 Task: Look for space in Huesca, Spain from 9th June, 2023 to 16th June, 2023 for 2 adults in price range Rs.8000 to Rs.16000. Place can be entire place with 2 bedrooms having 2 beds and 1 bathroom. Property type can be house, flat, guest house. Amenities needed are: washing machine. Booking option can be shelf check-in. Required host language is English.
Action: Mouse moved to (333, 185)
Screenshot: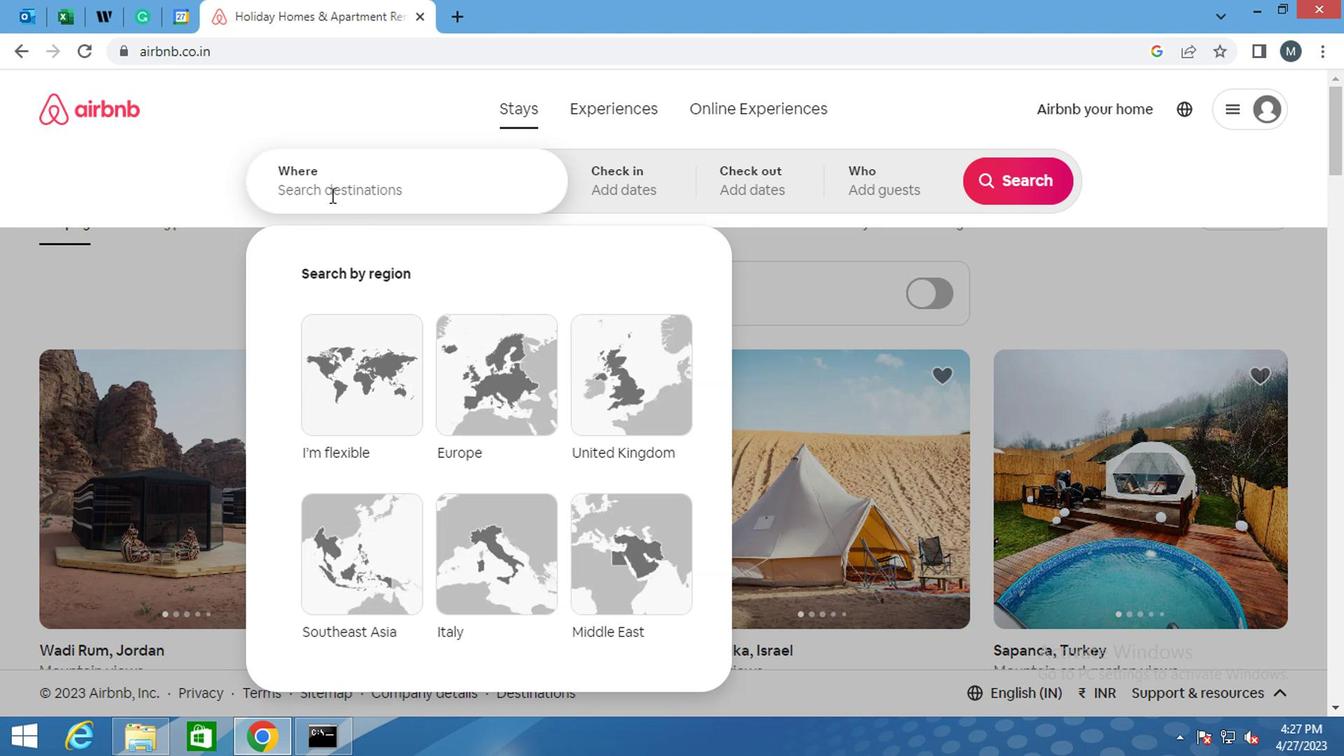 
Action: Mouse pressed left at (333, 185)
Screenshot: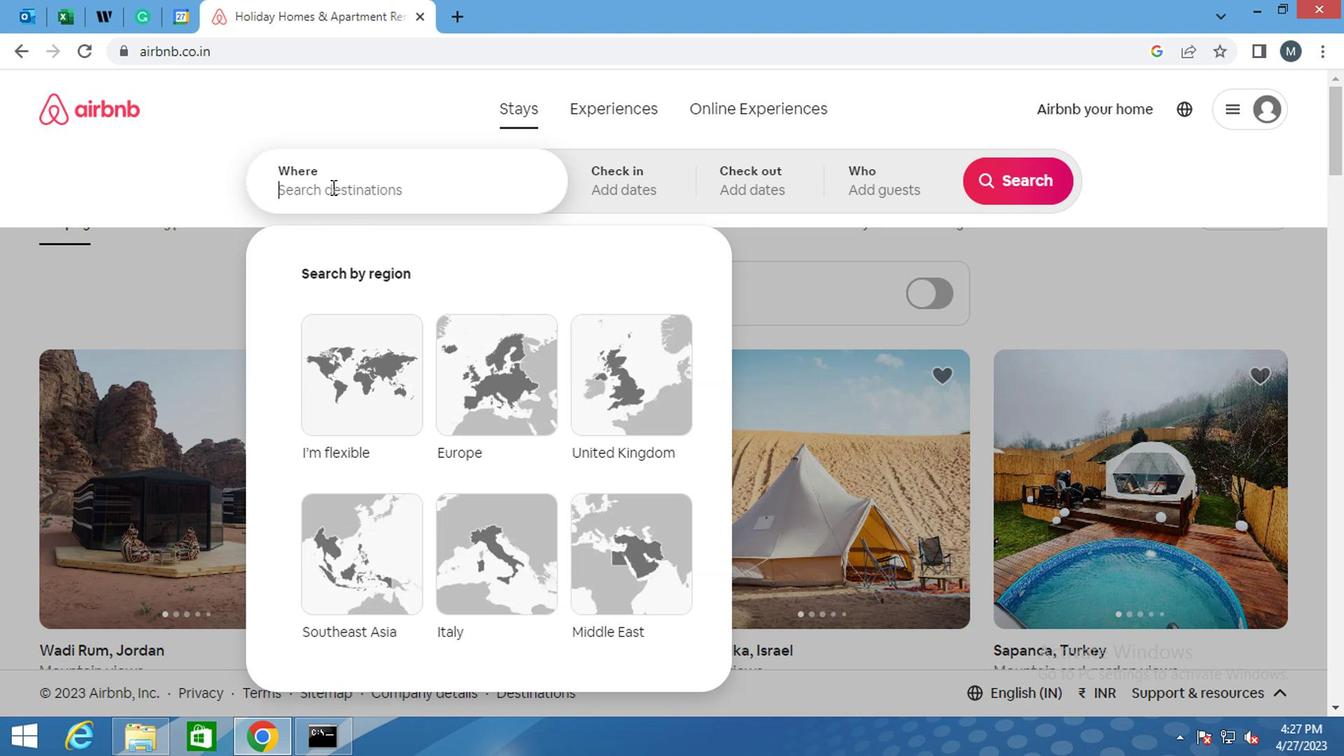 
Action: Mouse moved to (334, 185)
Screenshot: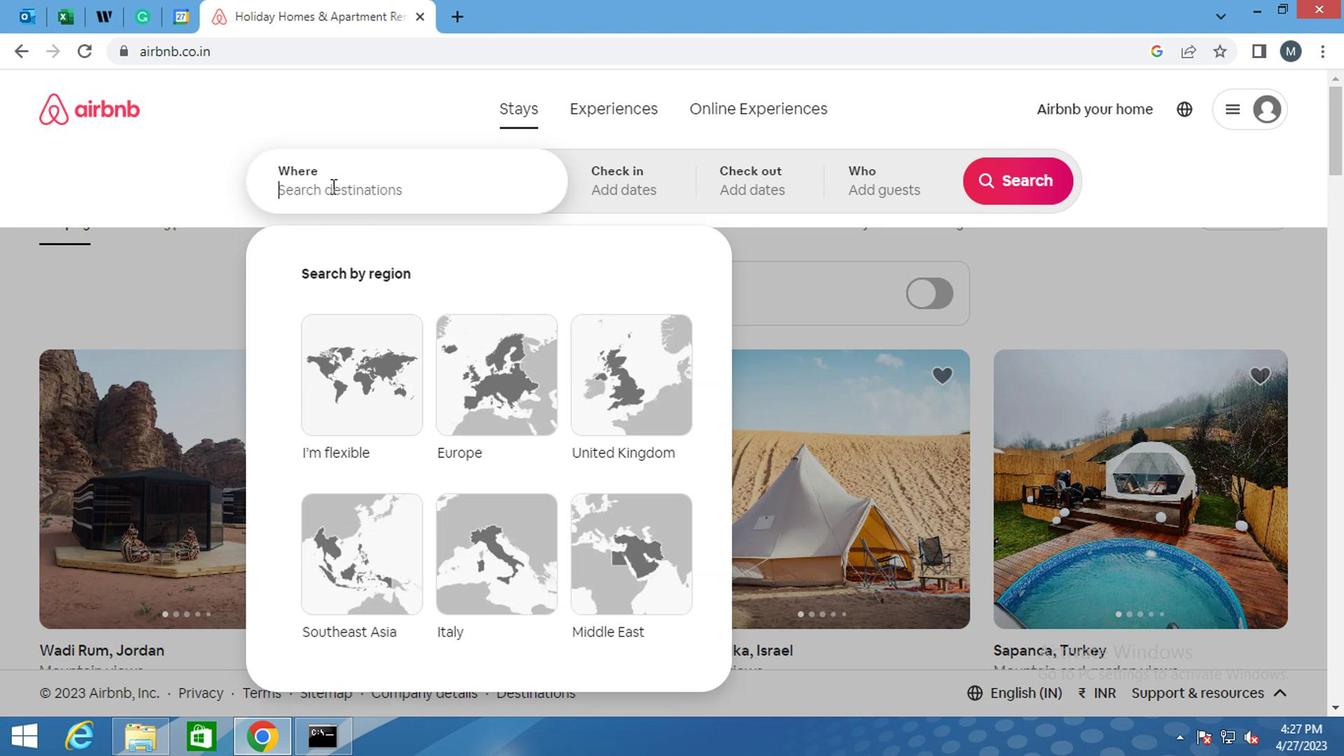 
Action: Key pressed <Key.shift>HUESCA,<Key.shift>SPAI
Screenshot: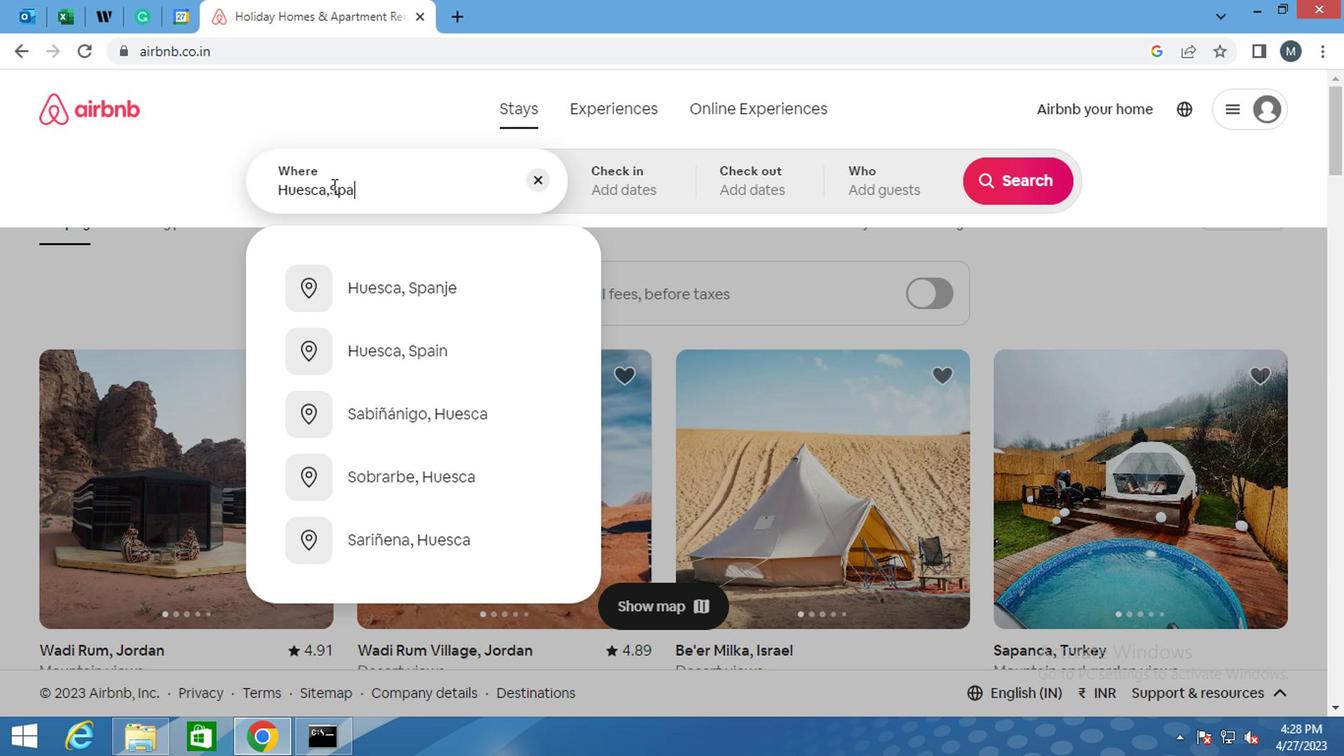 
Action: Mouse moved to (396, 286)
Screenshot: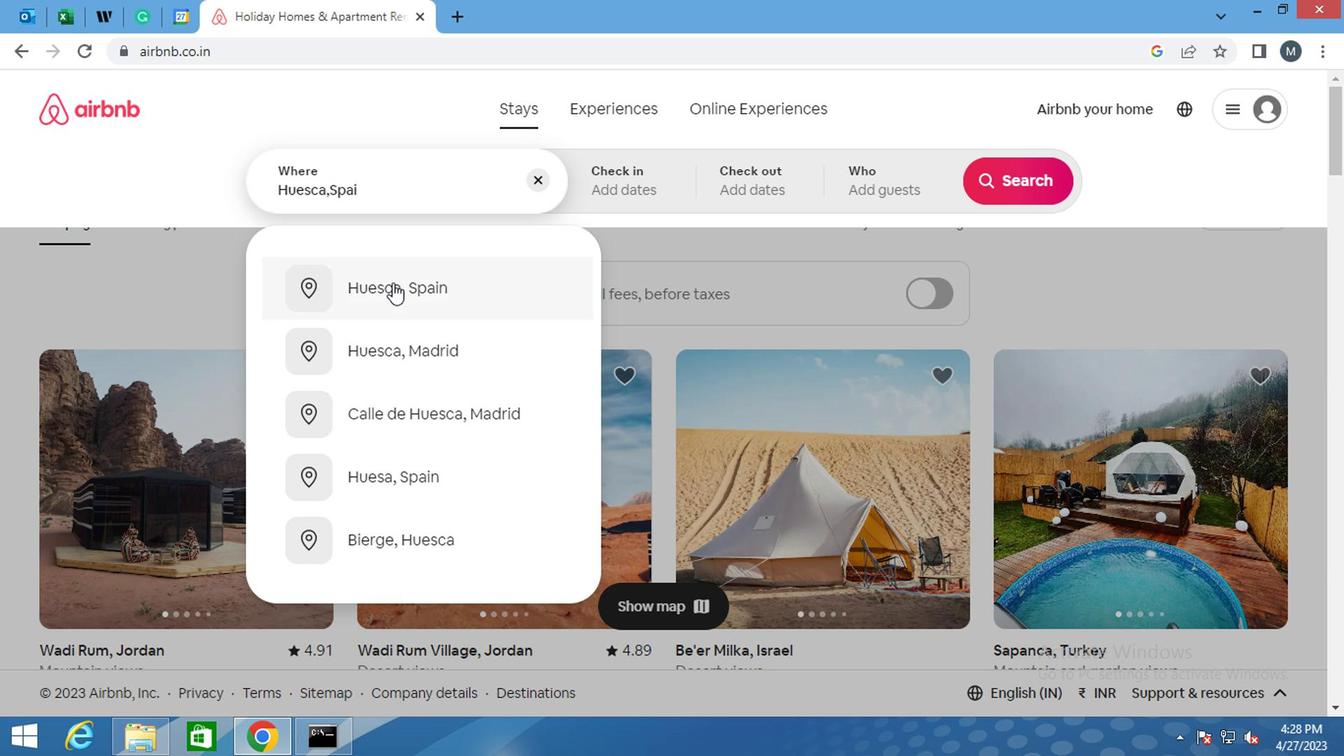 
Action: Mouse pressed left at (396, 286)
Screenshot: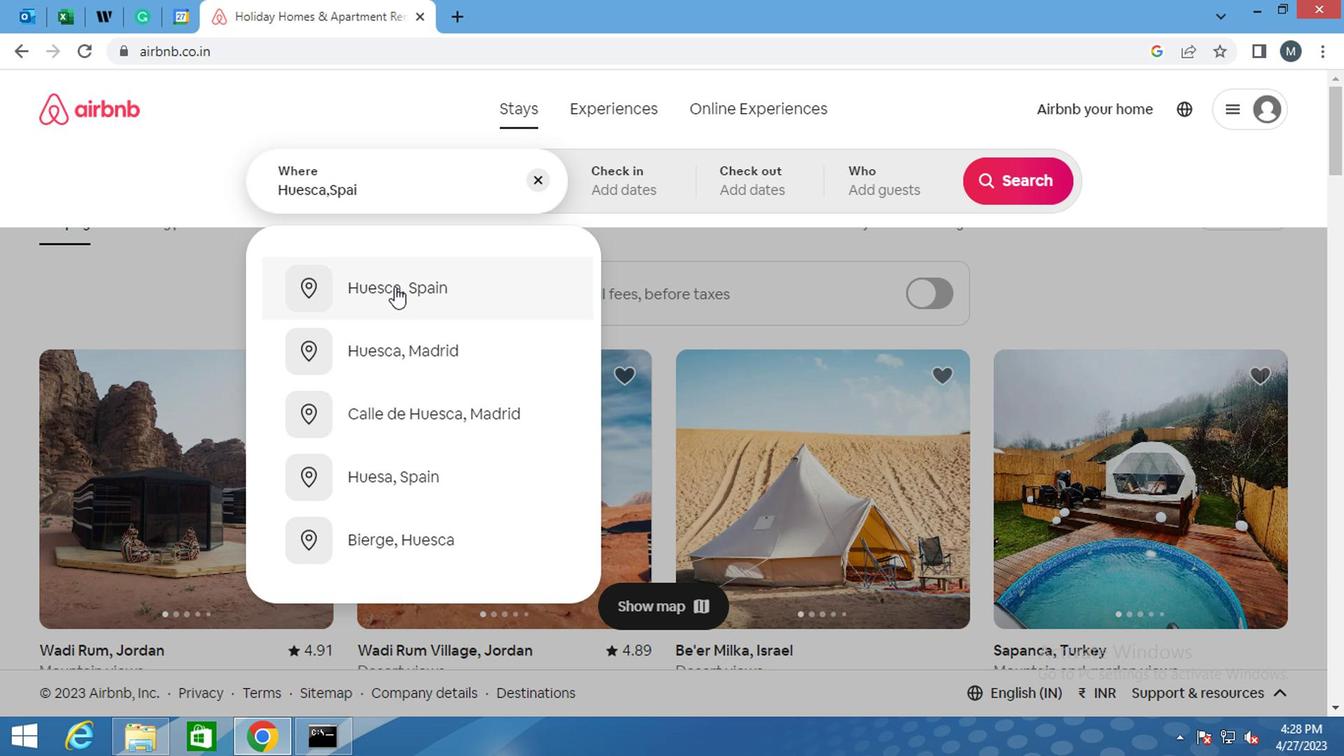 
Action: Mouse moved to (1002, 334)
Screenshot: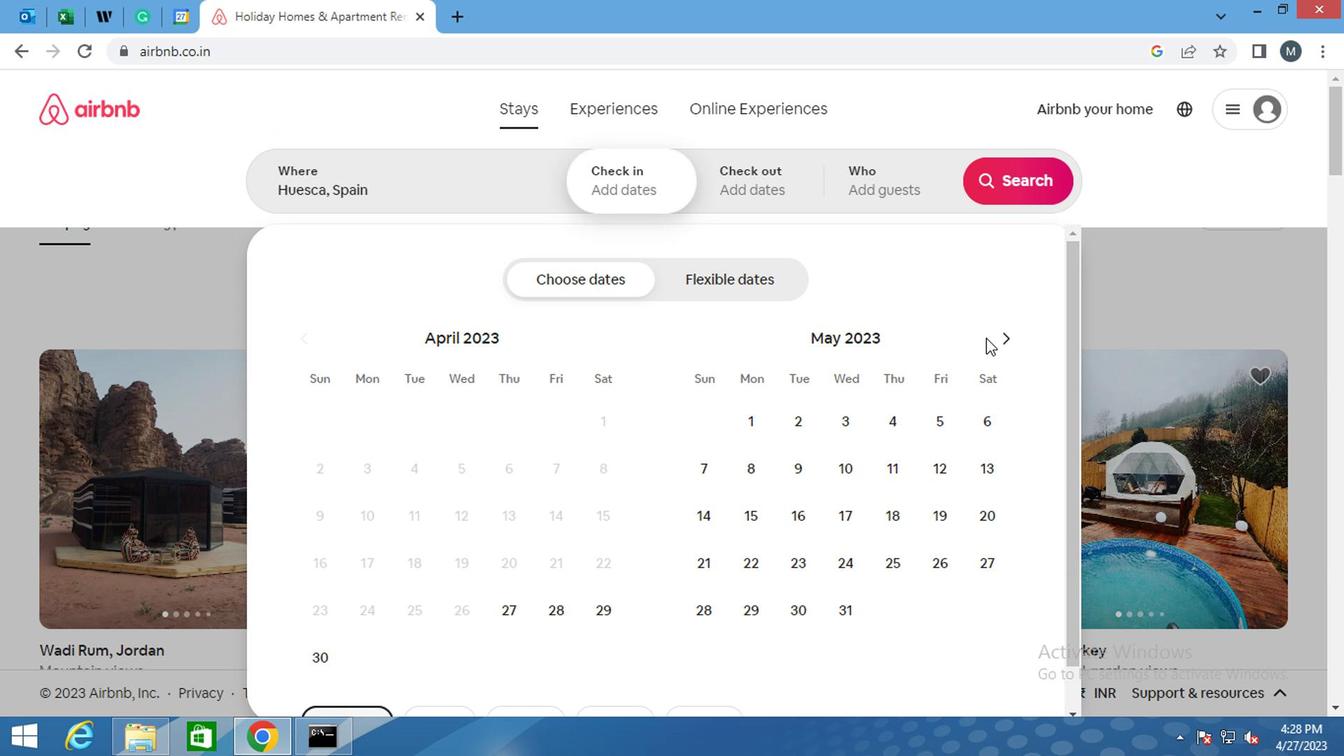 
Action: Mouse pressed left at (1002, 334)
Screenshot: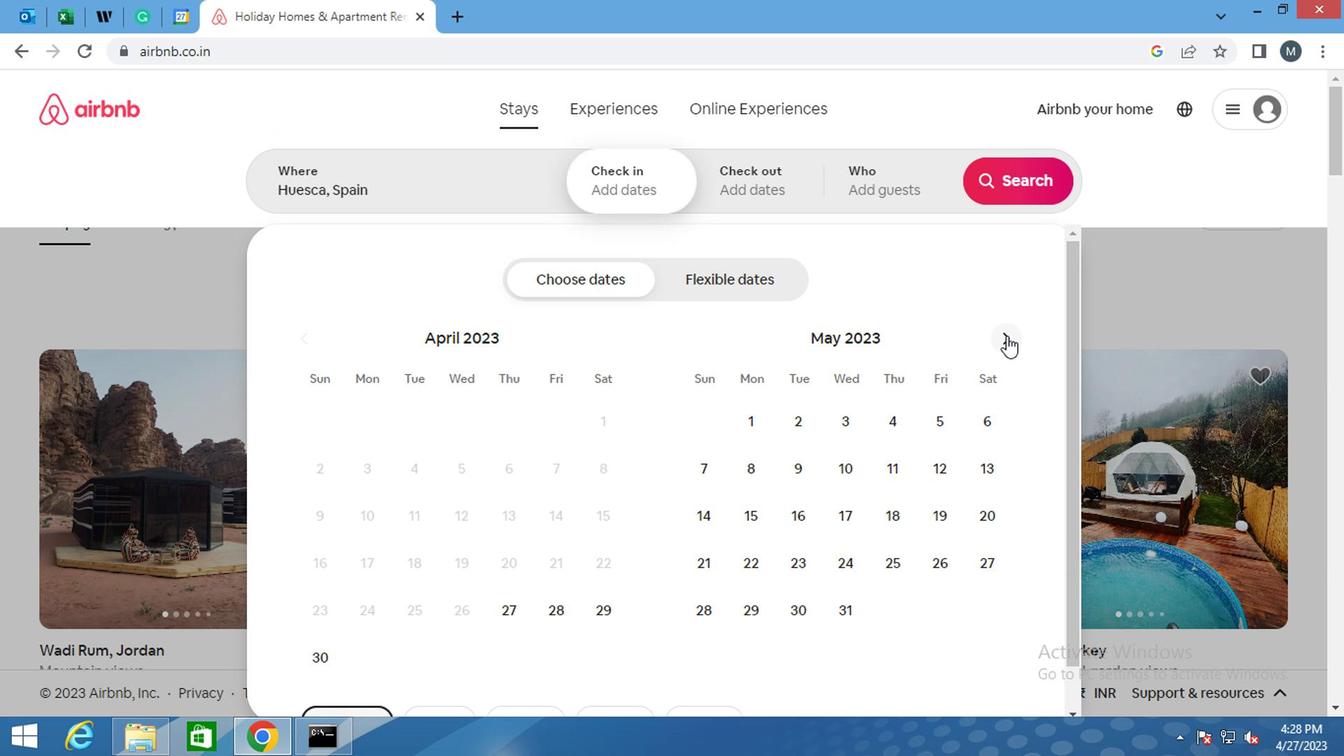 
Action: Mouse moved to (923, 462)
Screenshot: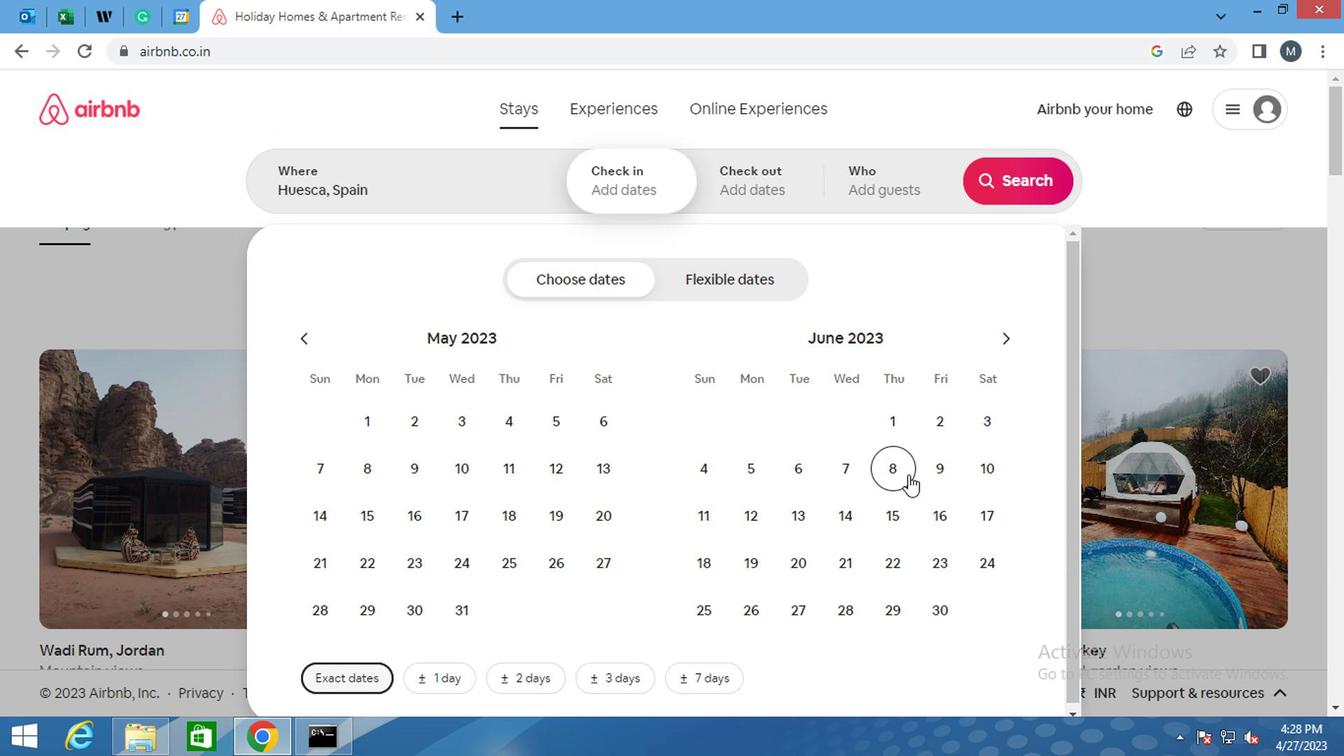 
Action: Mouse pressed left at (923, 462)
Screenshot: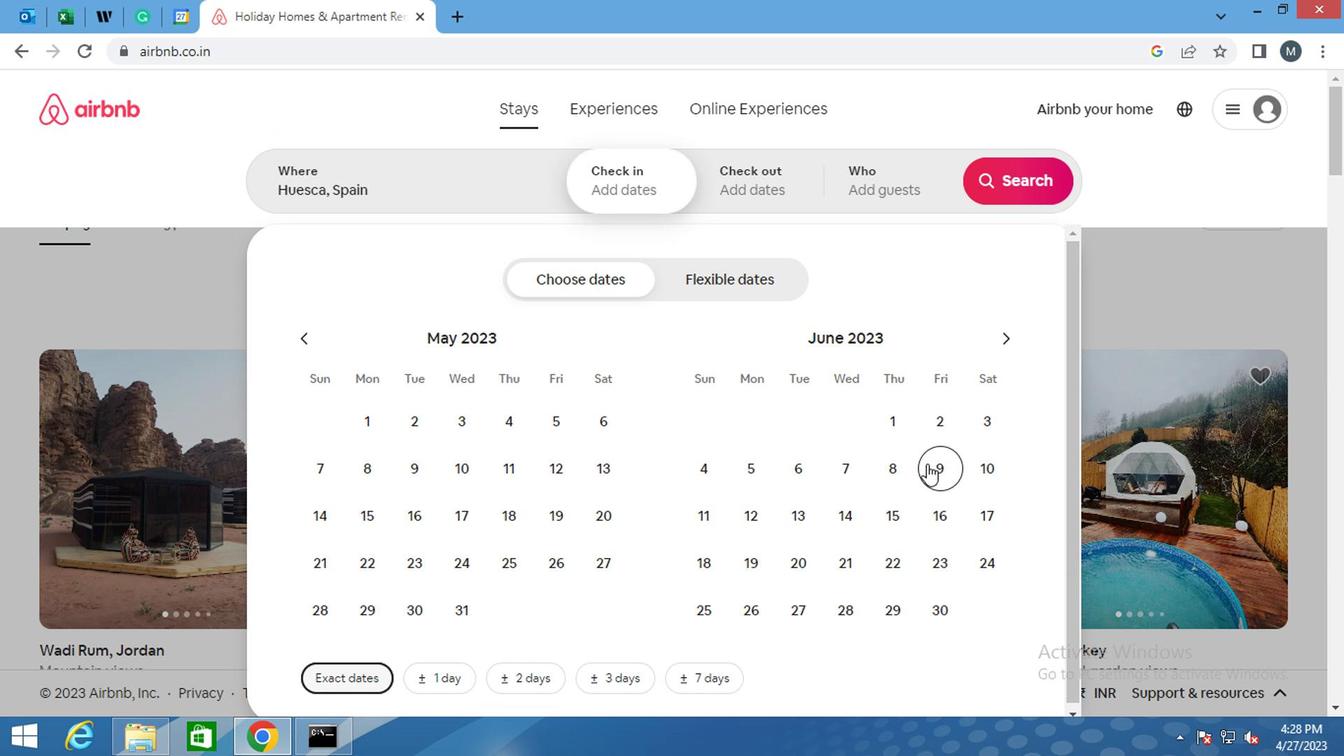
Action: Mouse moved to (927, 493)
Screenshot: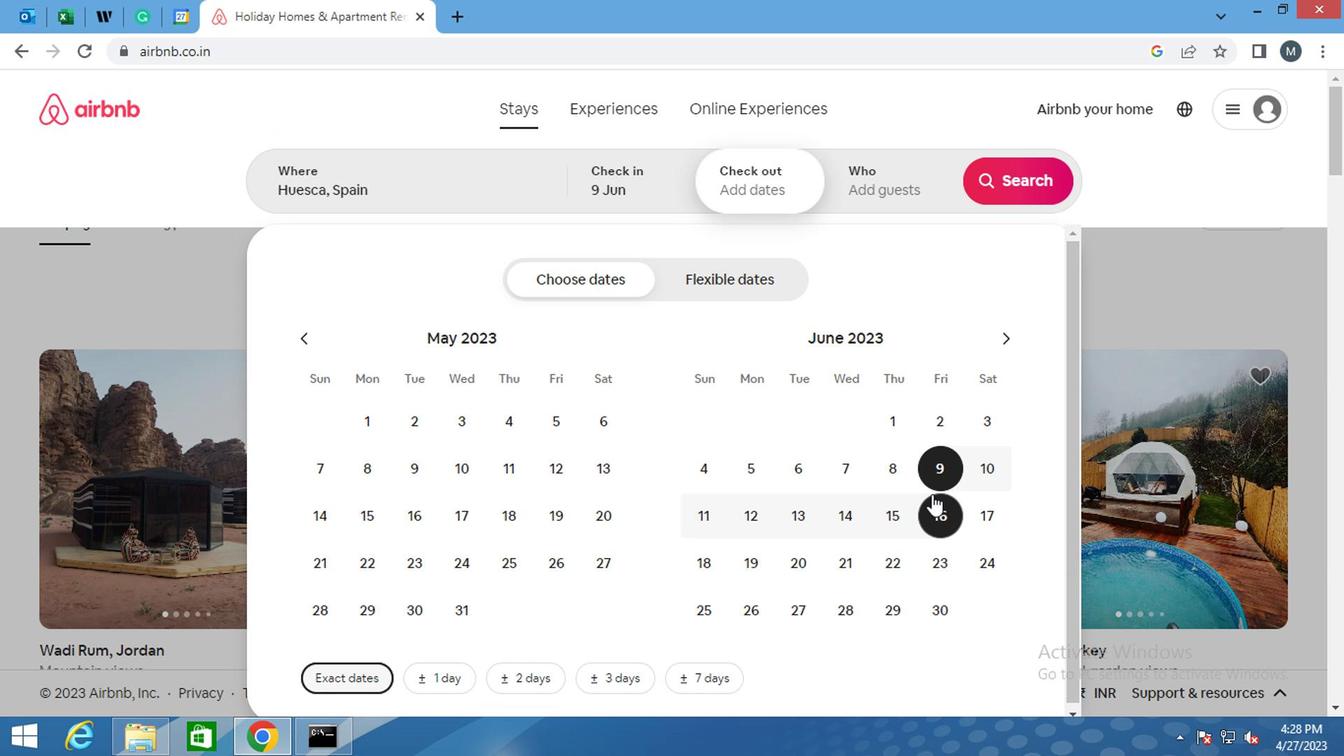 
Action: Mouse pressed left at (927, 493)
Screenshot: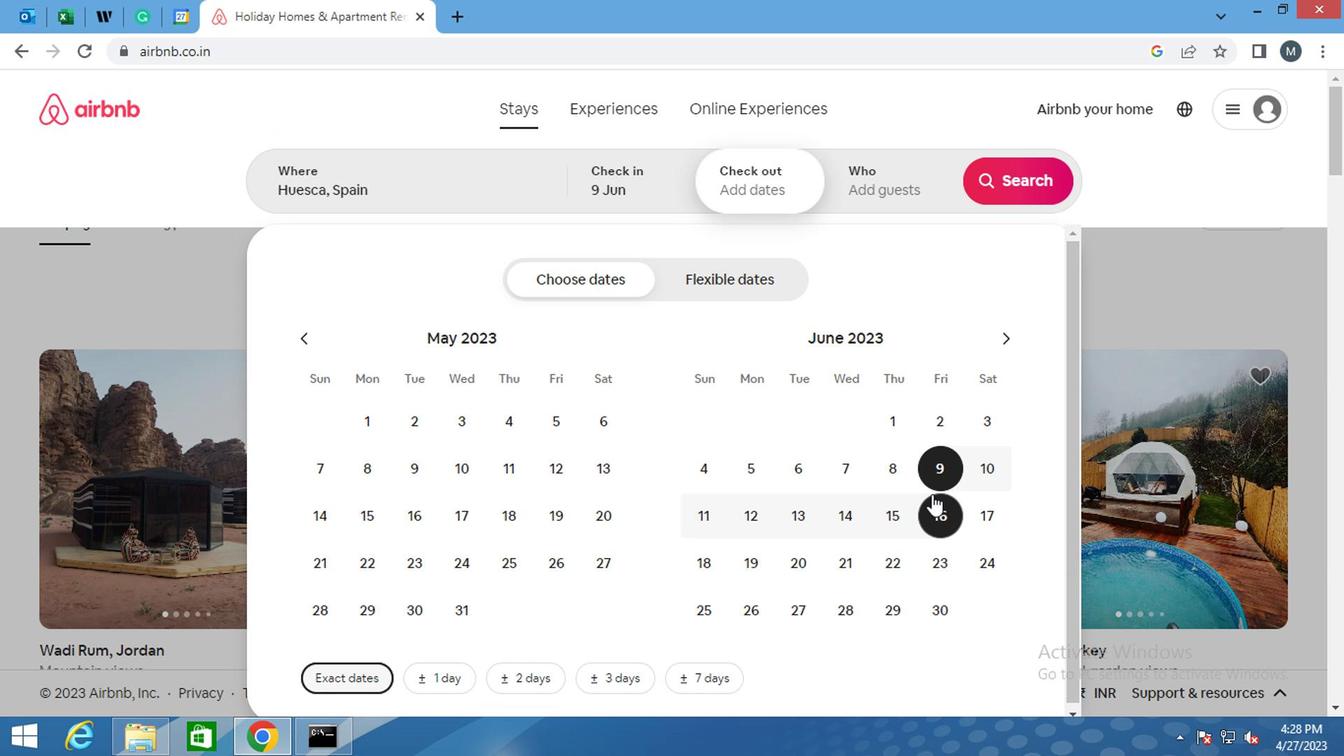 
Action: Mouse moved to (859, 200)
Screenshot: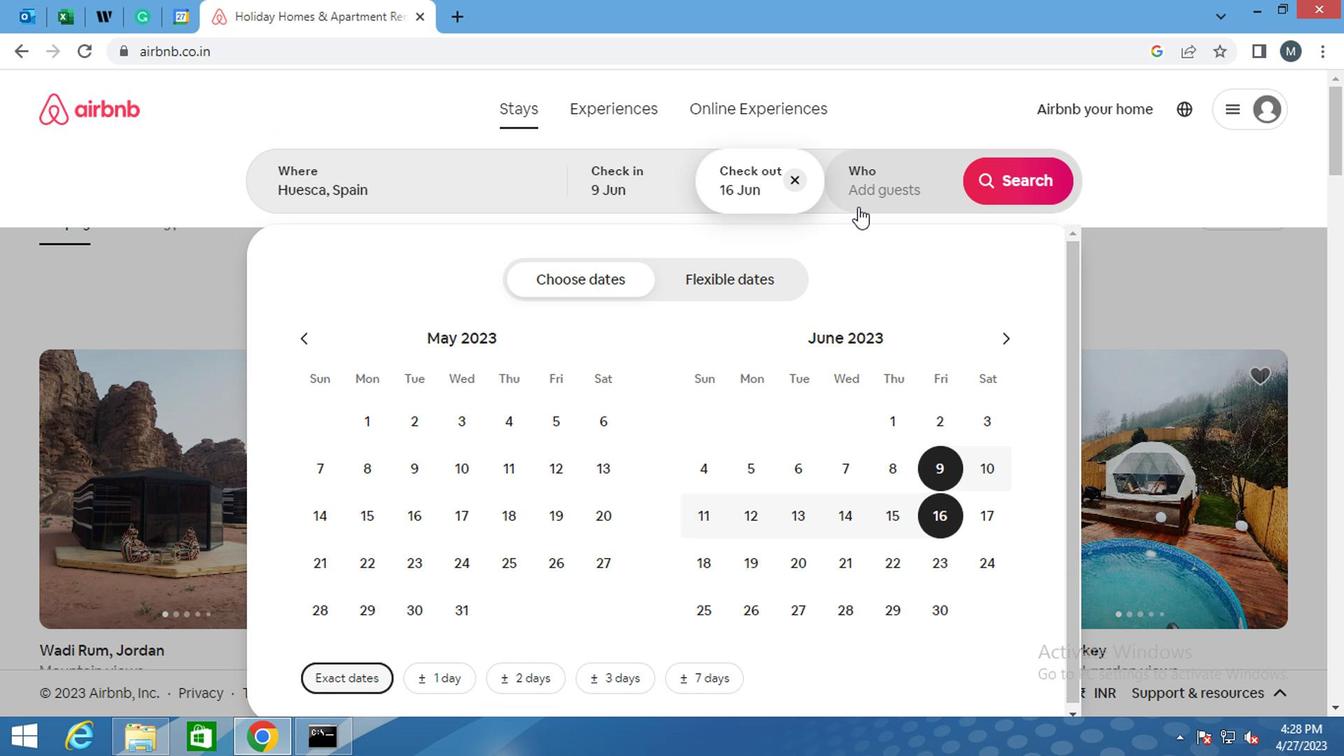 
Action: Mouse pressed left at (859, 200)
Screenshot: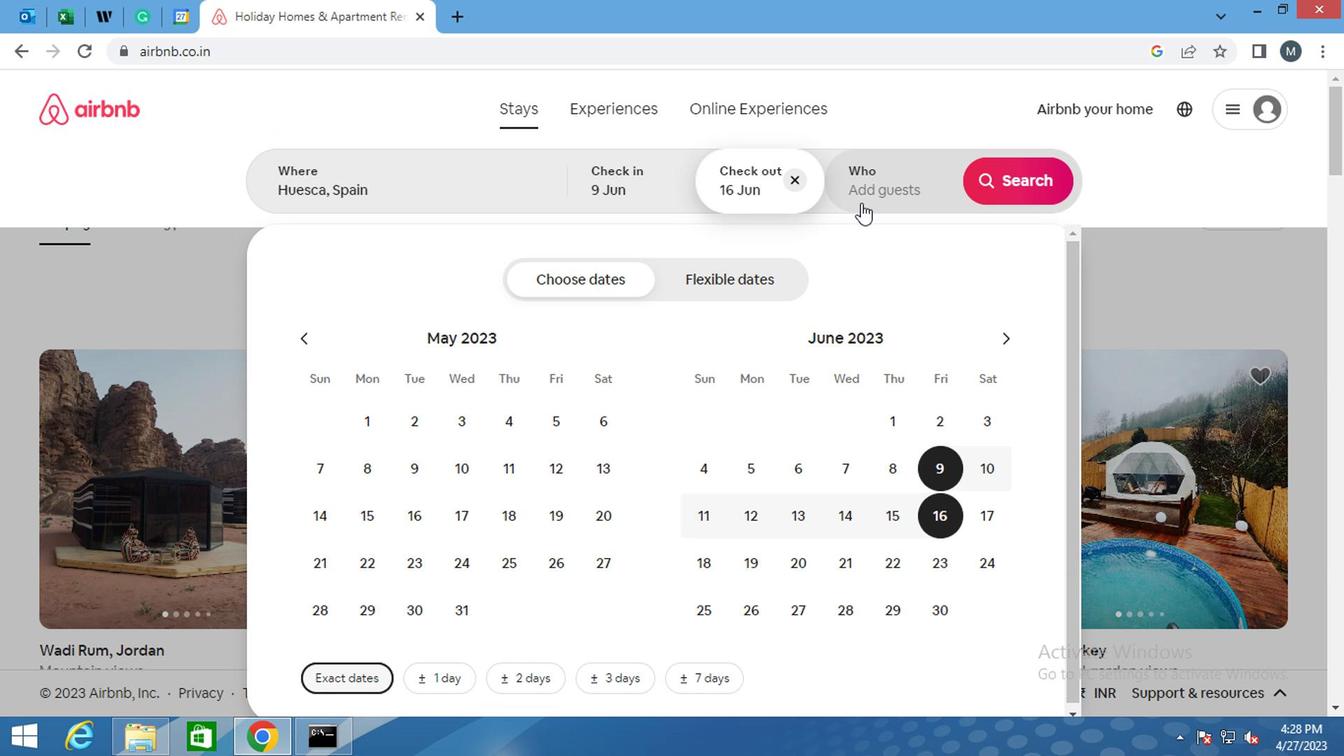 
Action: Mouse moved to (1003, 288)
Screenshot: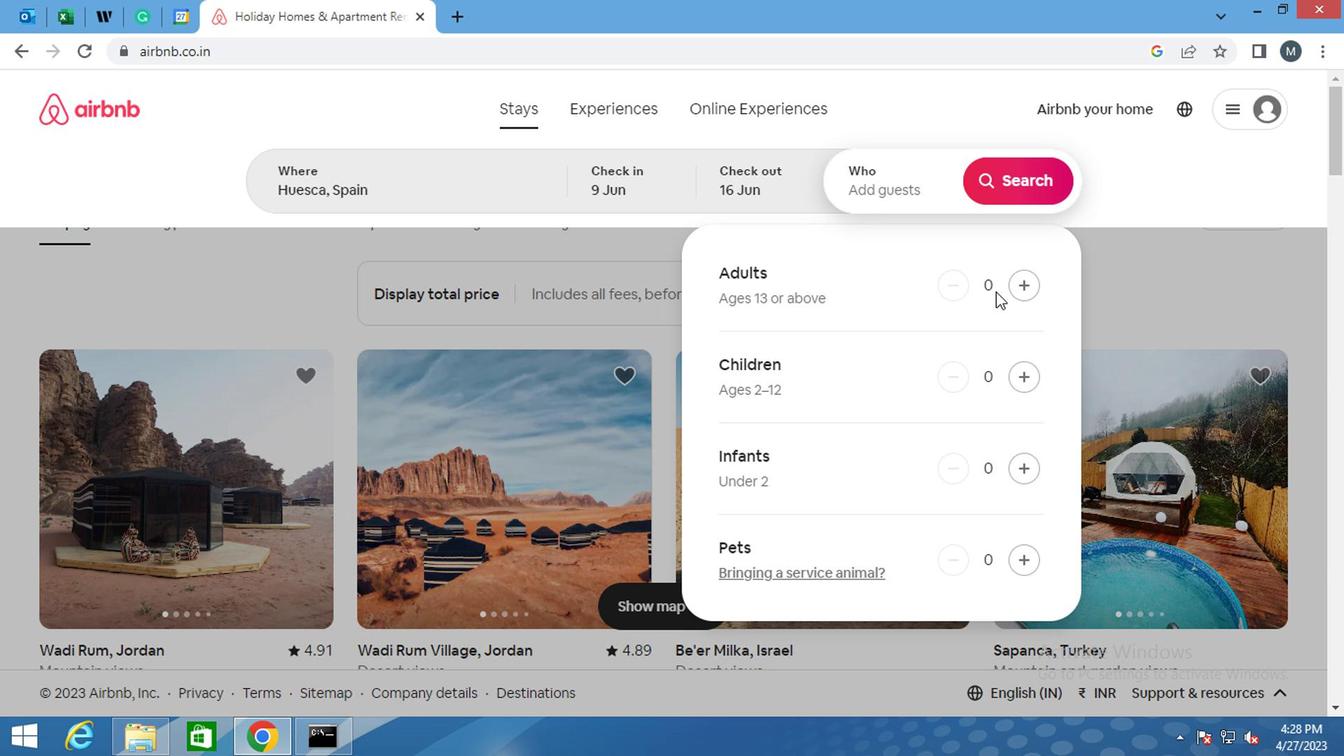 
Action: Mouse pressed left at (1003, 288)
Screenshot: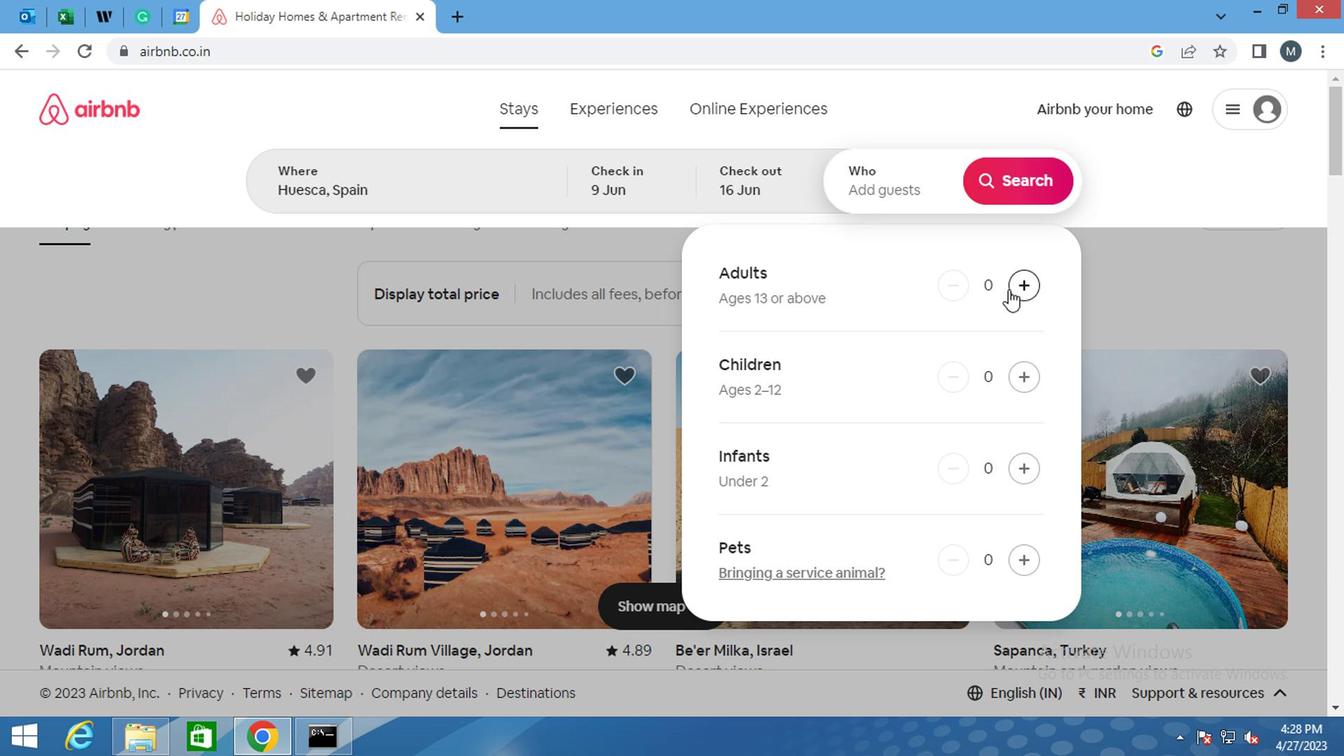 
Action: Mouse moved to (1003, 288)
Screenshot: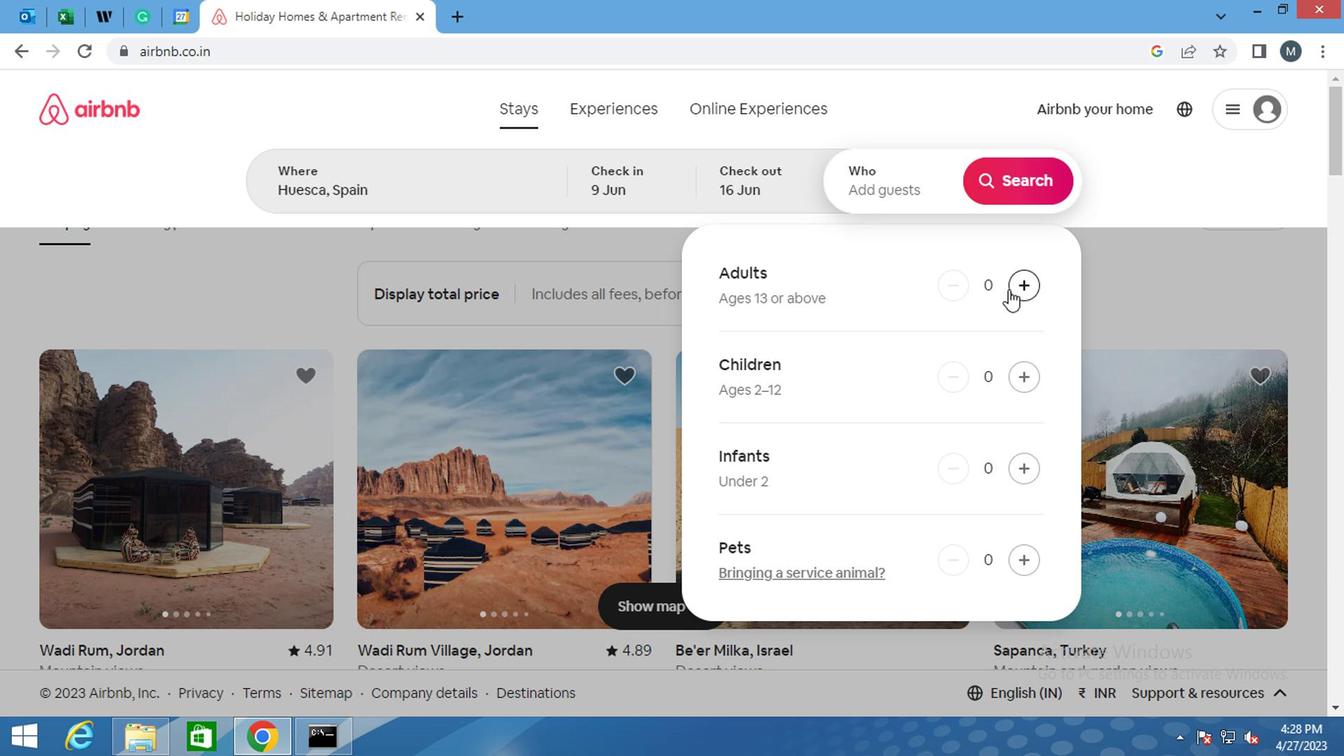
Action: Mouse pressed left at (1003, 288)
Screenshot: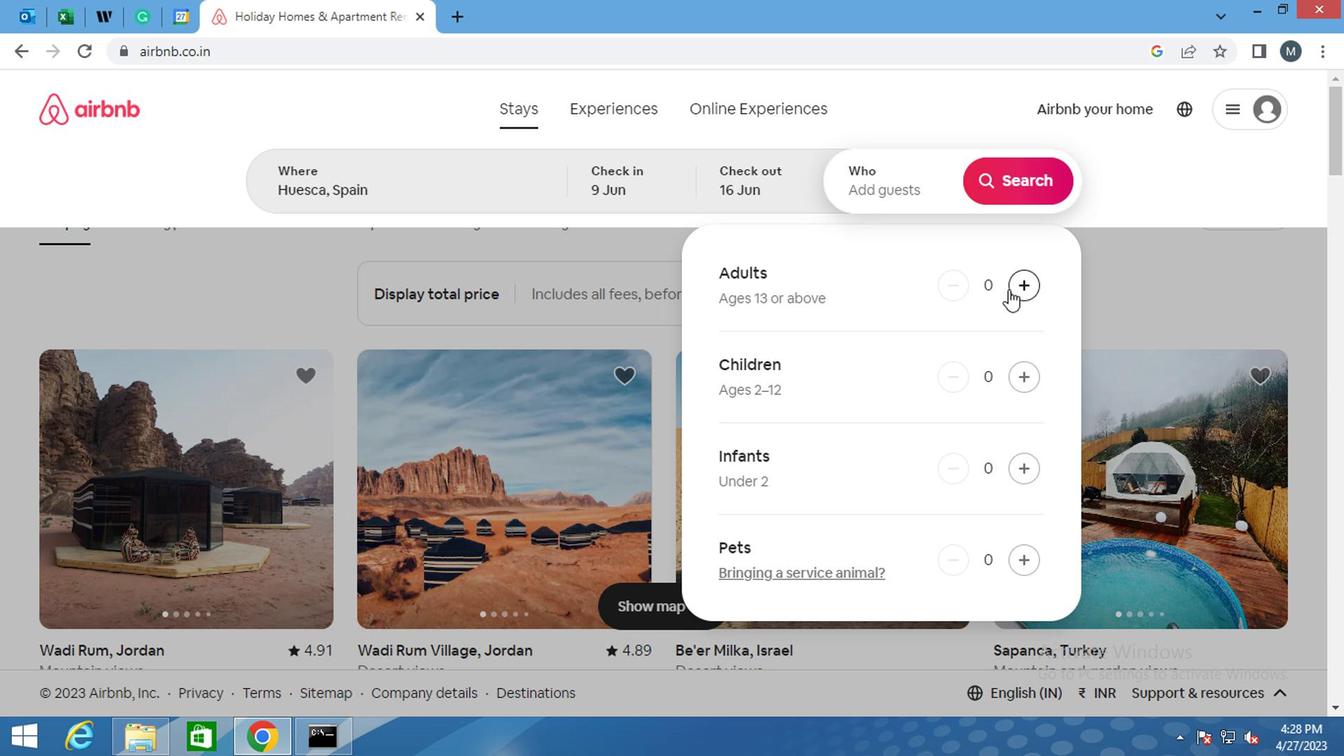 
Action: Mouse moved to (1007, 184)
Screenshot: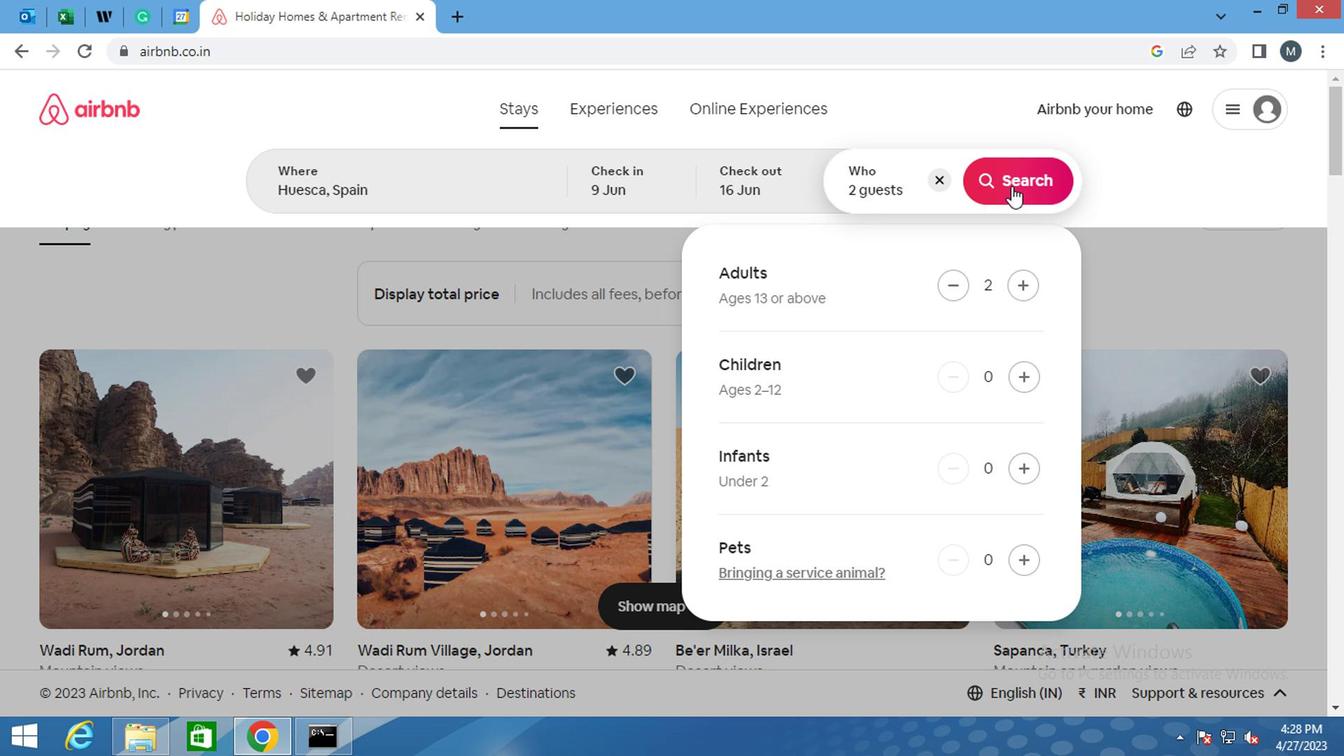 
Action: Mouse pressed left at (1007, 184)
Screenshot: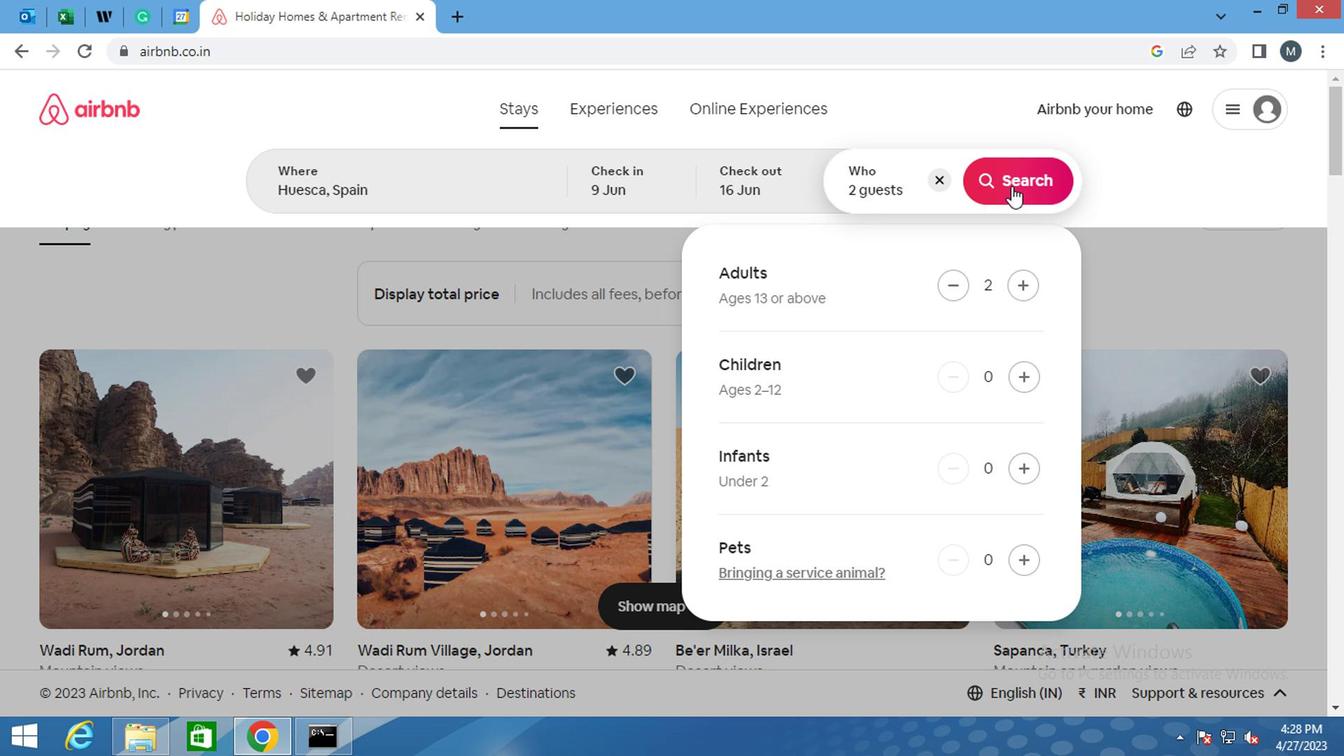 
Action: Mouse moved to (1261, 186)
Screenshot: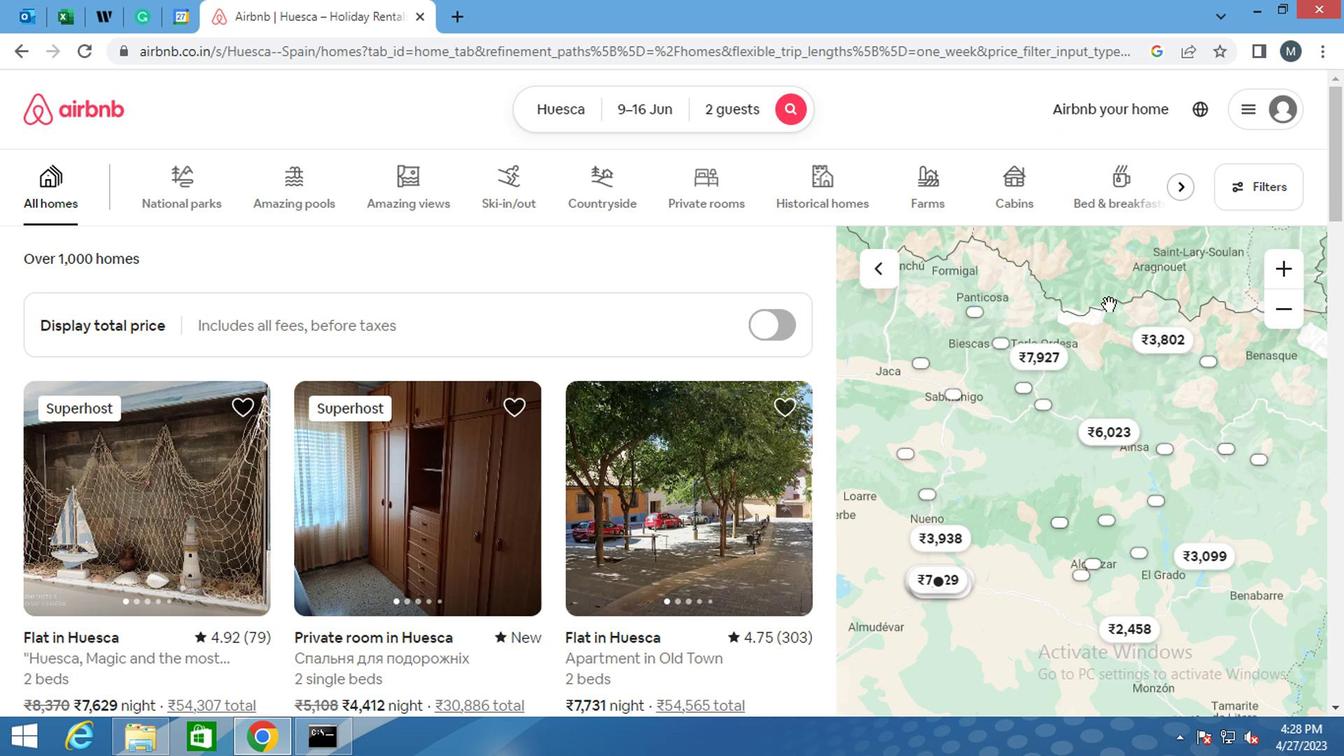 
Action: Mouse pressed left at (1261, 186)
Screenshot: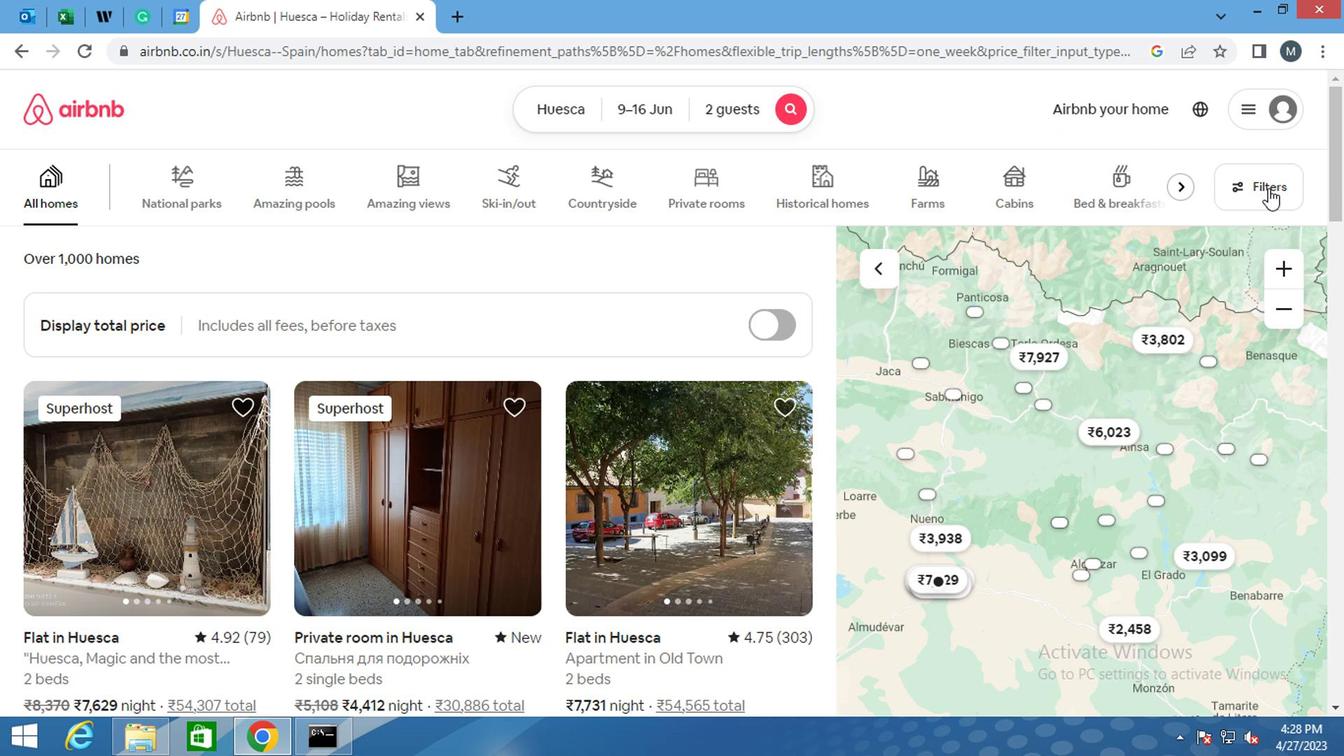 
Action: Mouse moved to (530, 434)
Screenshot: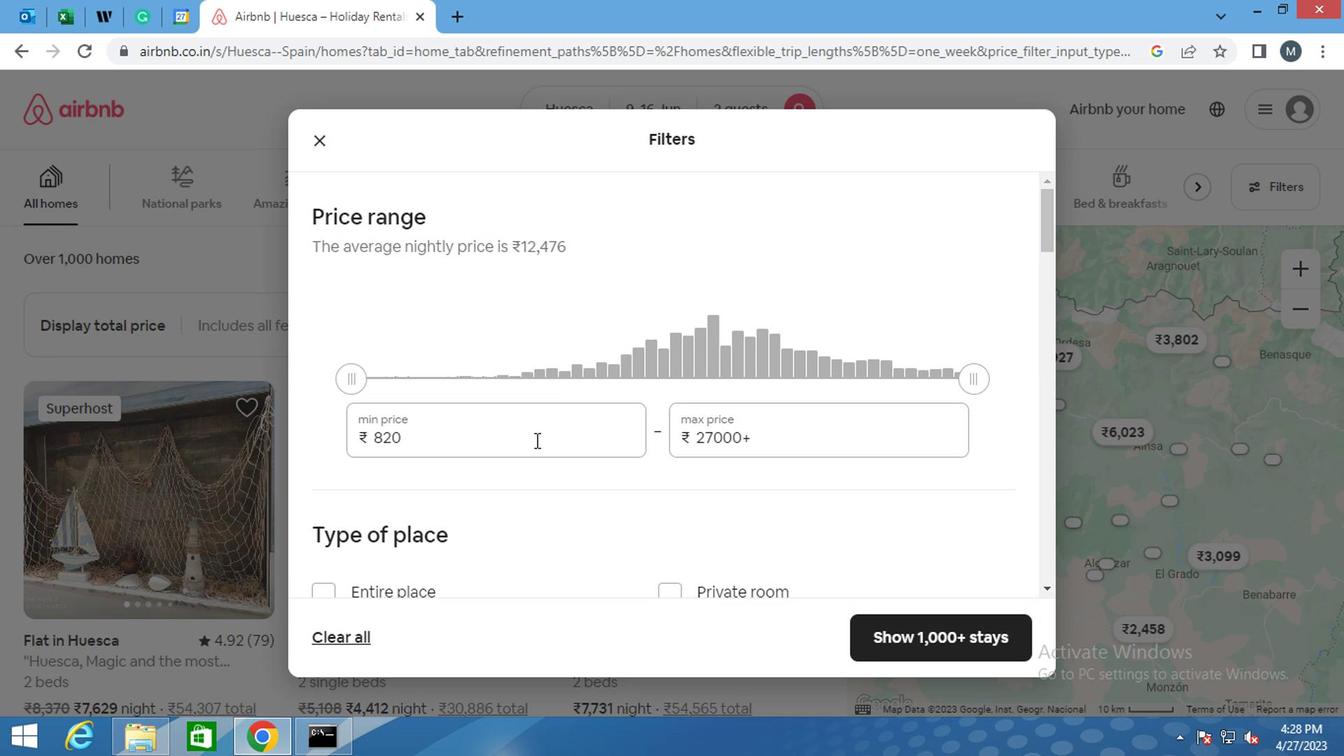 
Action: Mouse pressed left at (530, 434)
Screenshot: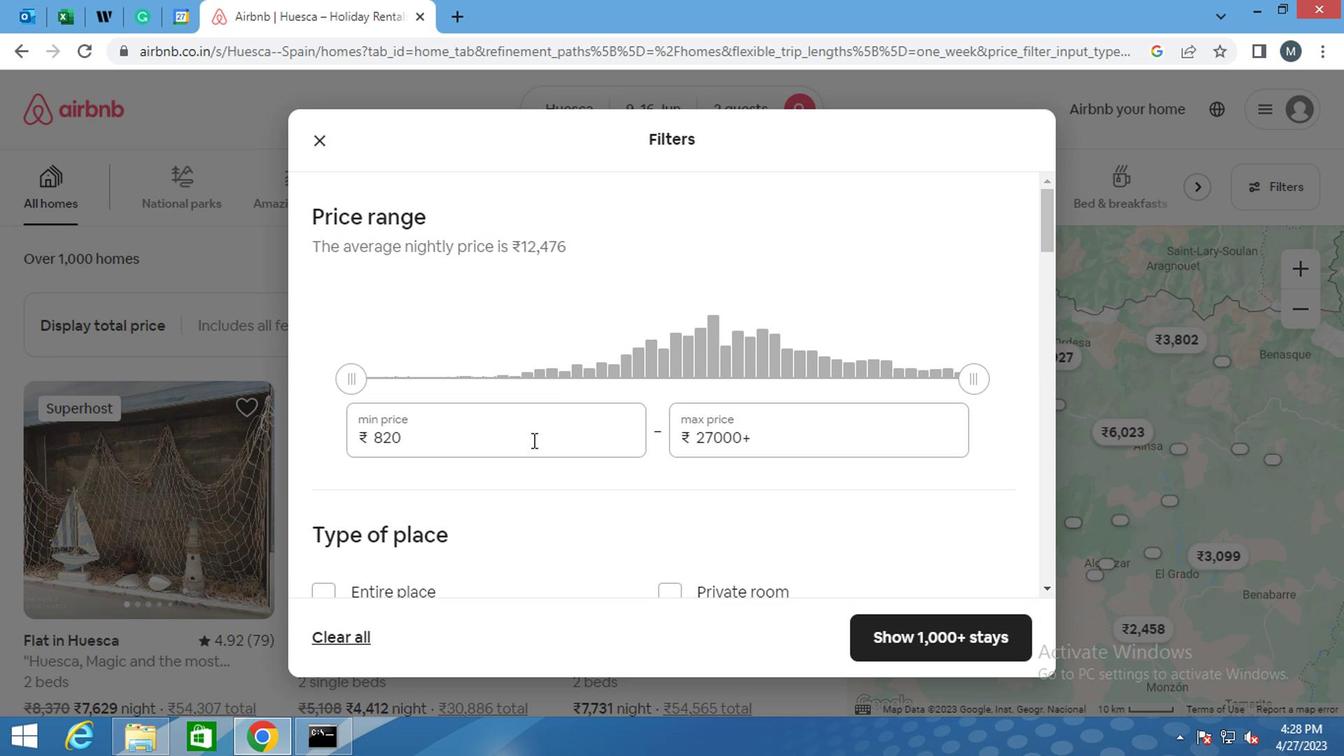 
Action: Mouse moved to (530, 434)
Screenshot: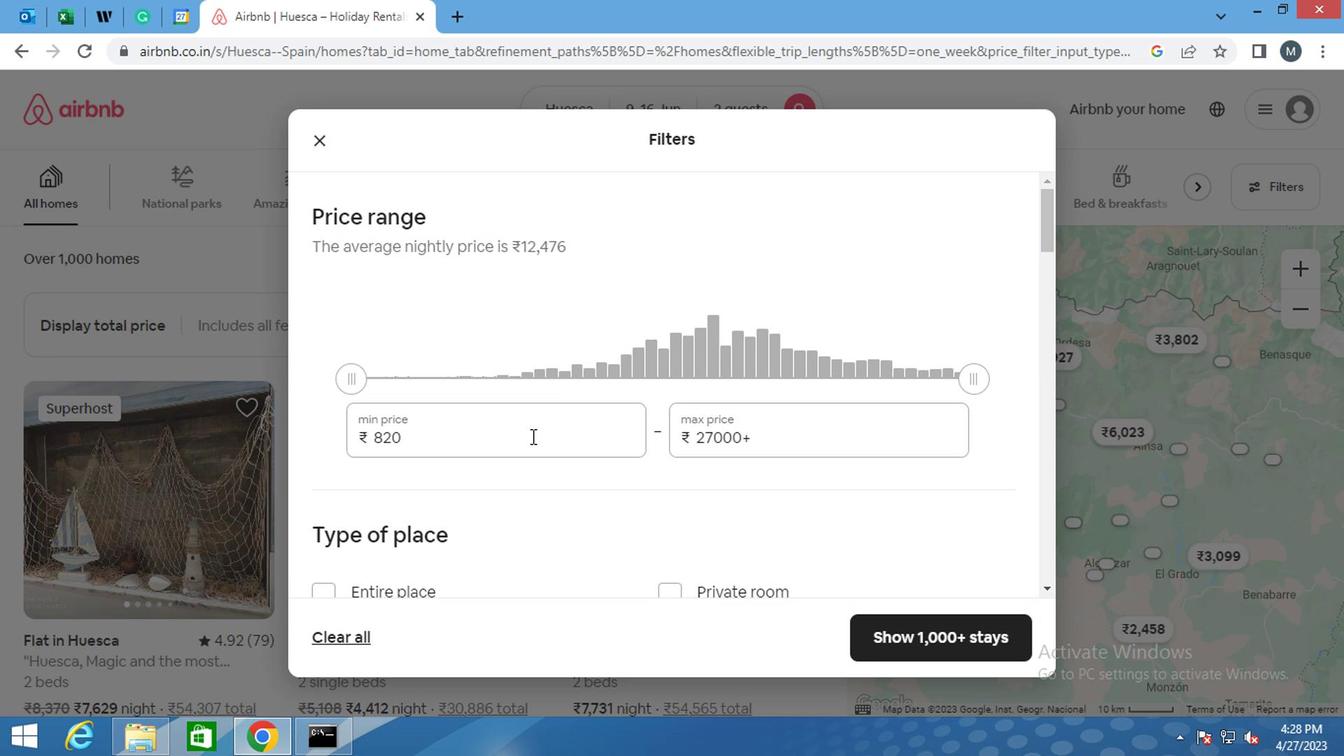 
Action: Key pressed <Key.backspace><Key.backspace>000
Screenshot: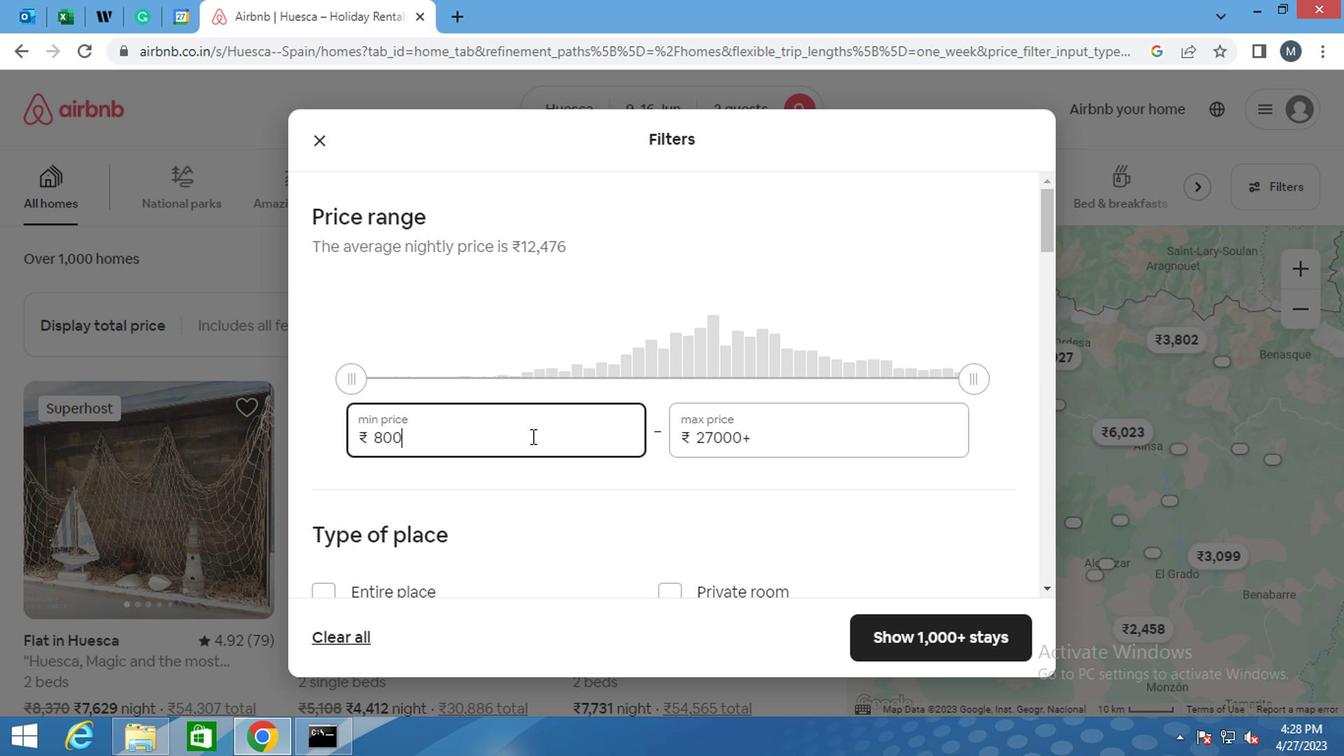 
Action: Mouse moved to (795, 430)
Screenshot: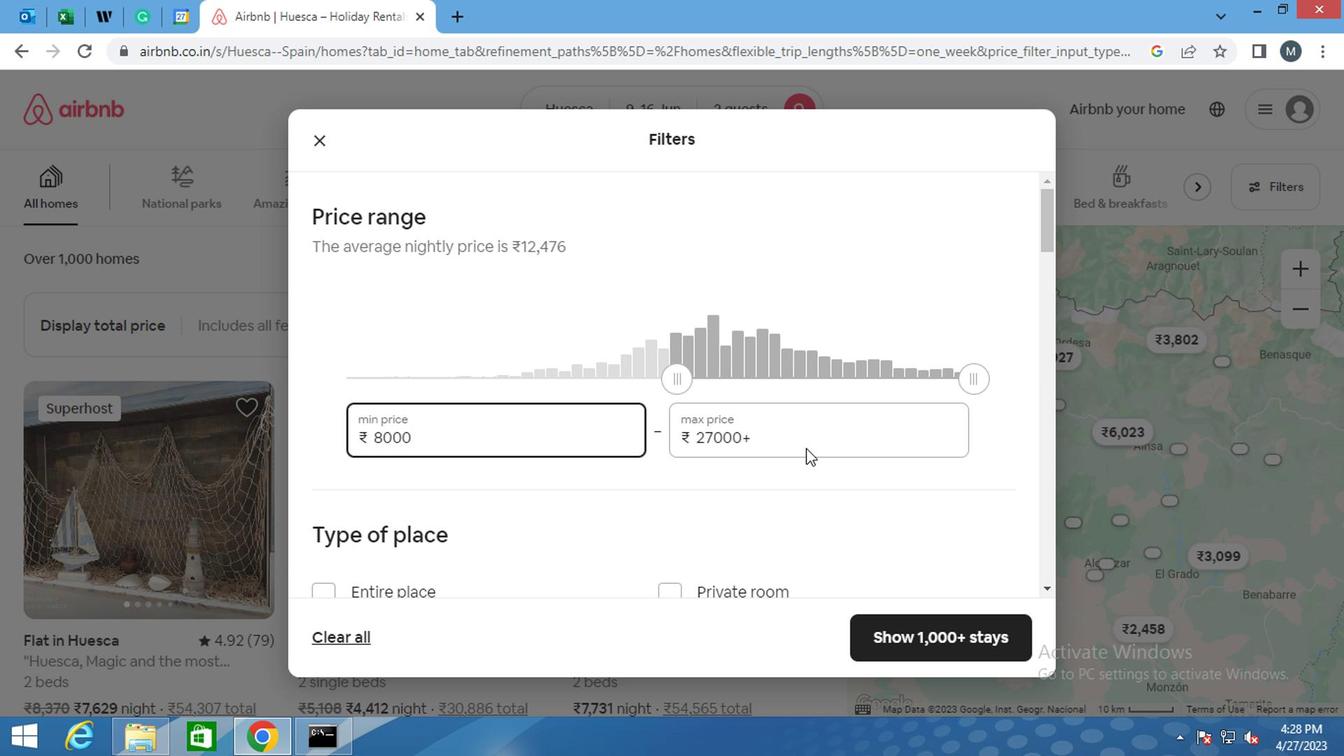 
Action: Mouse pressed left at (795, 430)
Screenshot: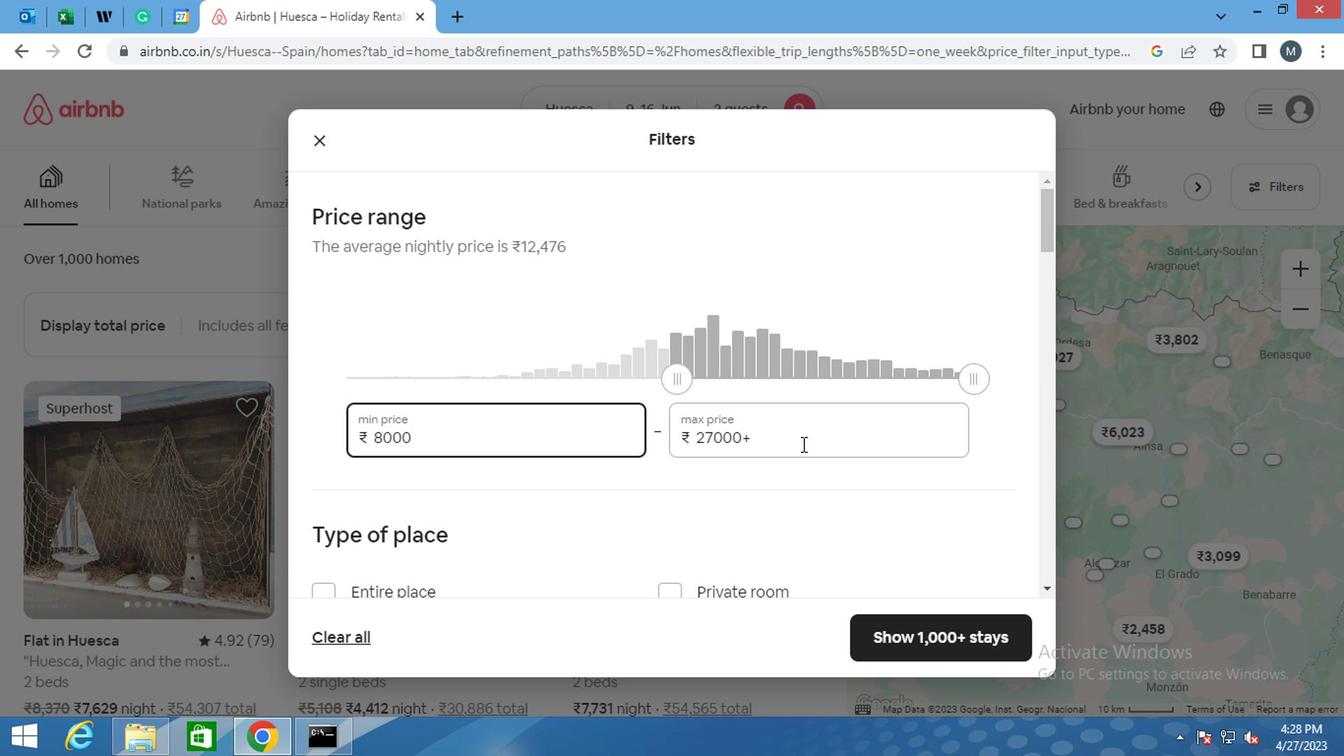 
Action: Key pressed <Key.backspace>
Screenshot: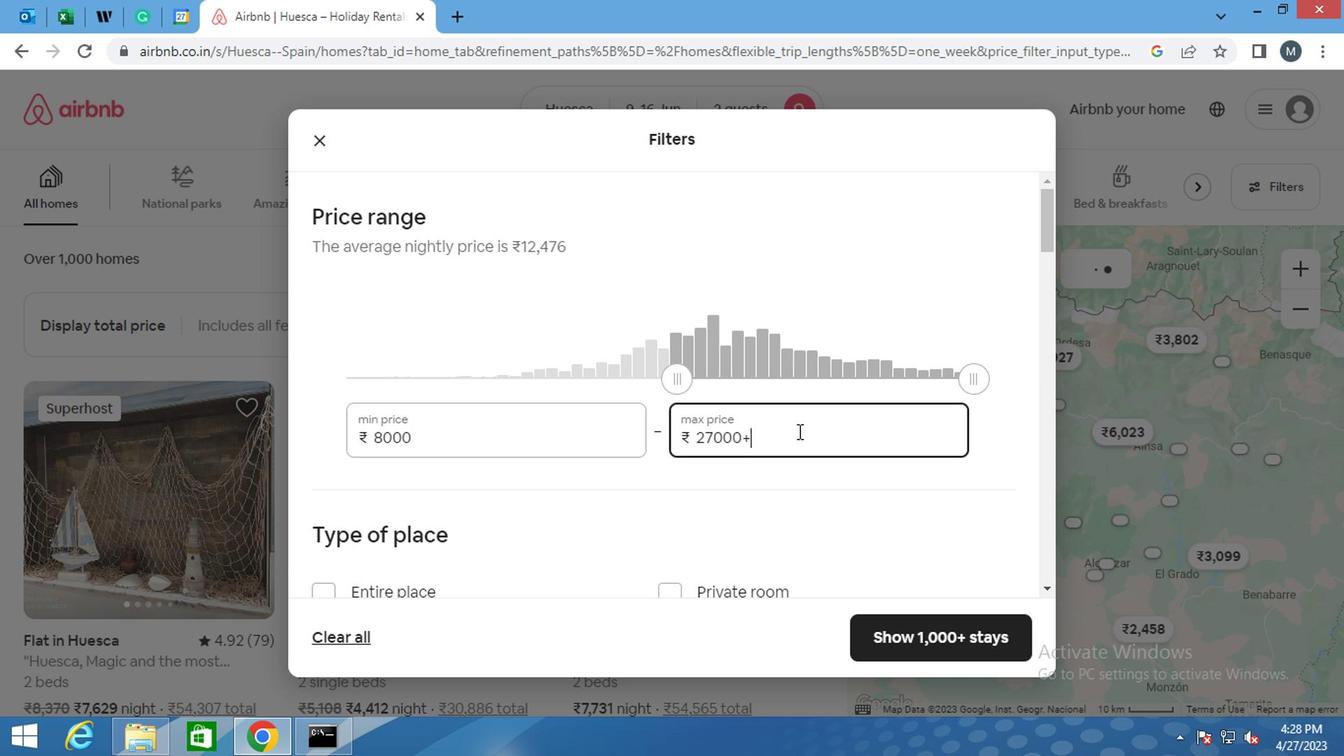 
Action: Mouse moved to (793, 429)
Screenshot: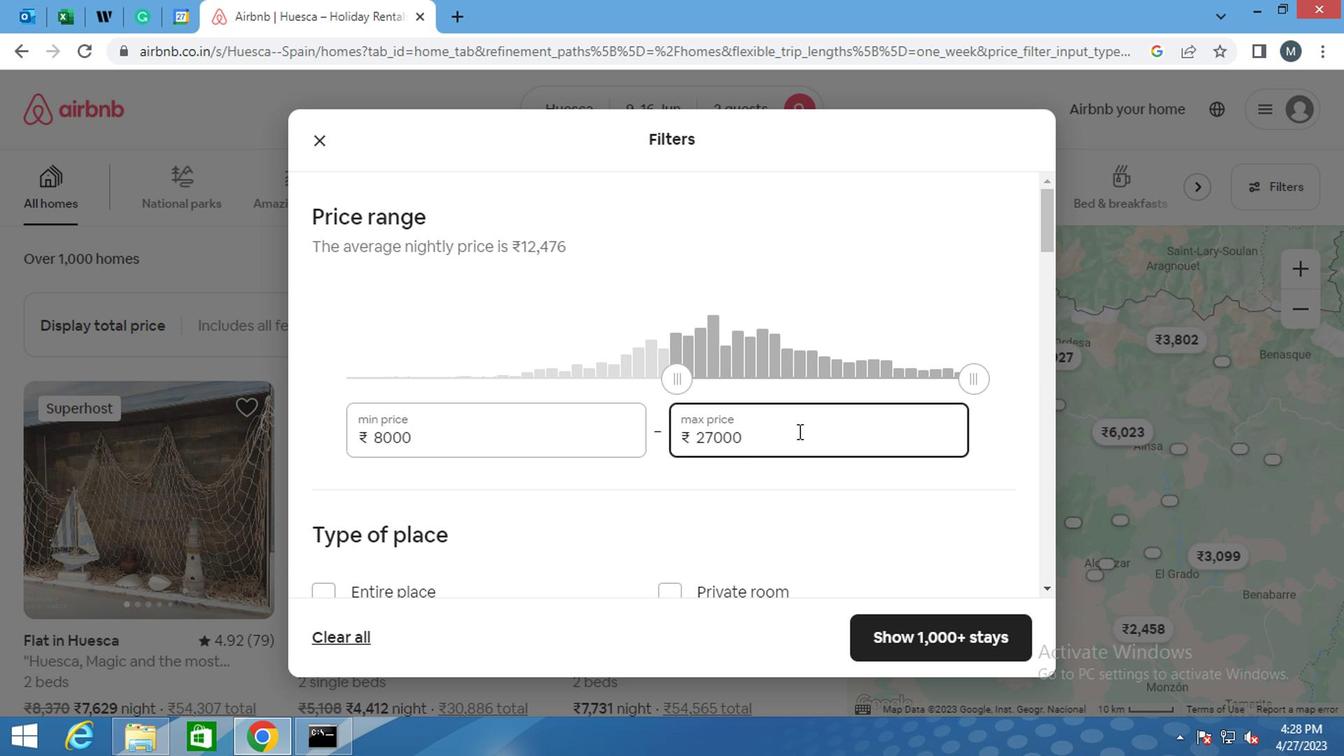 
Action: Key pressed <Key.backspace><Key.backspace><Key.backspace><Key.backspace><Key.backspace><Key.backspace>
Screenshot: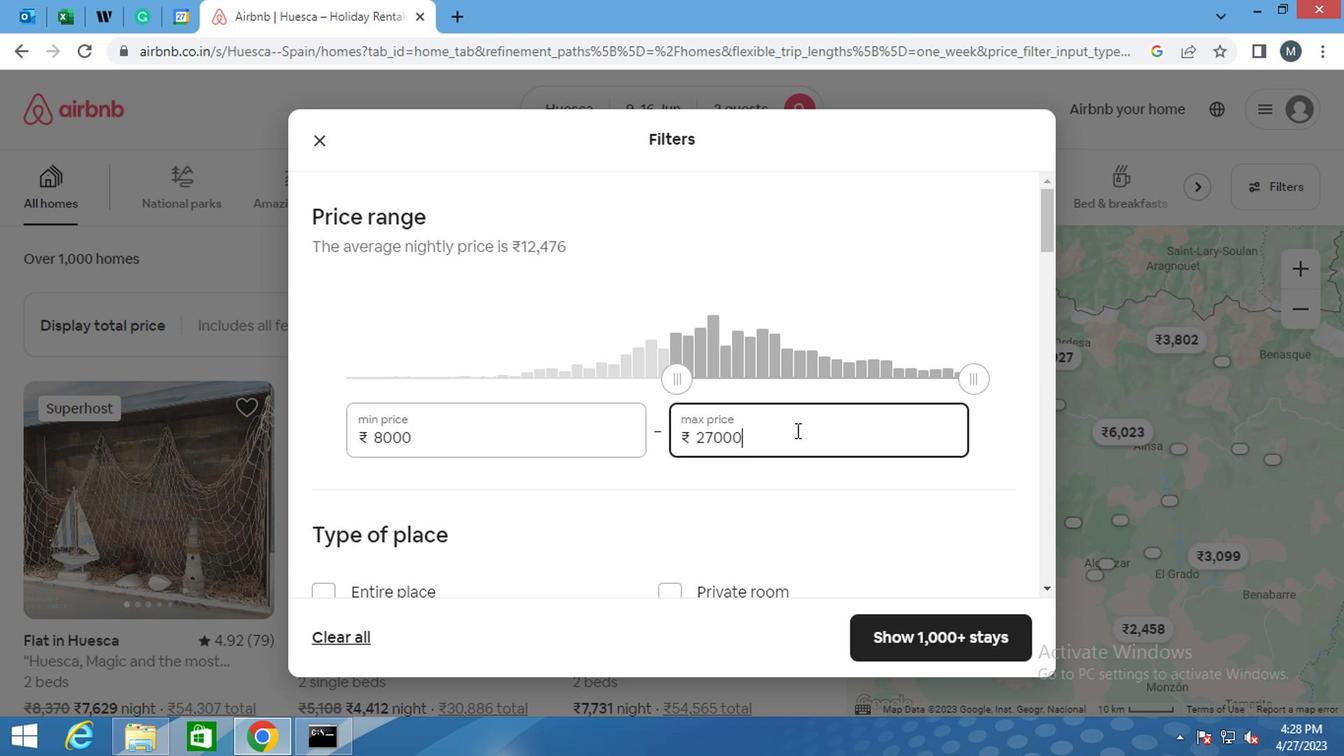 
Action: Mouse moved to (791, 429)
Screenshot: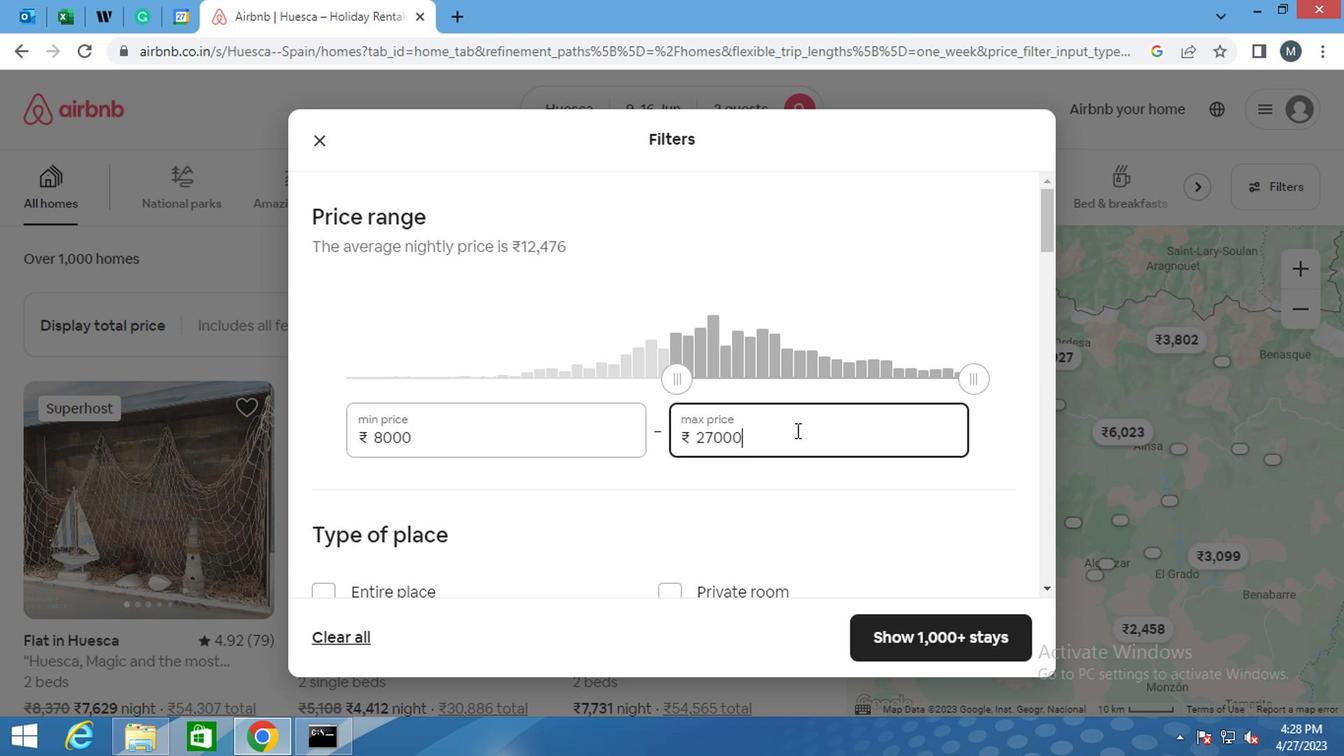 
Action: Key pressed <Key.backspace><Key.backspace><Key.backspace>1
Screenshot: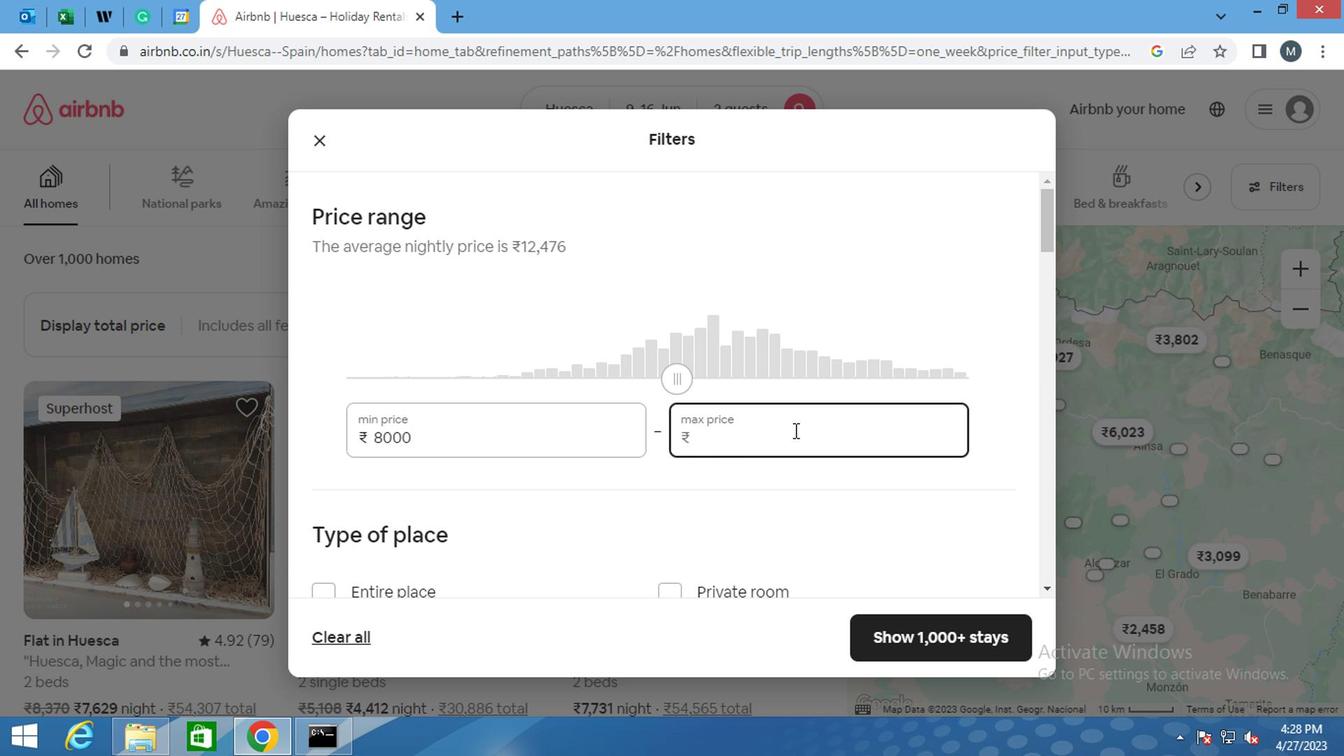 
Action: Mouse moved to (790, 431)
Screenshot: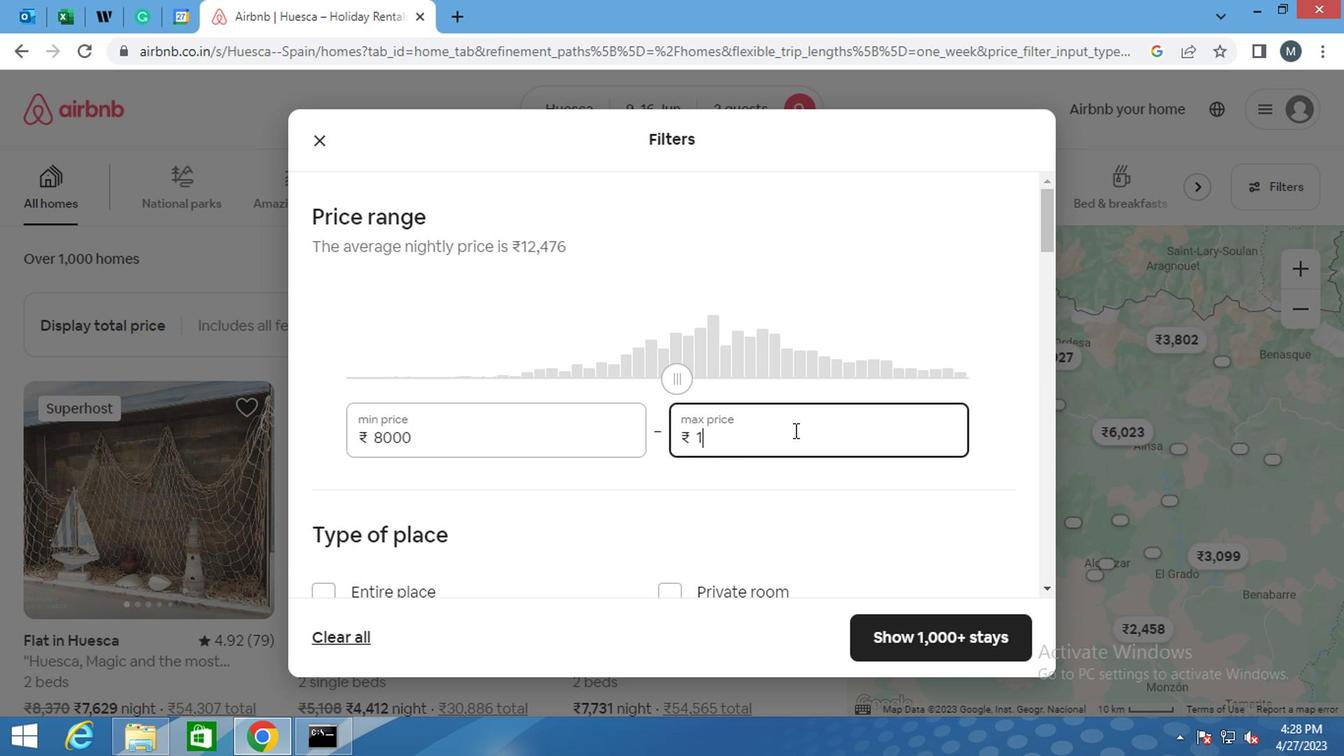 
Action: Key pressed 6
Screenshot: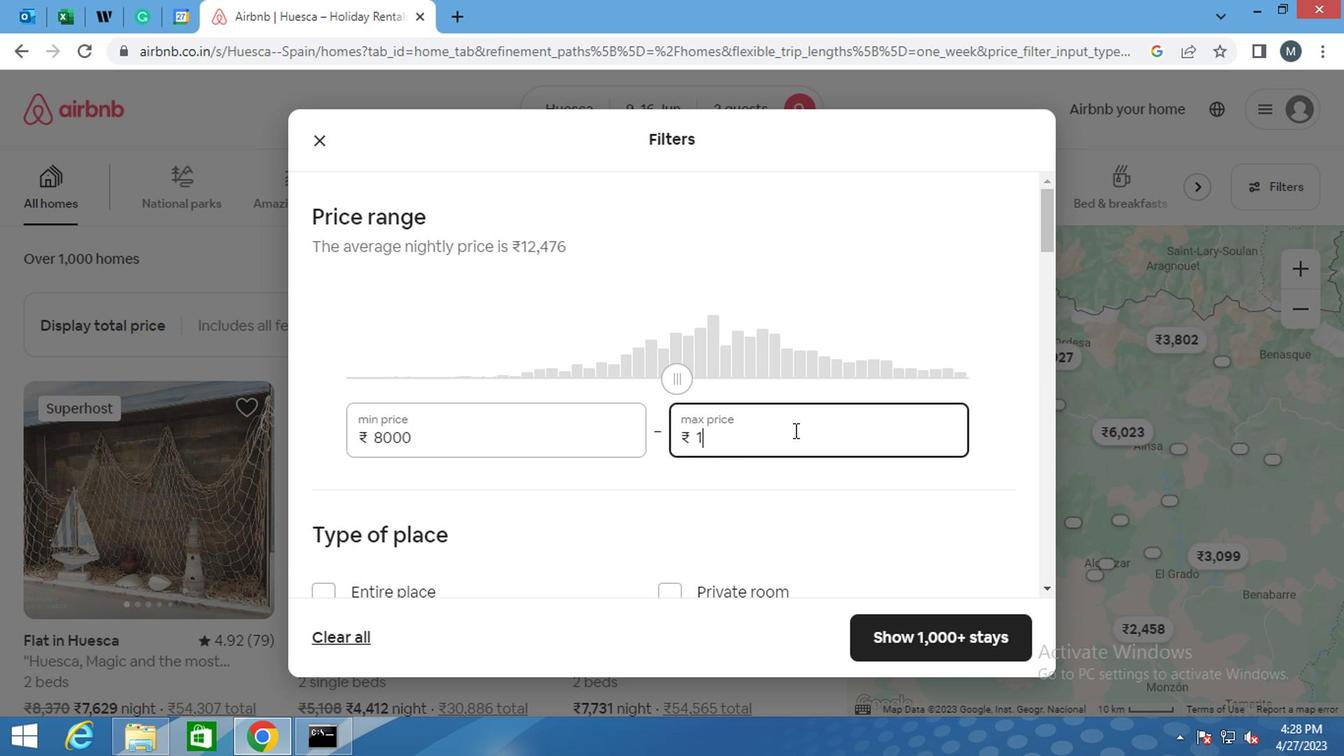 
Action: Mouse moved to (789, 432)
Screenshot: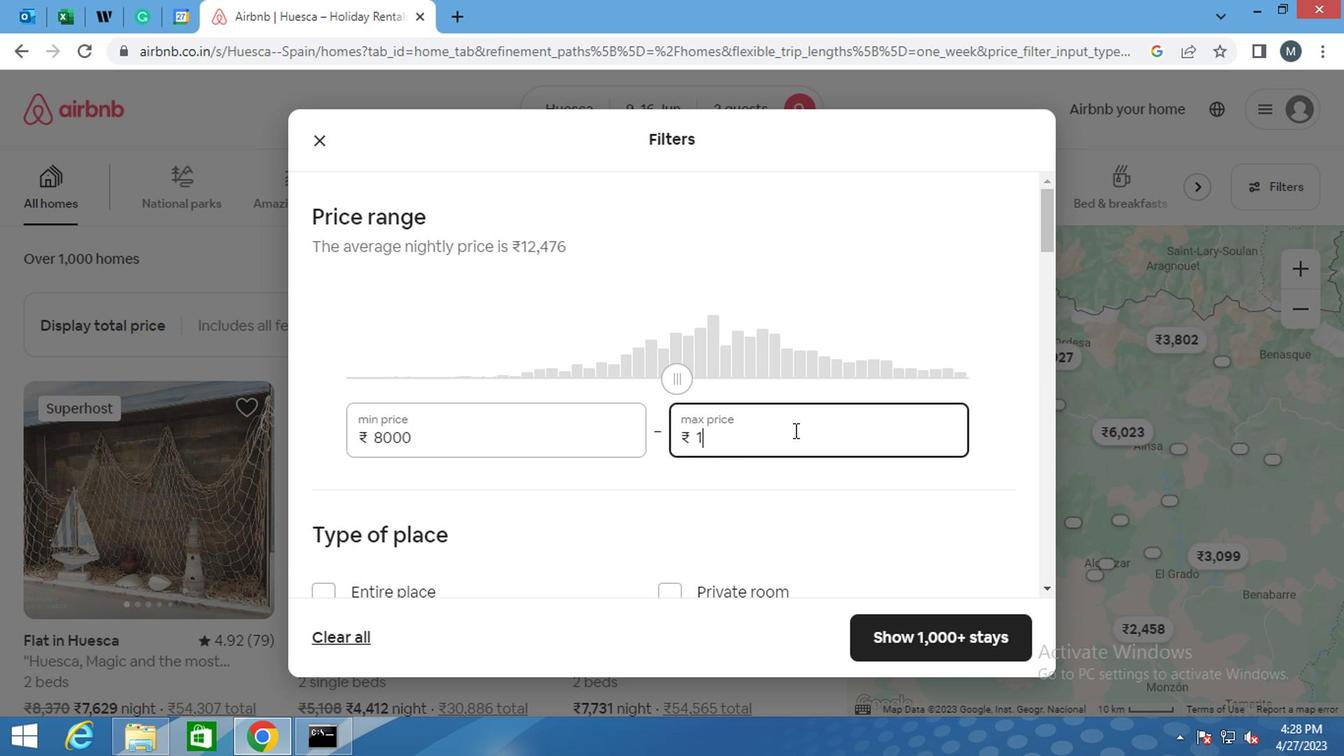 
Action: Key pressed 000
Screenshot: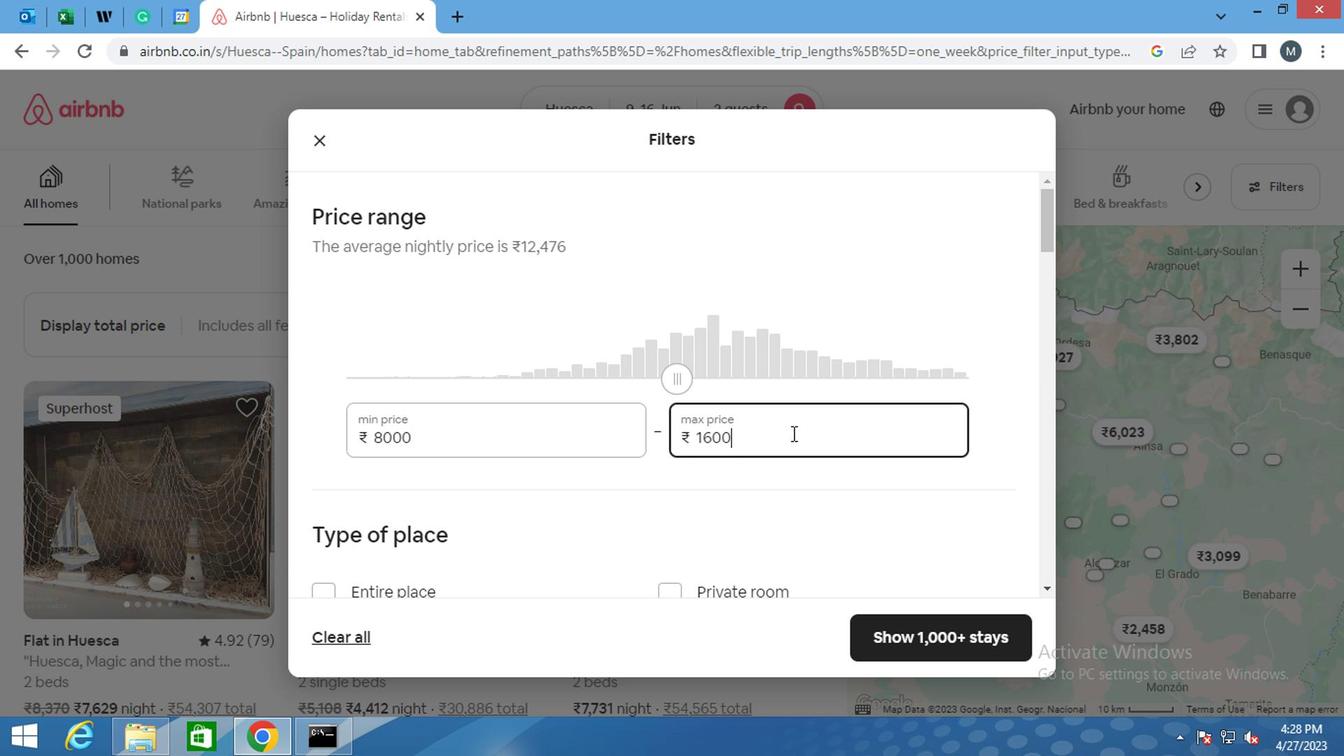 
Action: Mouse moved to (582, 444)
Screenshot: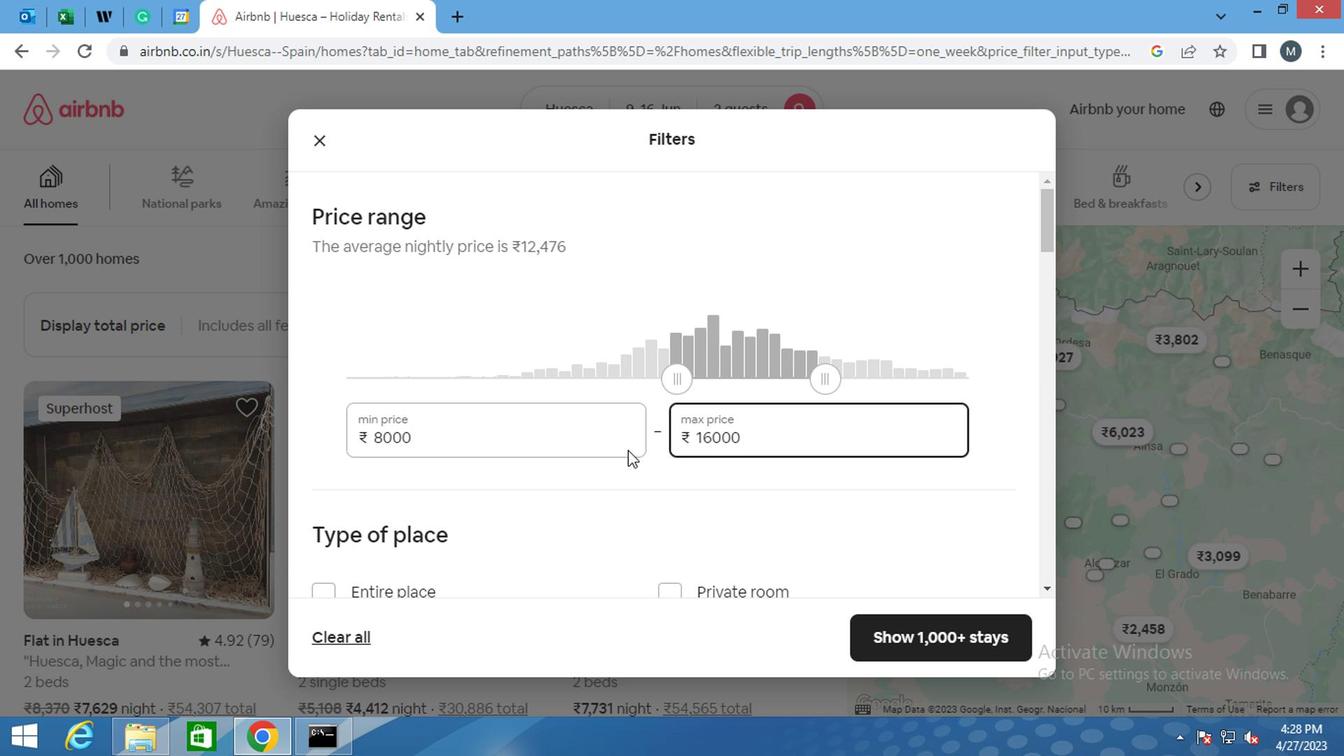 
Action: Mouse scrolled (582, 444) with delta (0, 0)
Screenshot: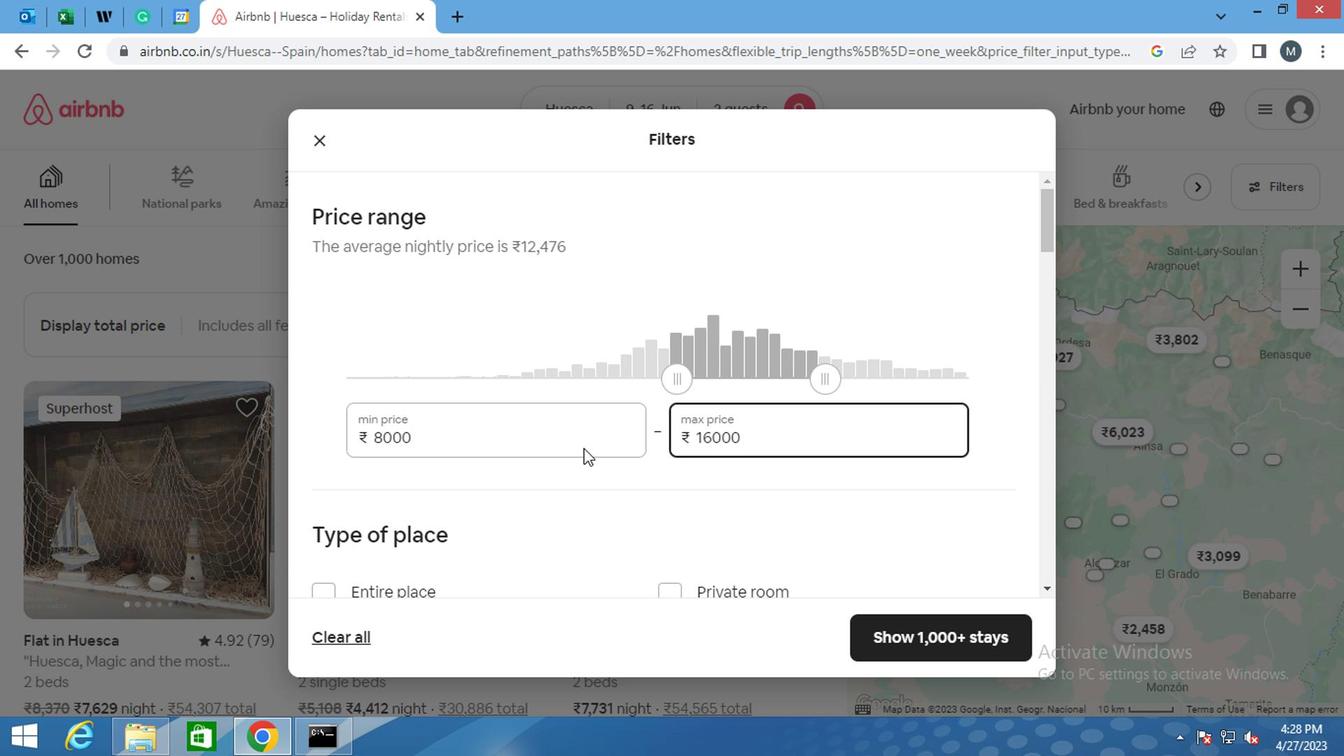 
Action: Mouse moved to (568, 442)
Screenshot: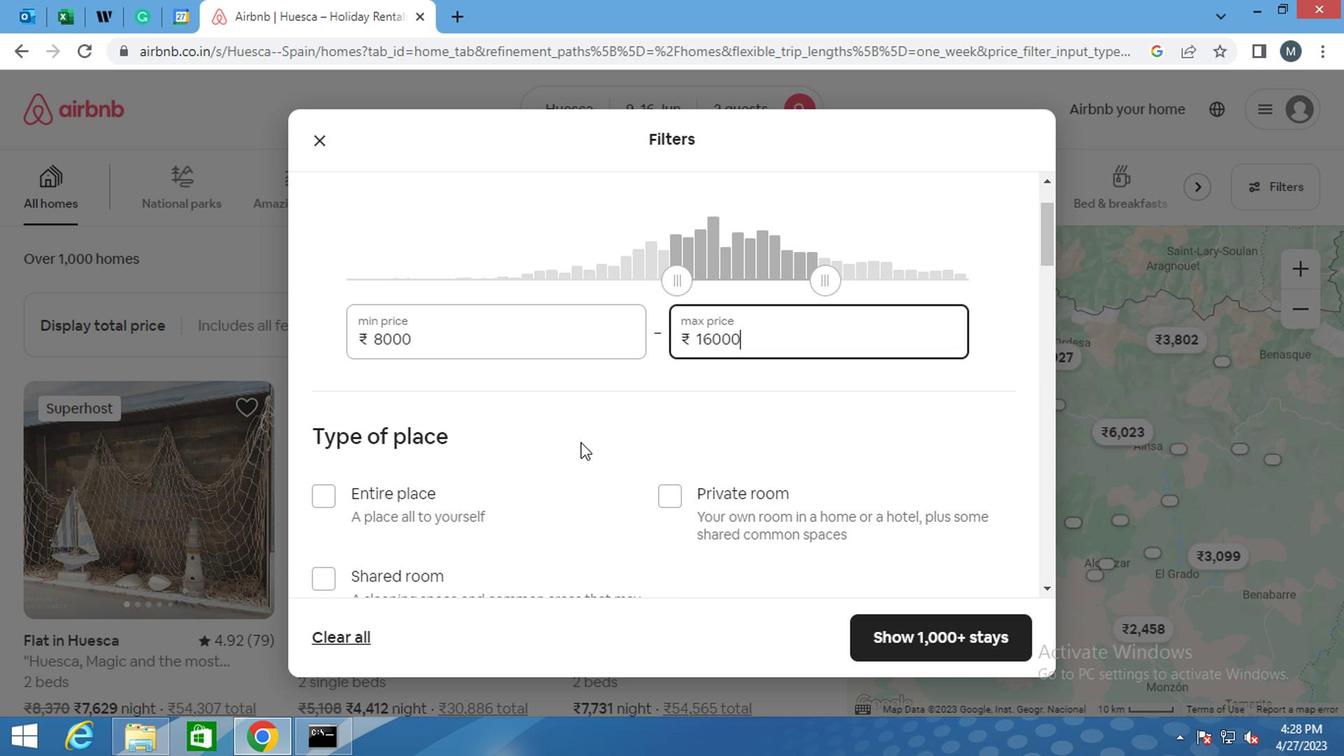 
Action: Mouse scrolled (568, 441) with delta (0, 0)
Screenshot: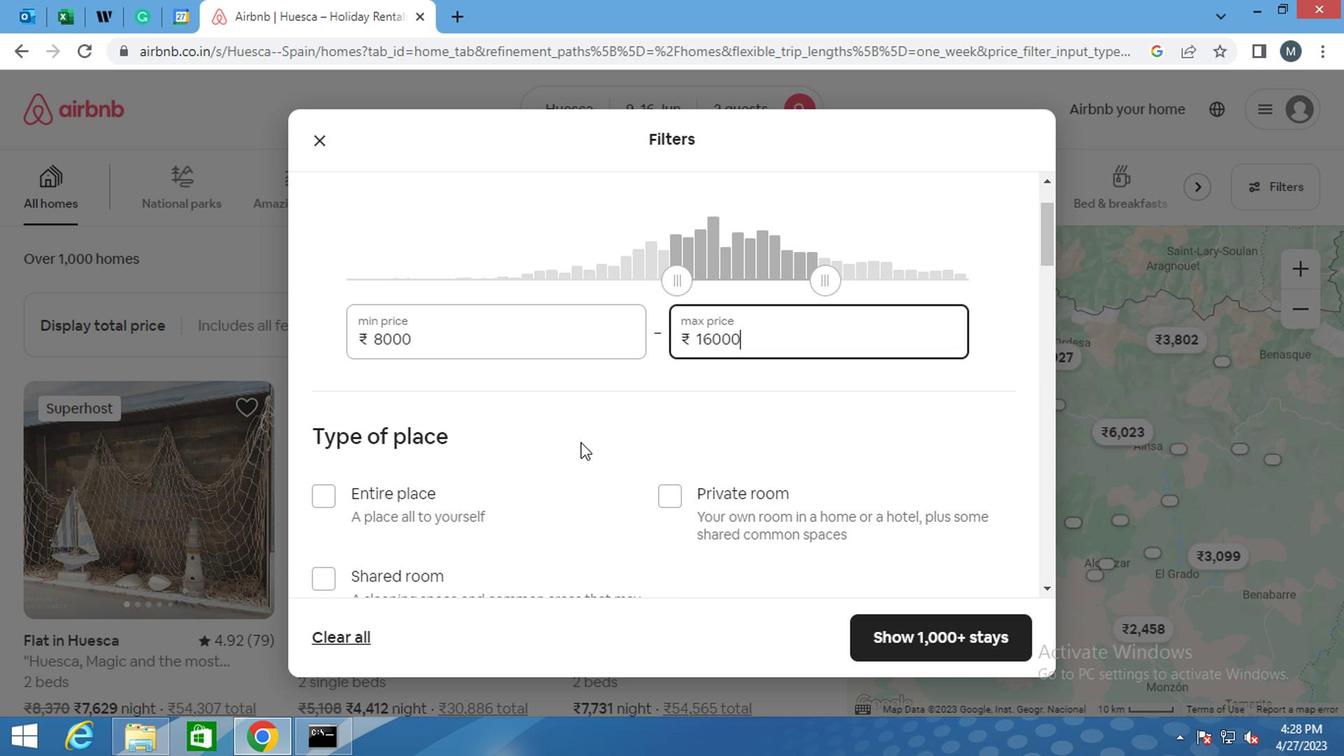 
Action: Mouse moved to (327, 390)
Screenshot: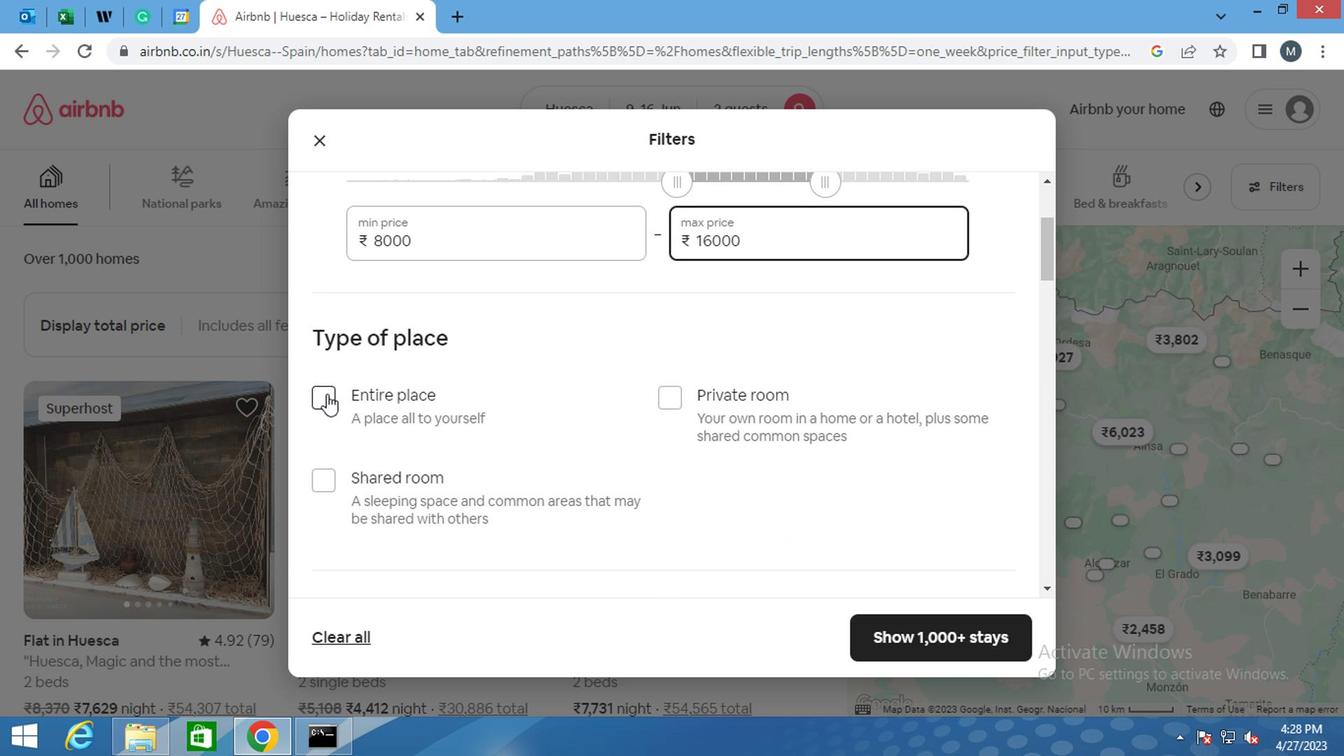 
Action: Mouse pressed left at (327, 390)
Screenshot: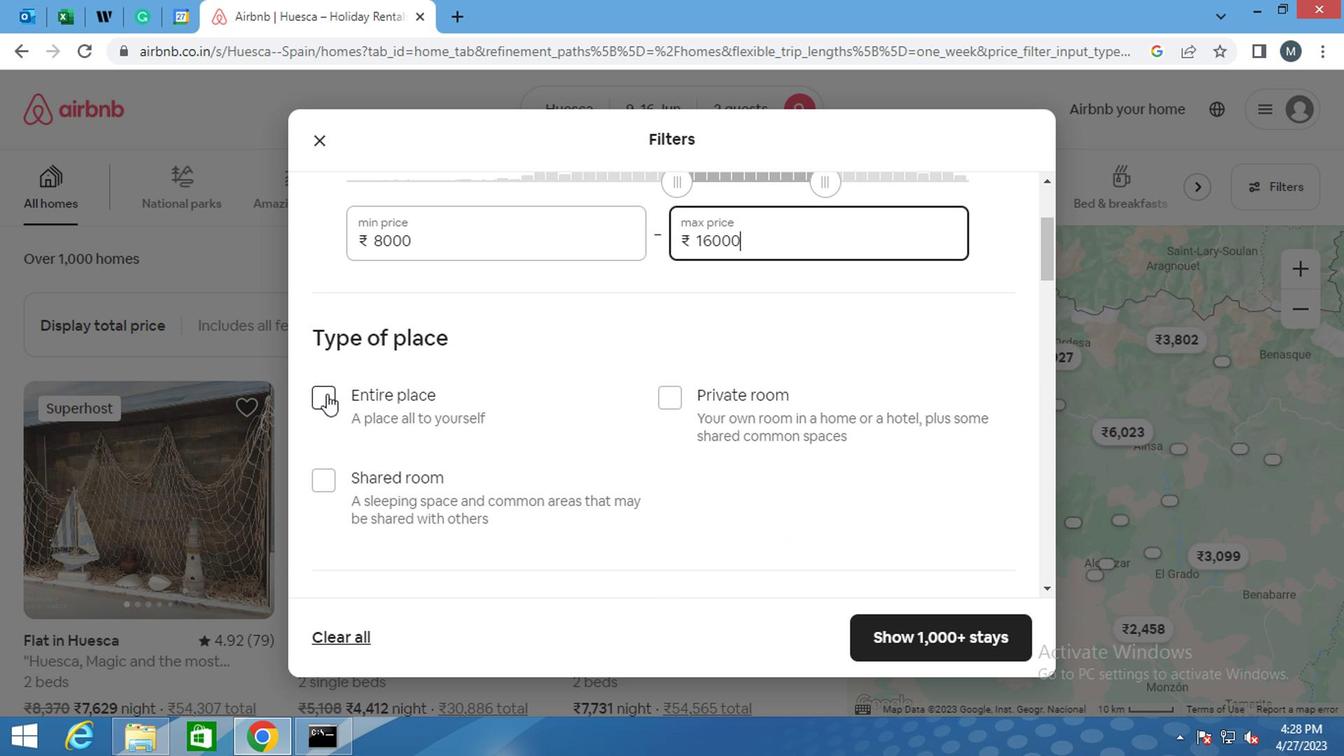 
Action: Mouse moved to (498, 380)
Screenshot: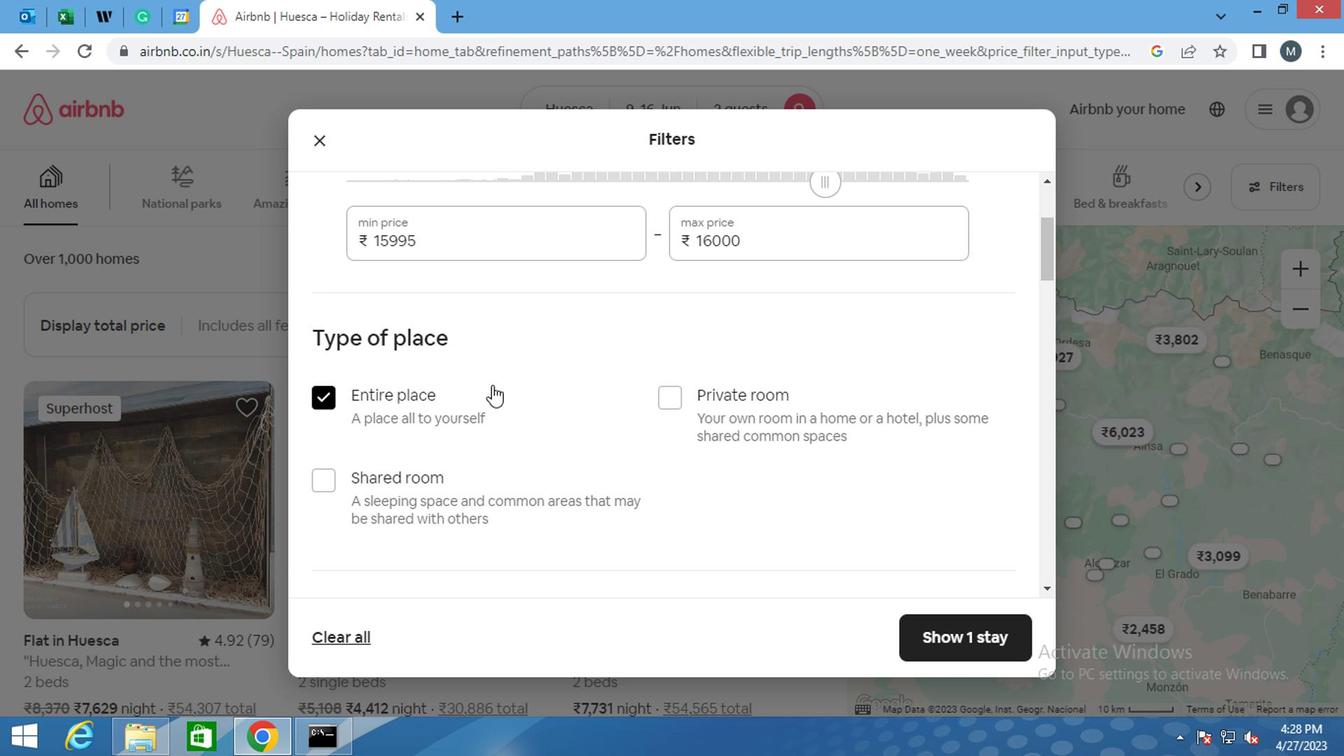 
Action: Mouse scrolled (498, 380) with delta (0, 0)
Screenshot: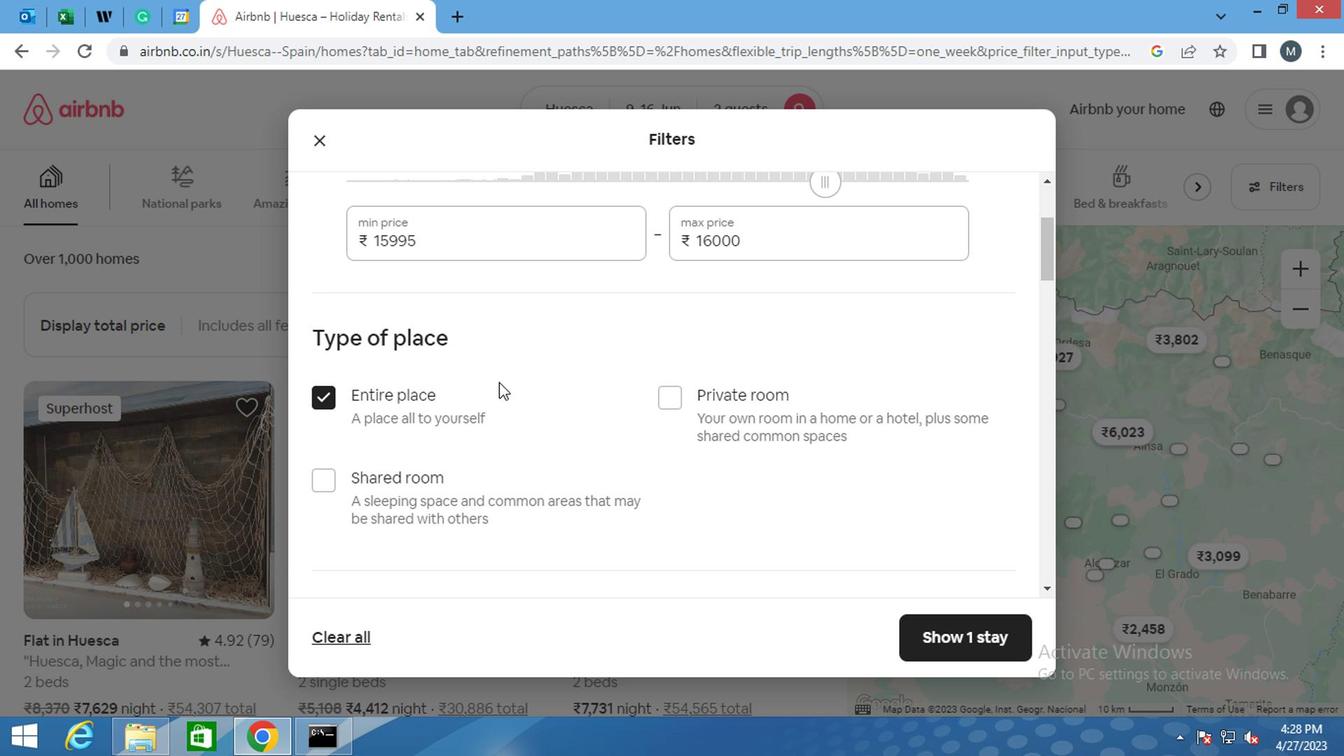
Action: Mouse moved to (500, 376)
Screenshot: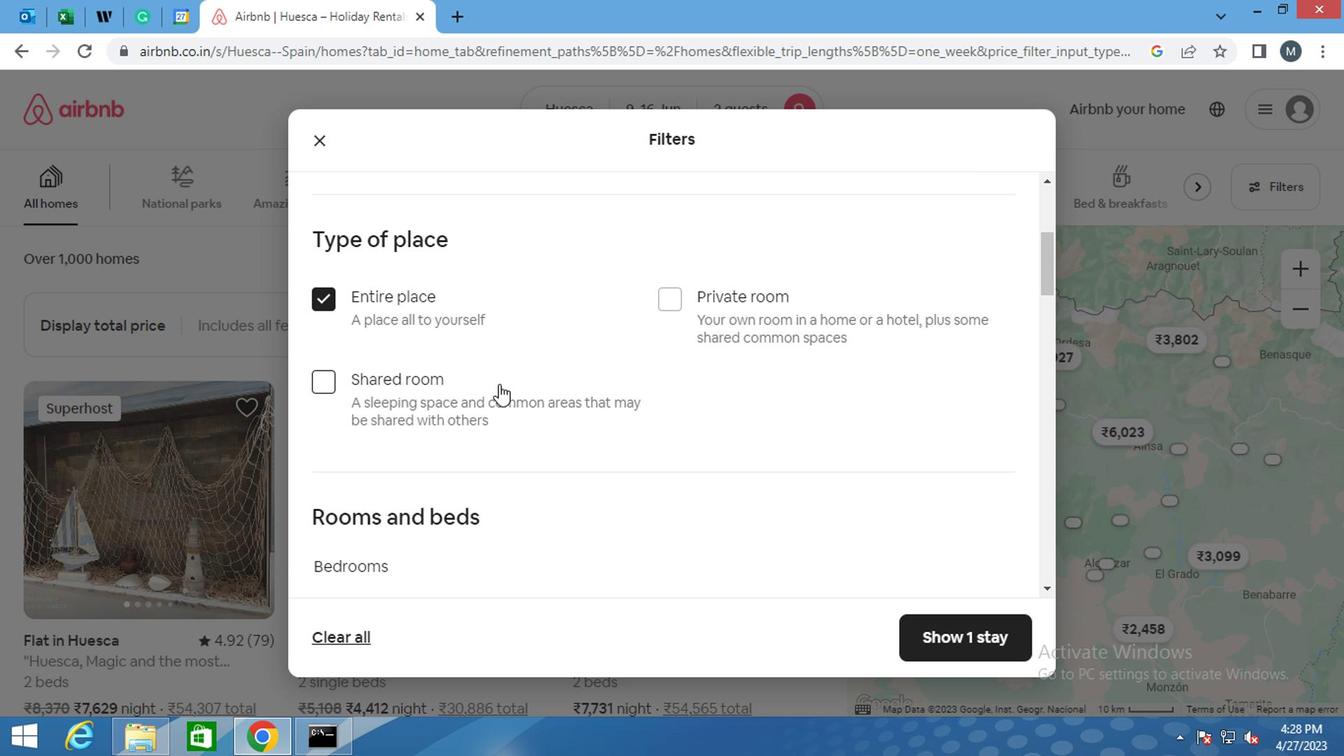 
Action: Mouse scrolled (500, 376) with delta (0, 0)
Screenshot: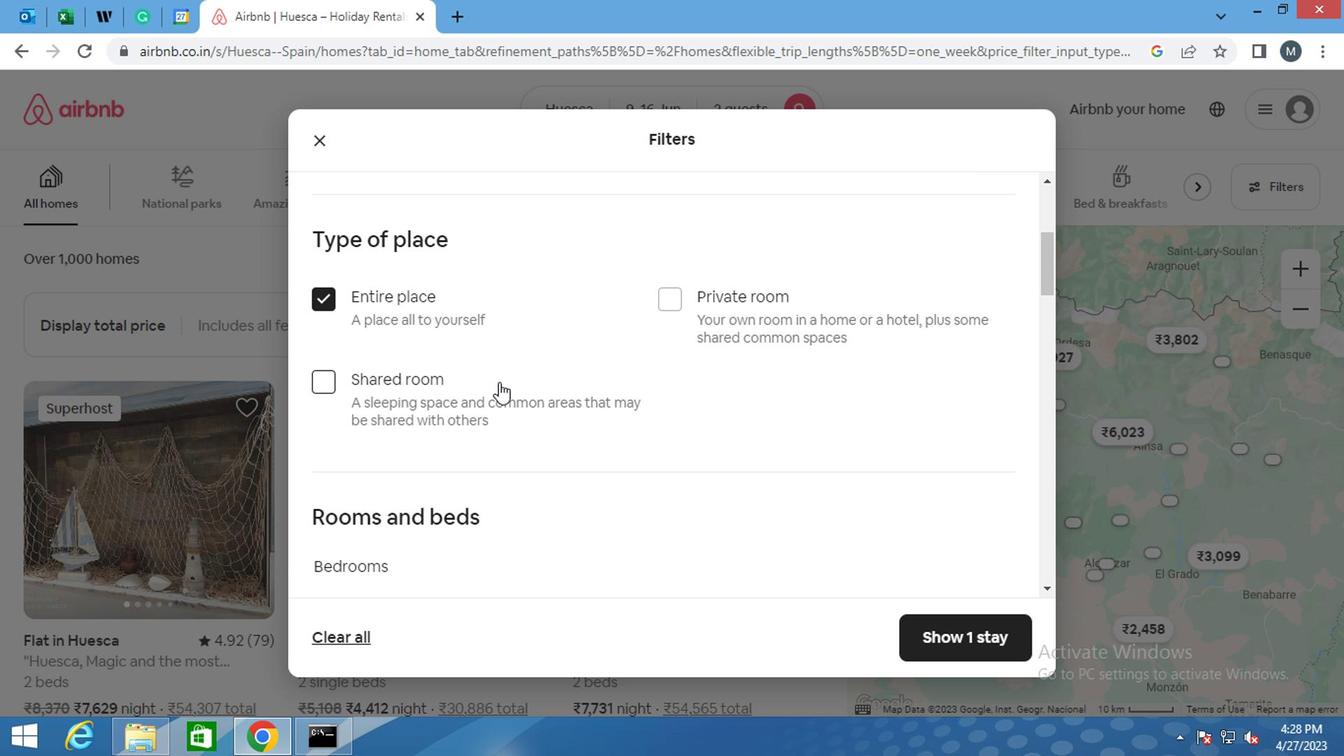 
Action: Mouse scrolled (500, 376) with delta (0, 0)
Screenshot: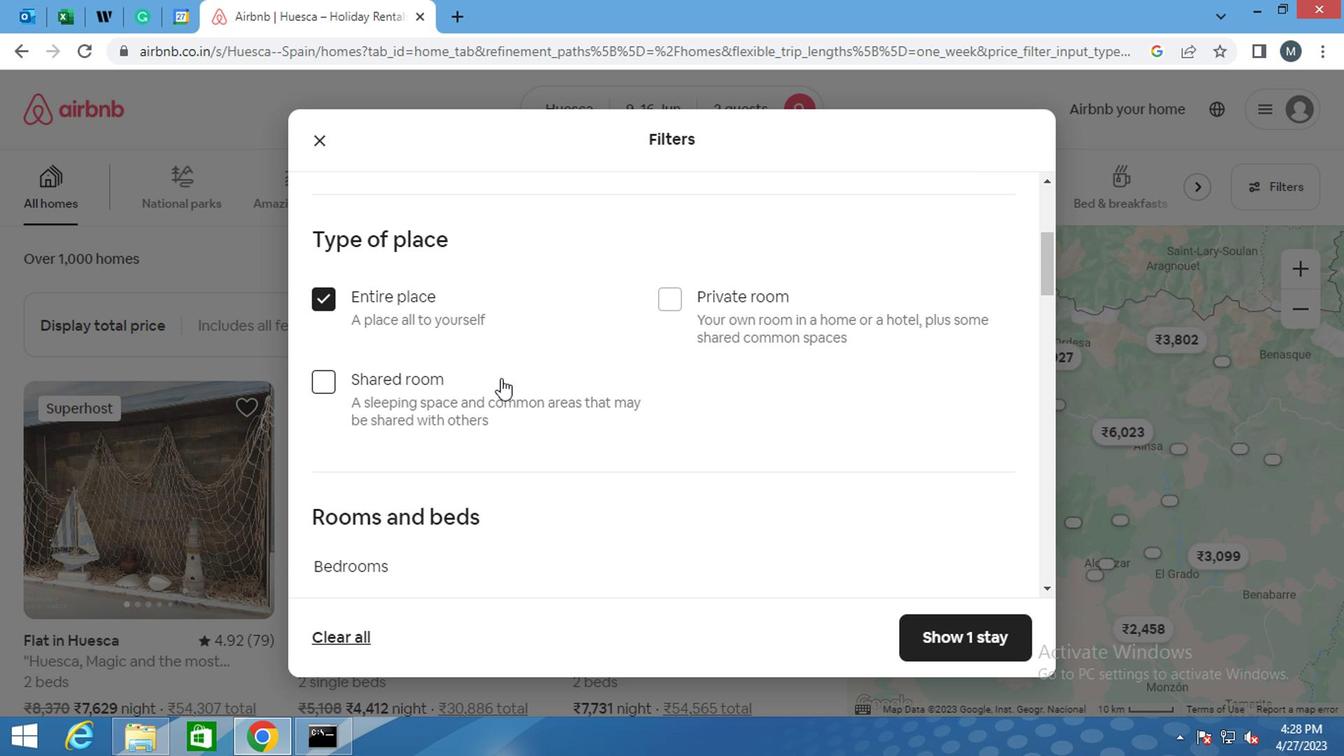 
Action: Mouse moved to (477, 416)
Screenshot: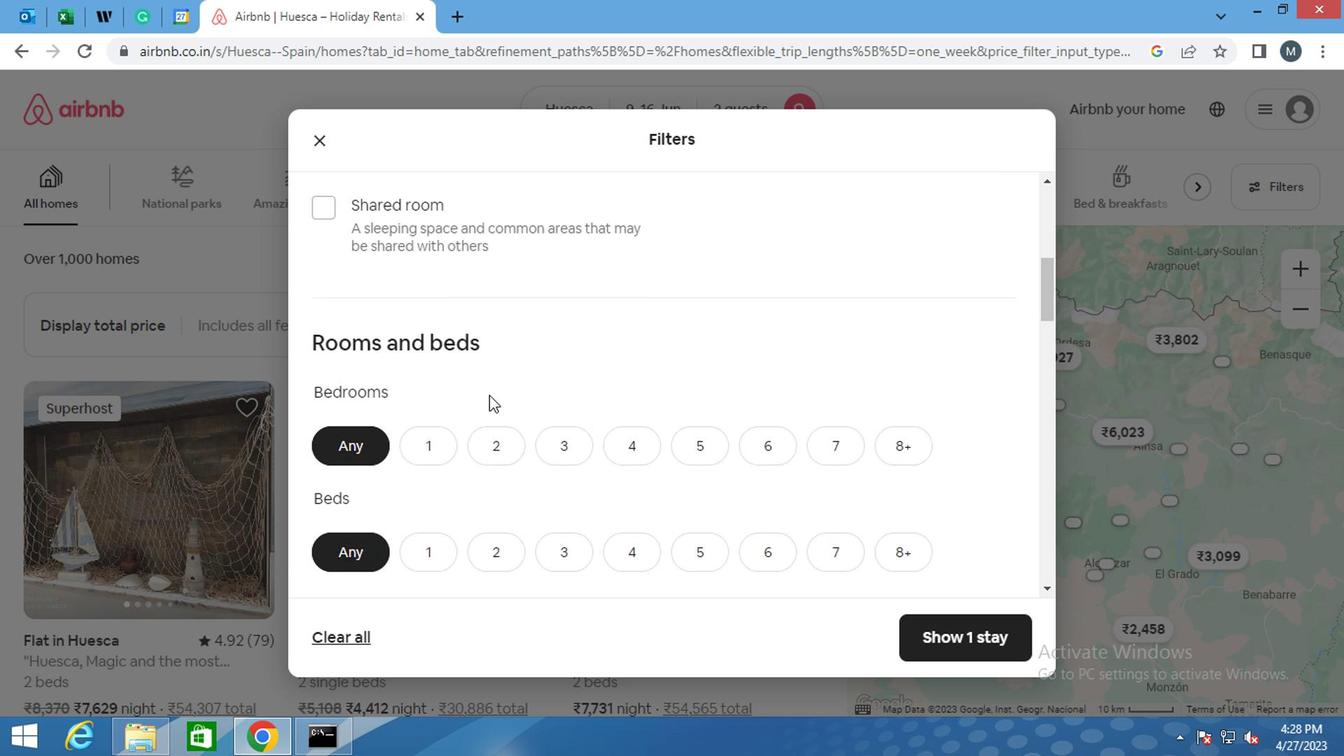 
Action: Mouse scrolled (477, 415) with delta (0, -1)
Screenshot: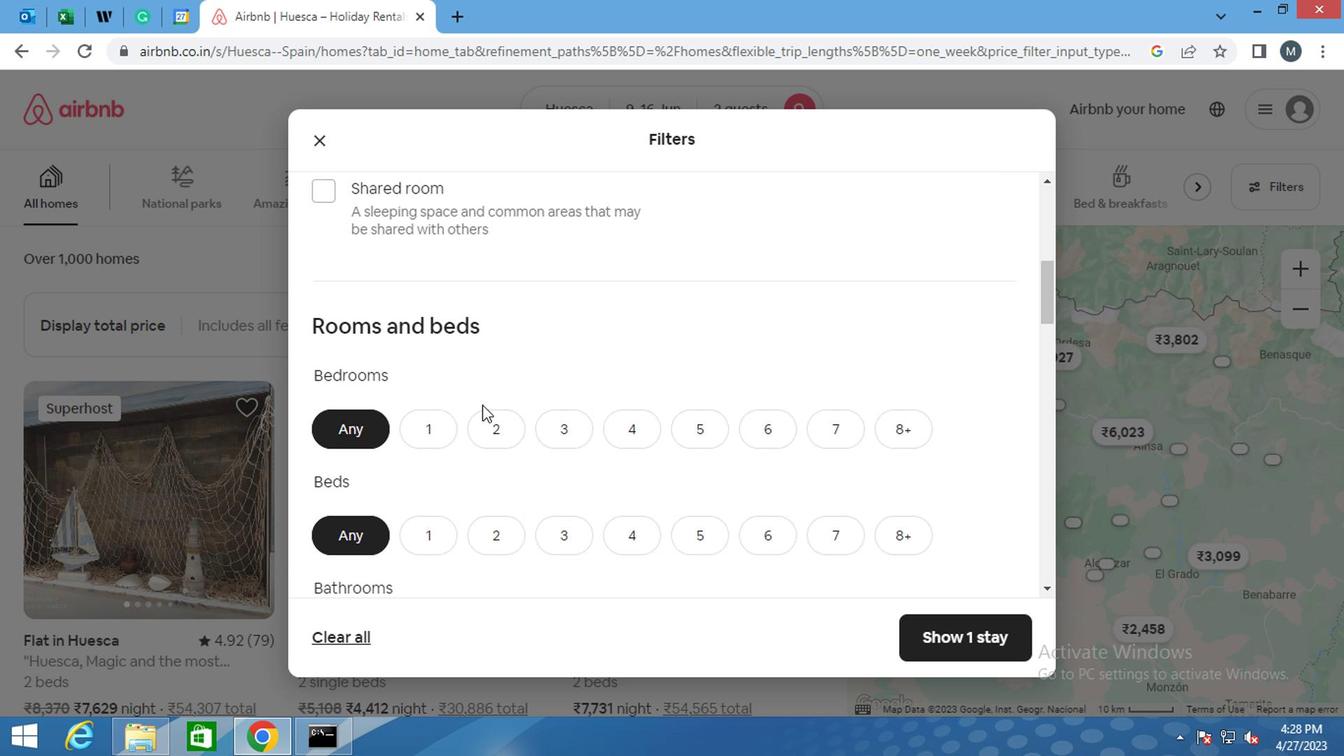 
Action: Mouse moved to (505, 317)
Screenshot: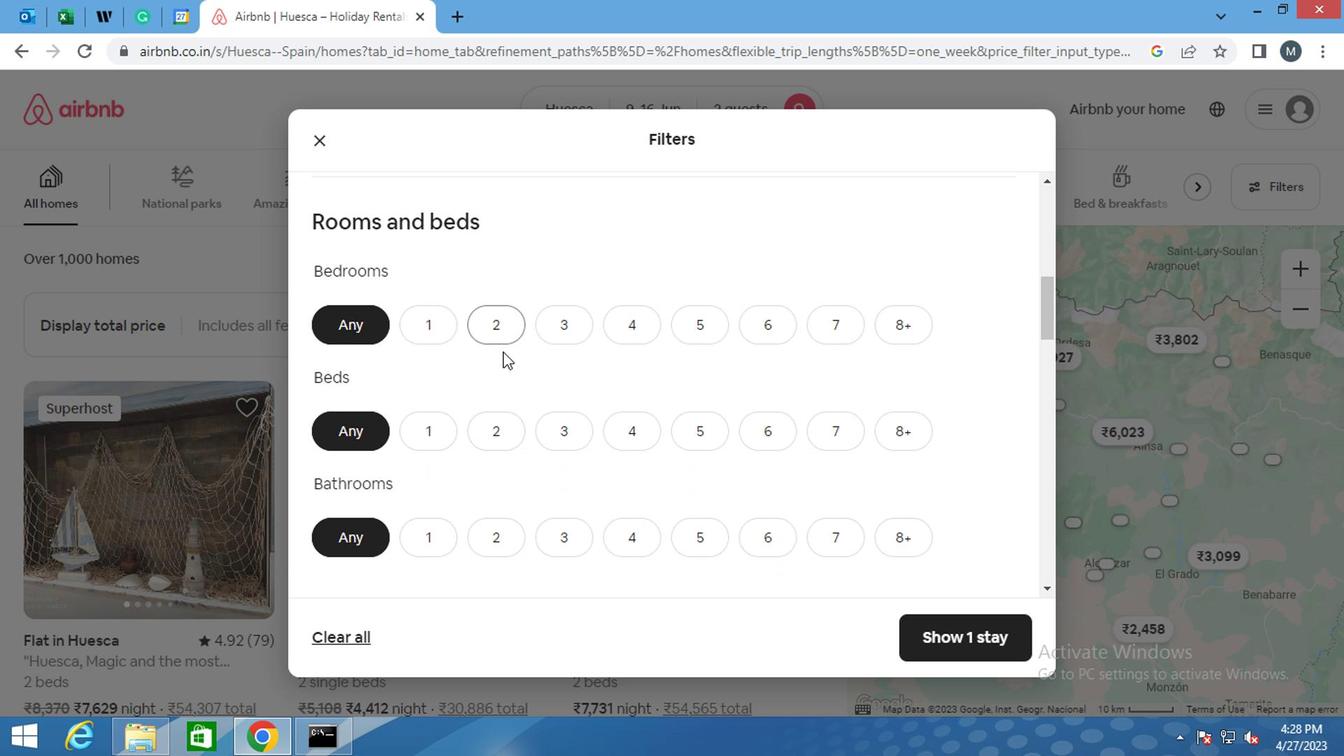 
Action: Mouse pressed left at (505, 317)
Screenshot: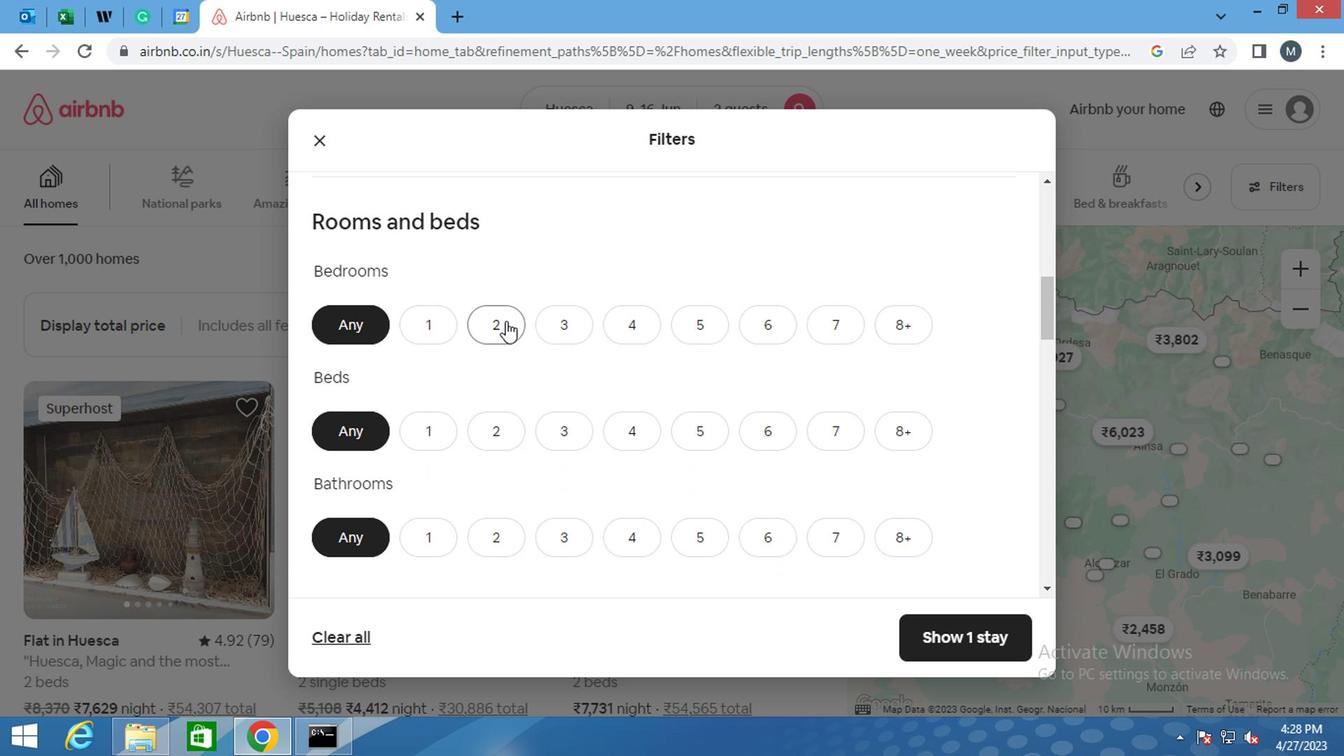 
Action: Mouse moved to (500, 413)
Screenshot: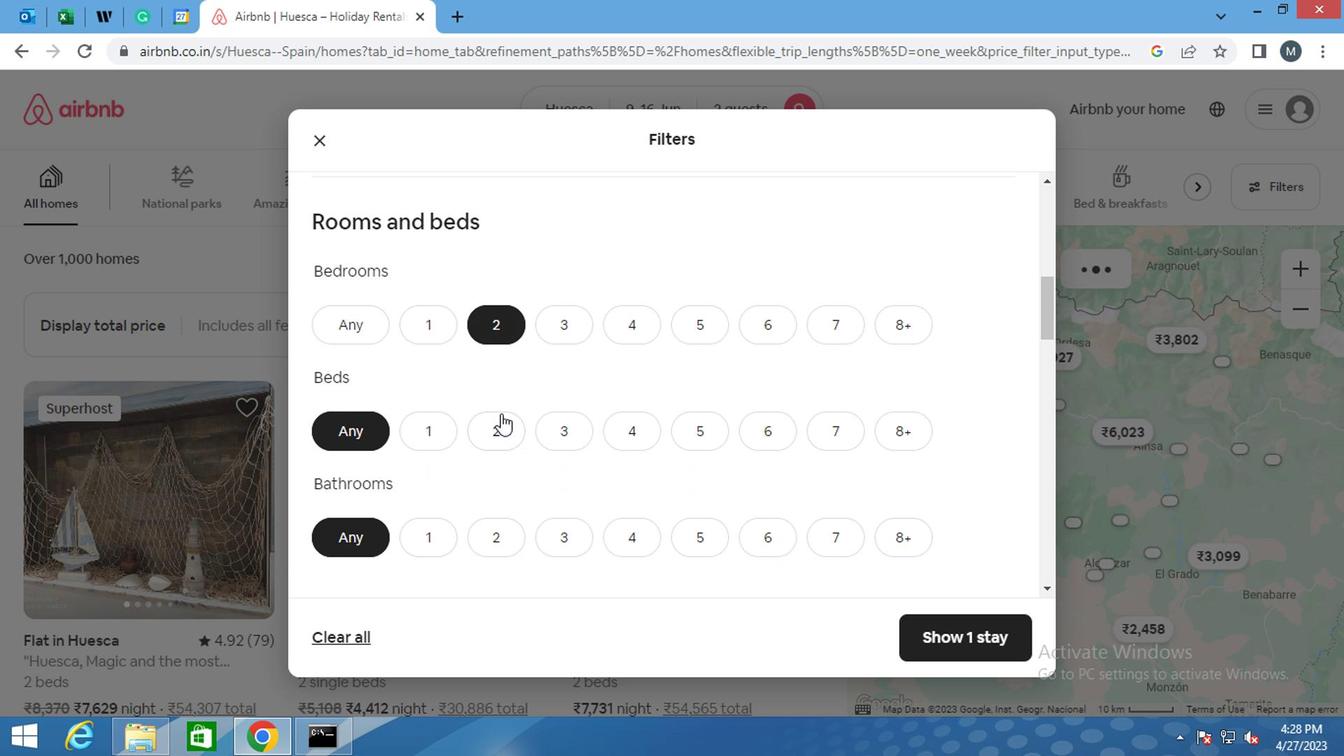 
Action: Mouse pressed left at (500, 413)
Screenshot: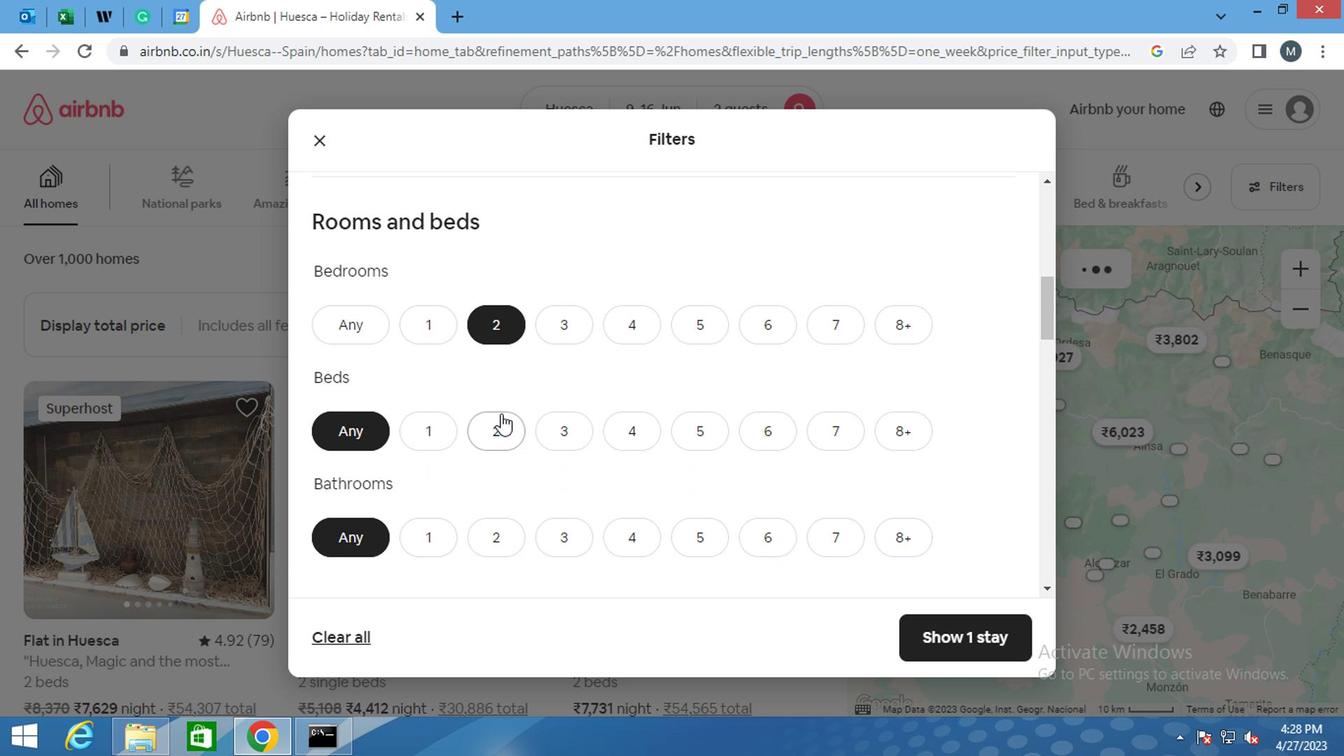 
Action: Mouse moved to (501, 413)
Screenshot: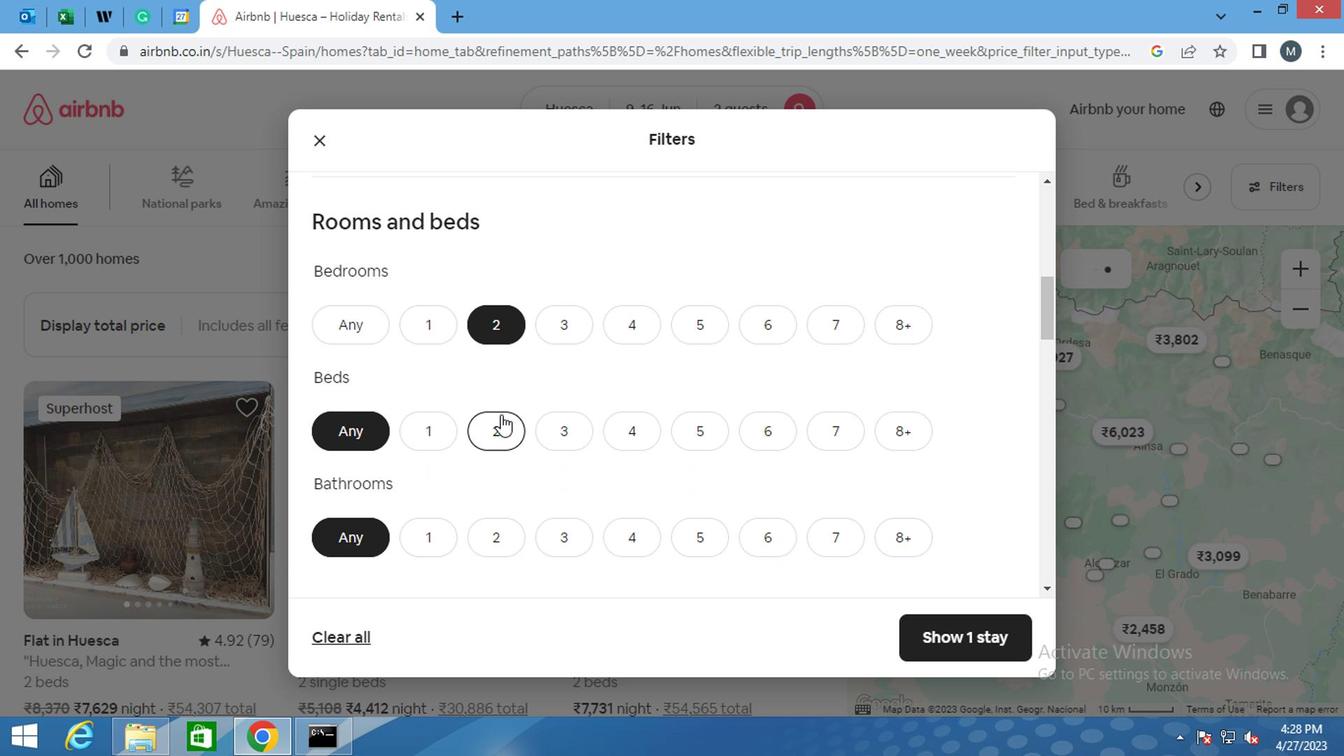 
Action: Mouse scrolled (501, 412) with delta (0, 0)
Screenshot: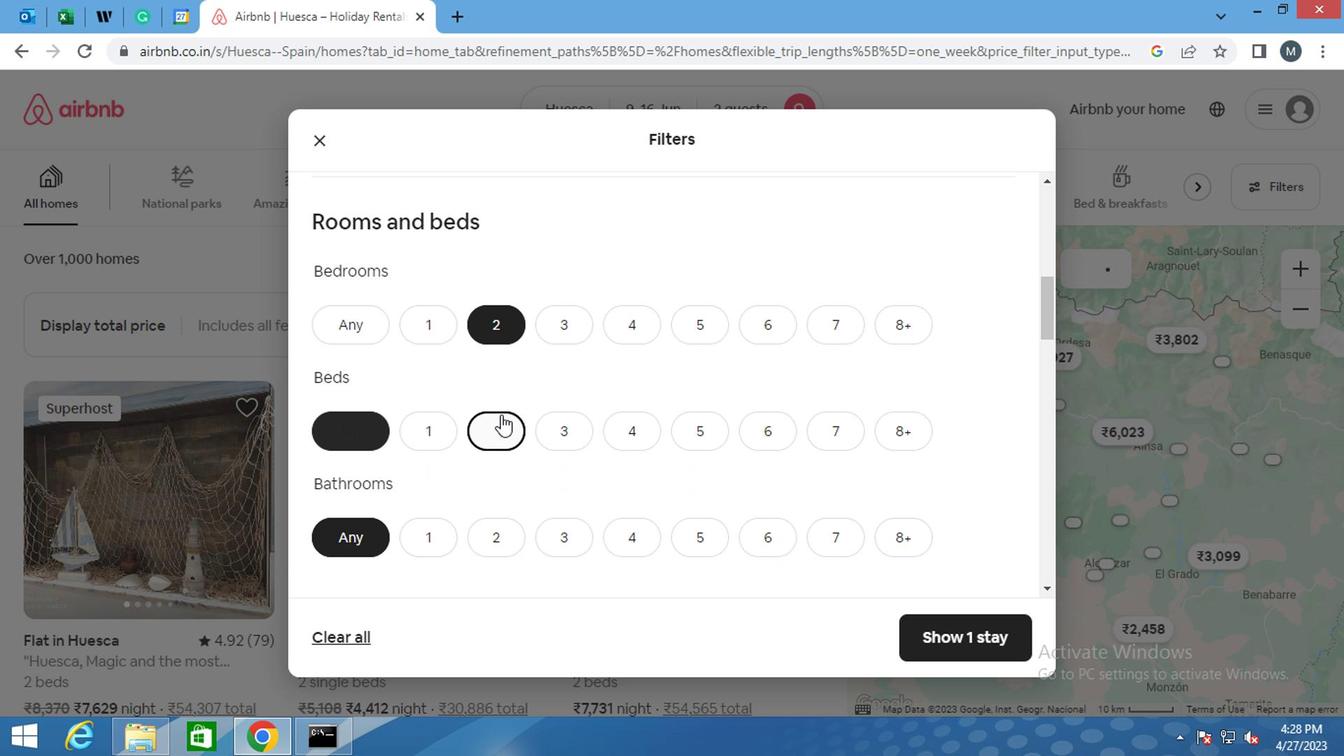 
Action: Mouse moved to (500, 413)
Screenshot: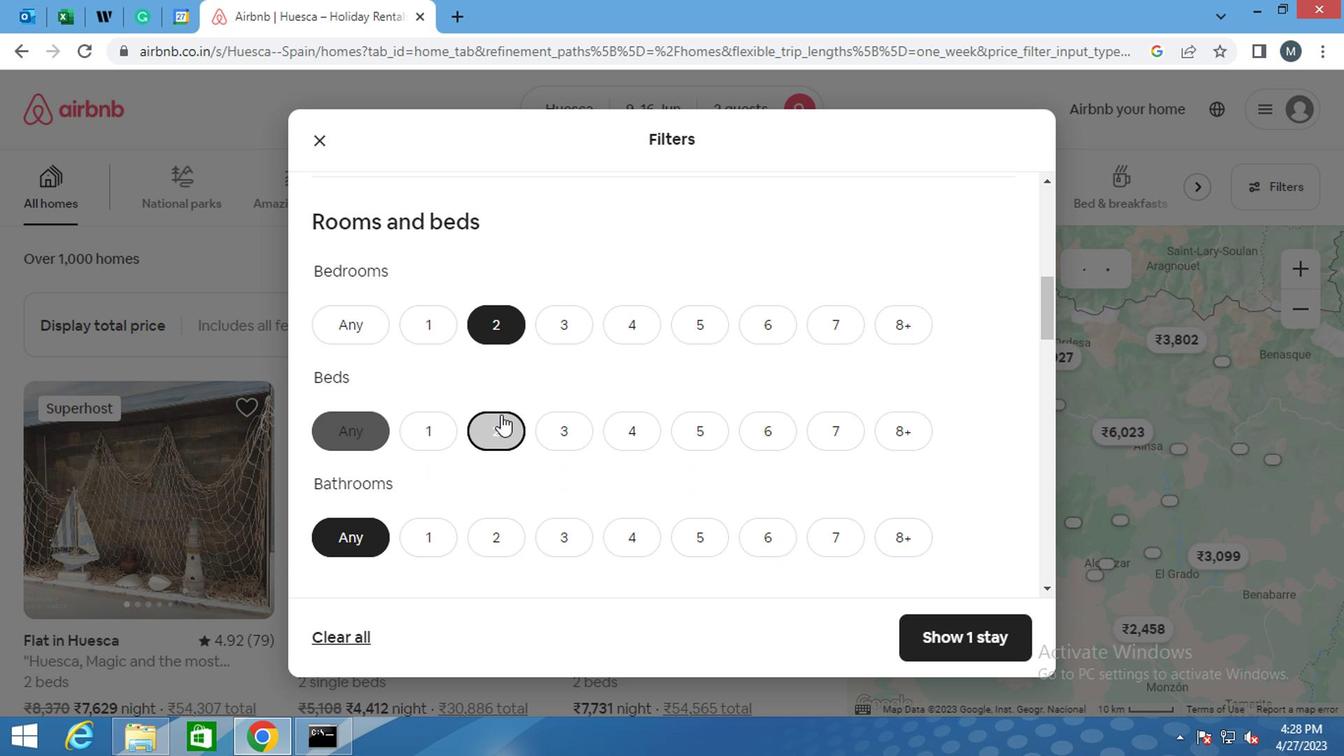 
Action: Mouse scrolled (500, 412) with delta (0, 0)
Screenshot: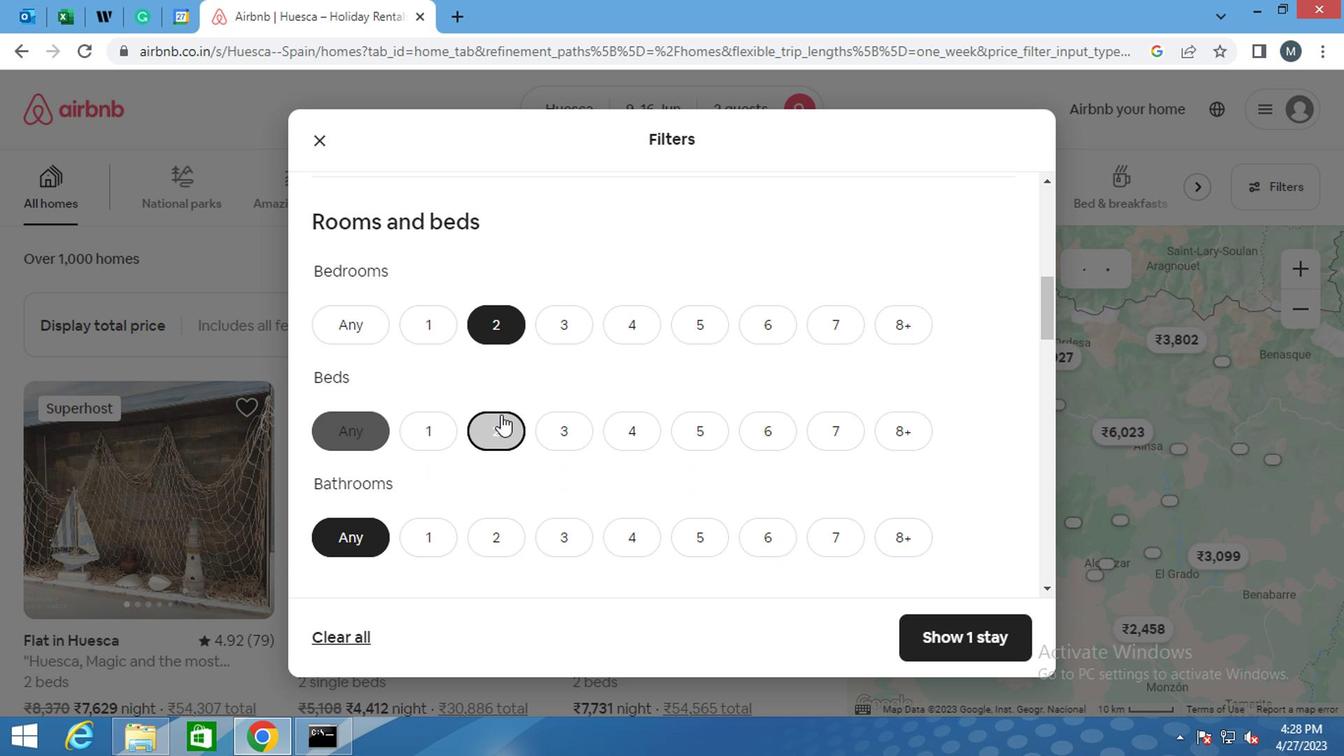 
Action: Mouse moved to (440, 338)
Screenshot: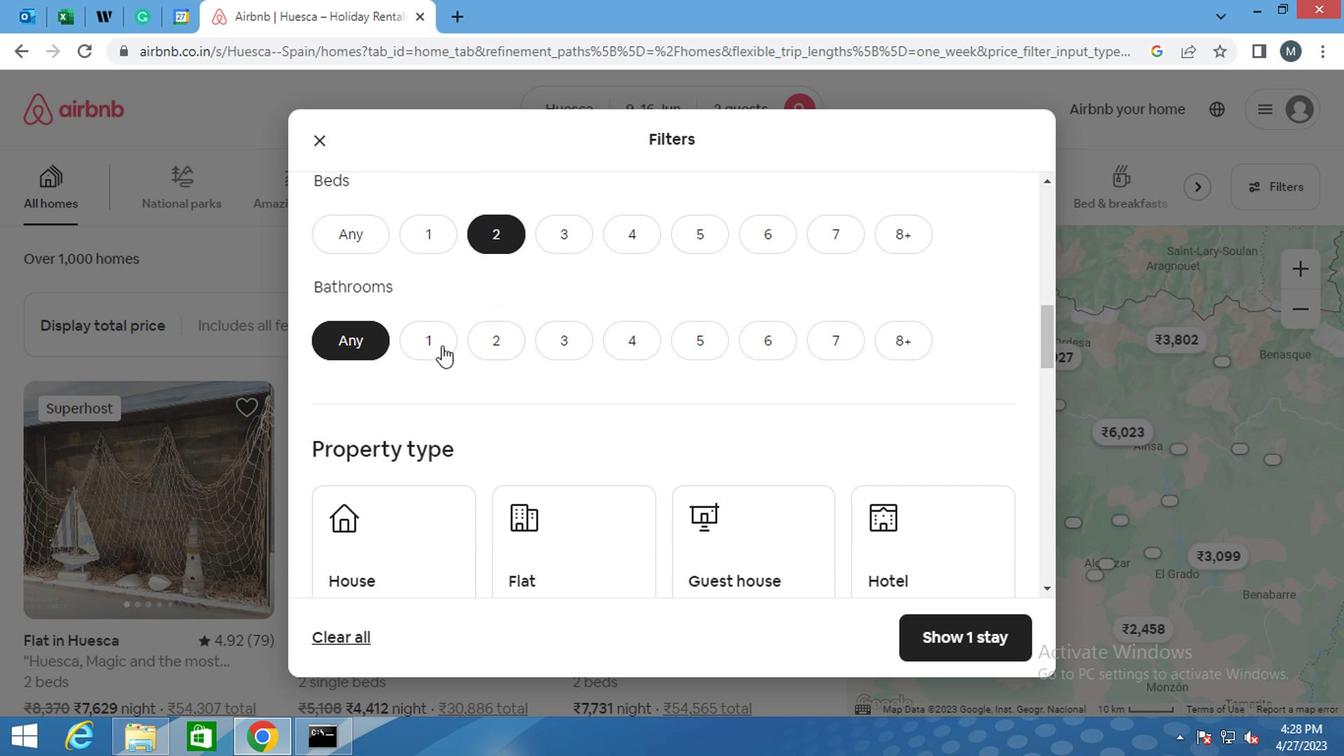 
Action: Mouse pressed left at (440, 338)
Screenshot: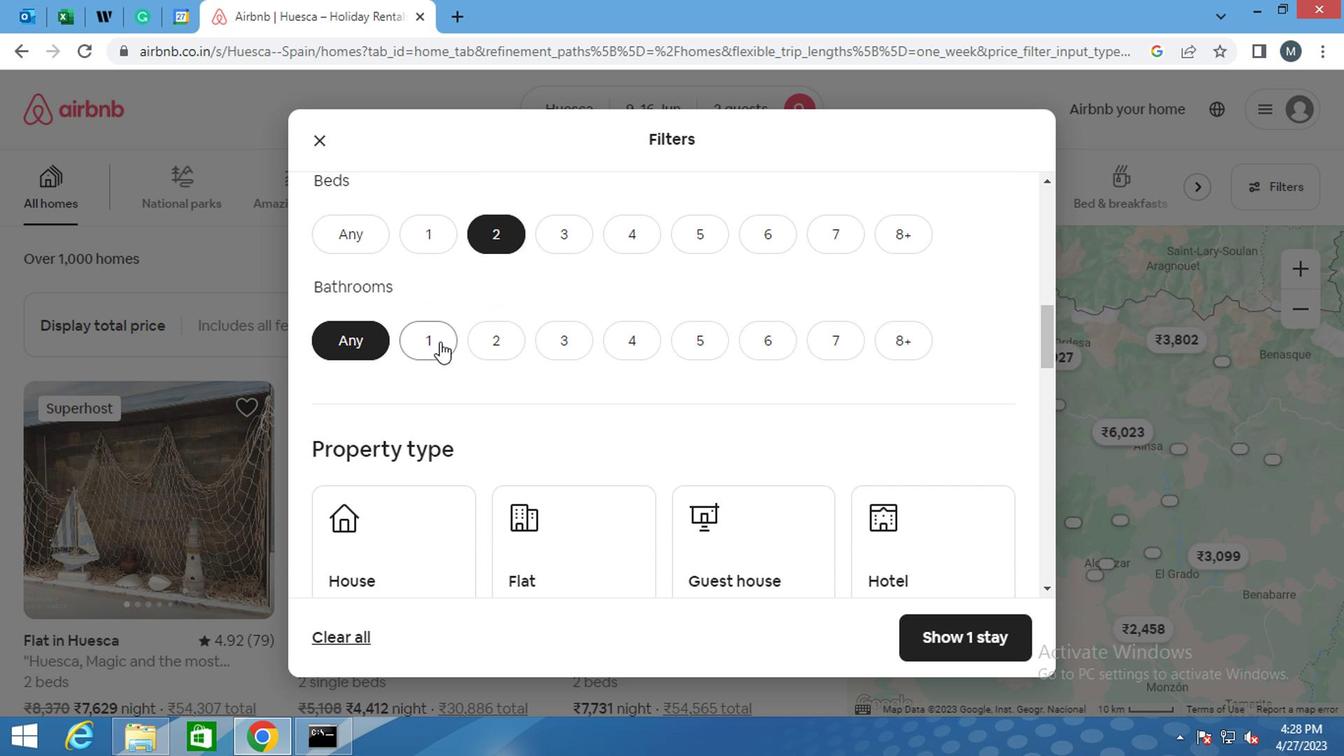 
Action: Mouse moved to (446, 349)
Screenshot: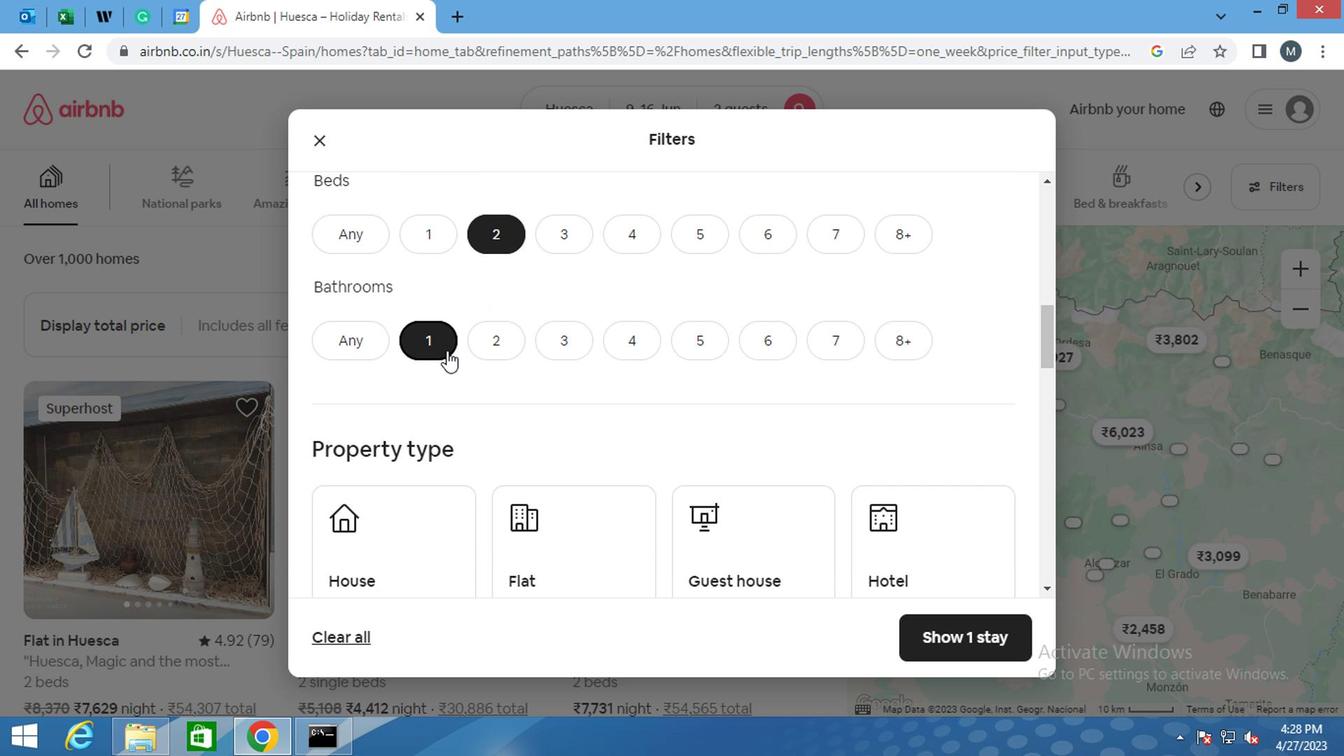 
Action: Mouse scrolled (446, 348) with delta (0, 0)
Screenshot: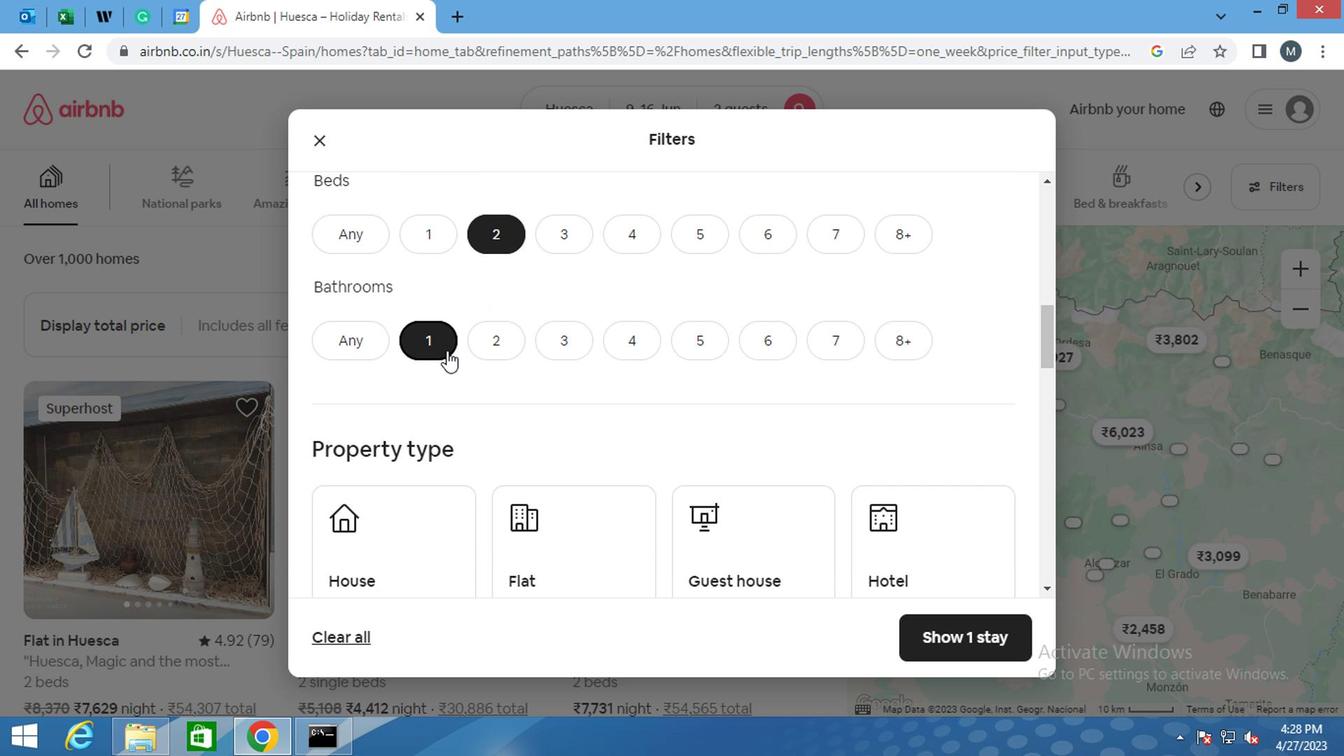 
Action: Mouse moved to (446, 349)
Screenshot: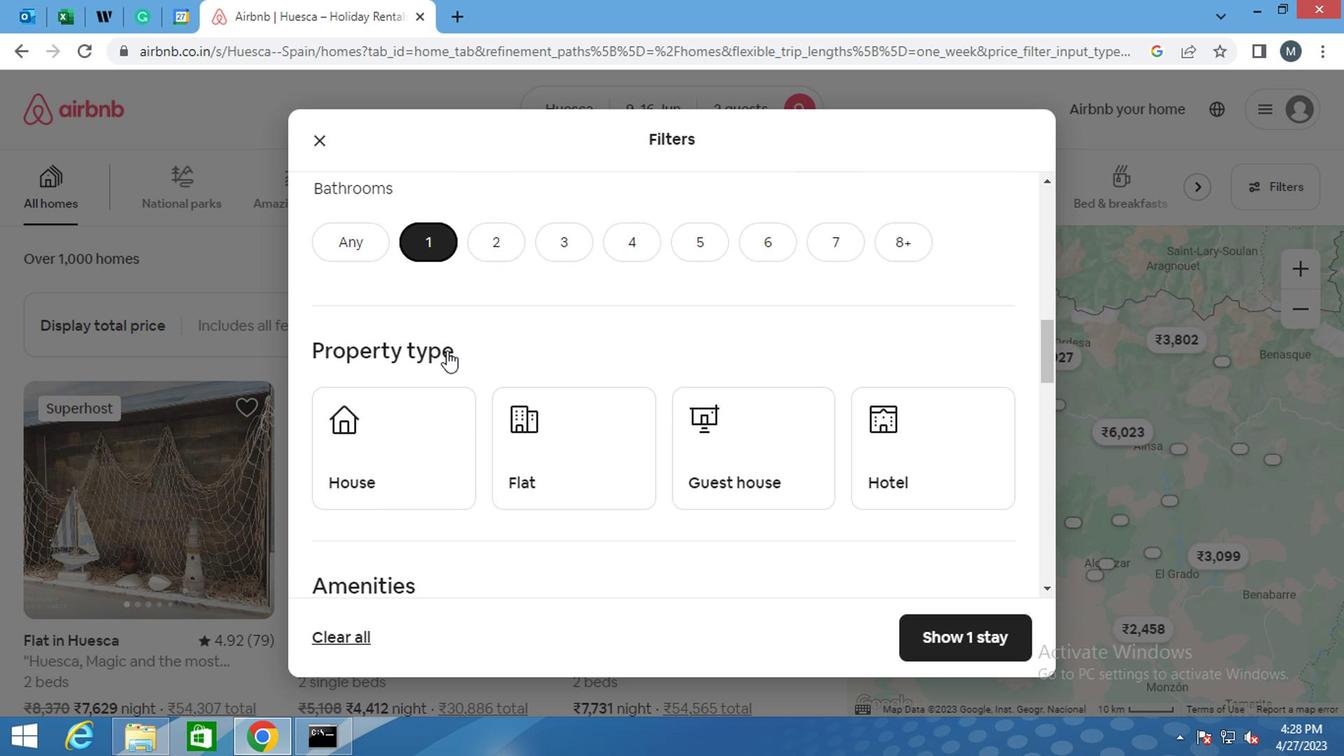 
Action: Mouse scrolled (446, 348) with delta (0, 0)
Screenshot: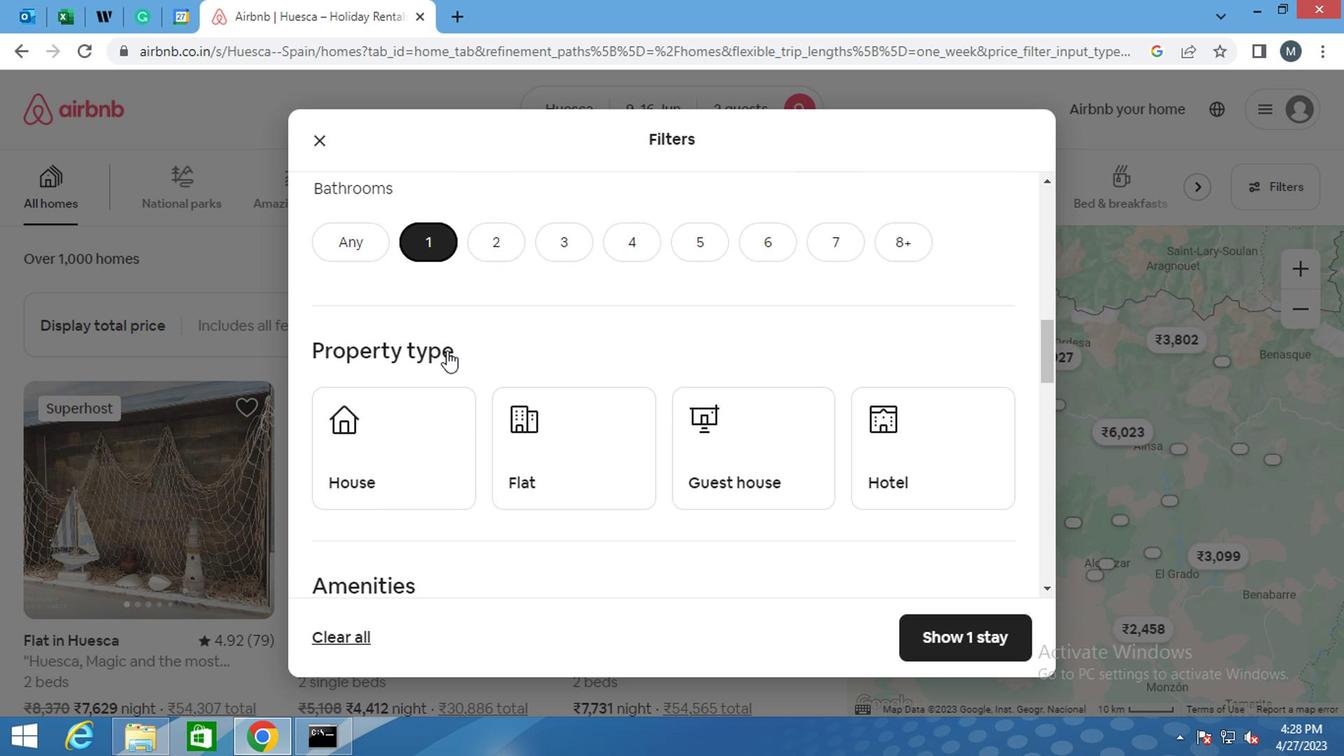
Action: Mouse moved to (336, 370)
Screenshot: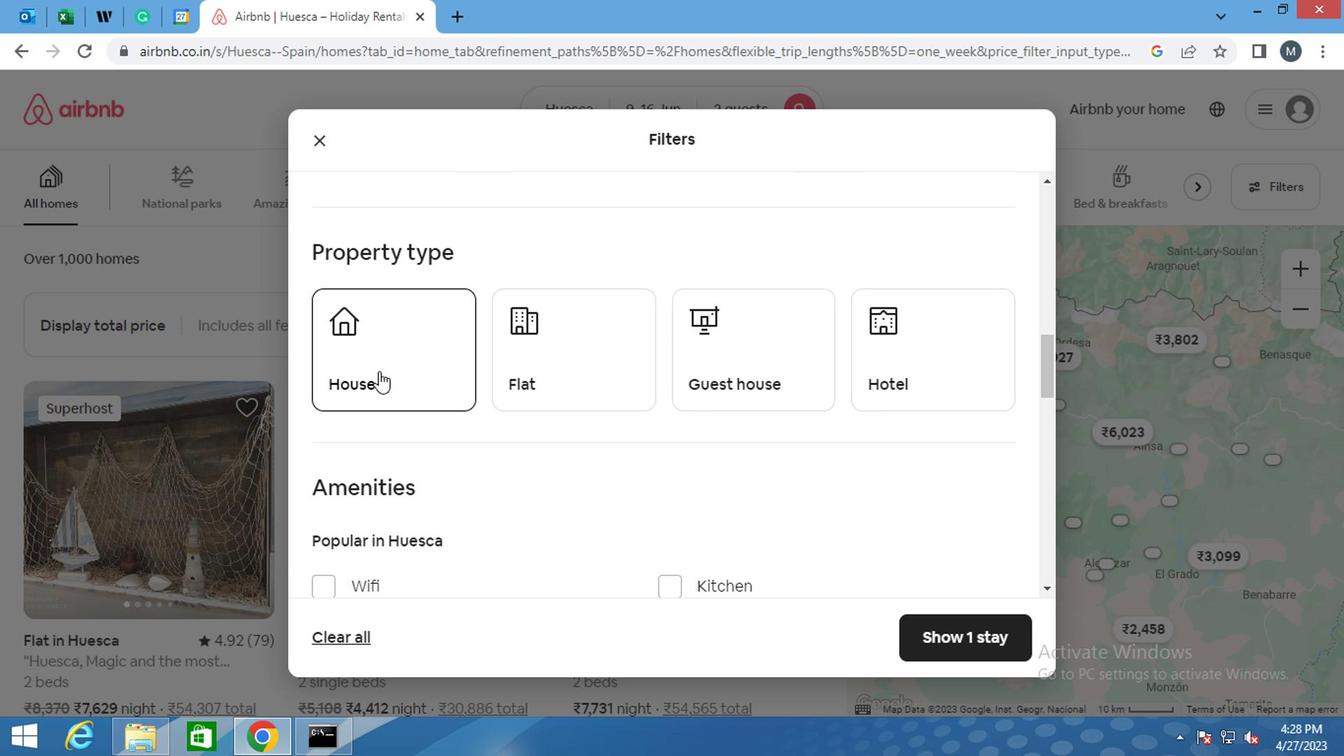 
Action: Mouse pressed left at (336, 370)
Screenshot: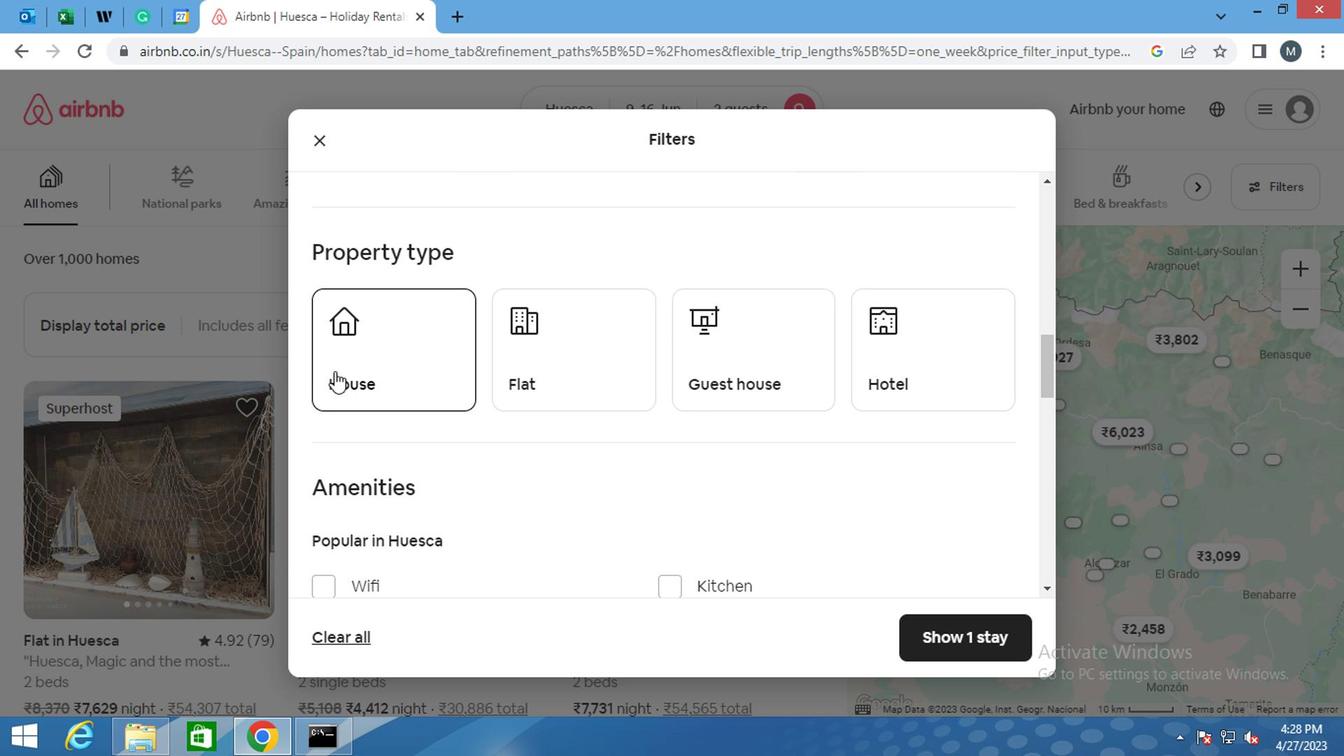 
Action: Mouse moved to (605, 348)
Screenshot: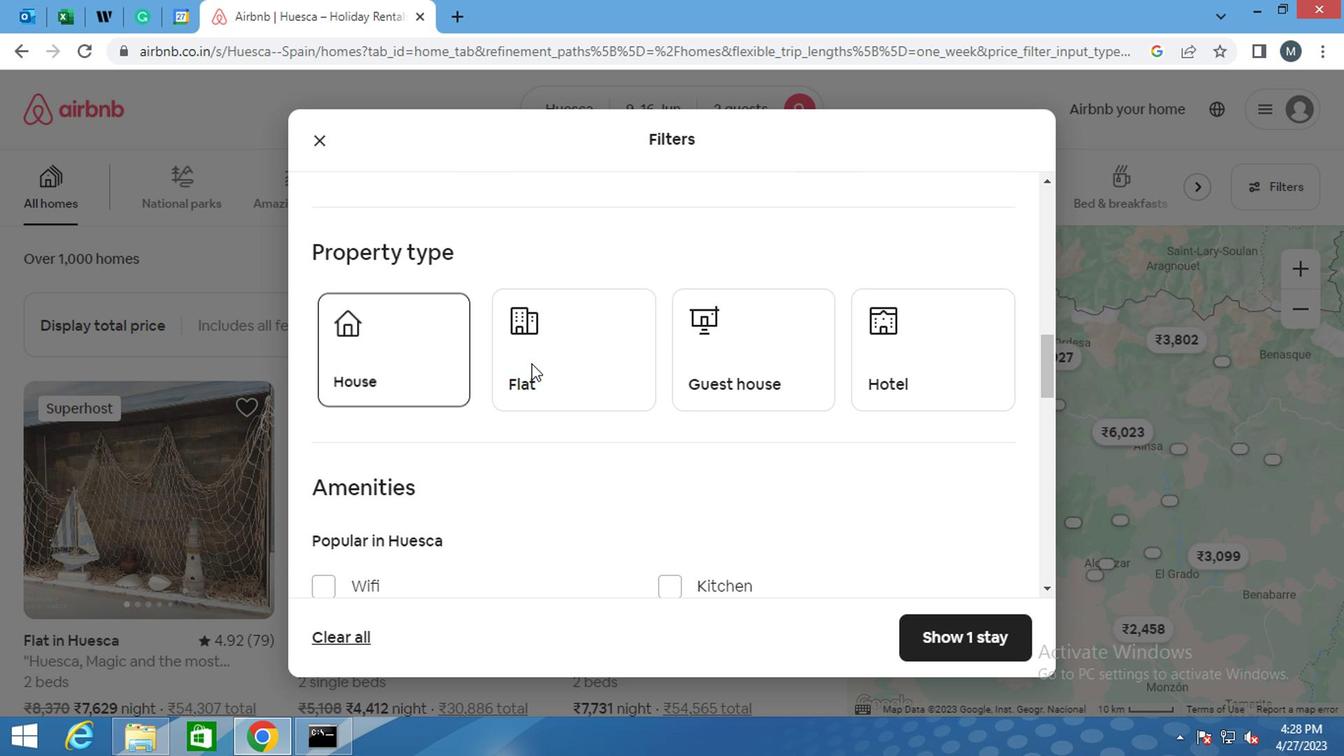 
Action: Mouse pressed left at (605, 348)
Screenshot: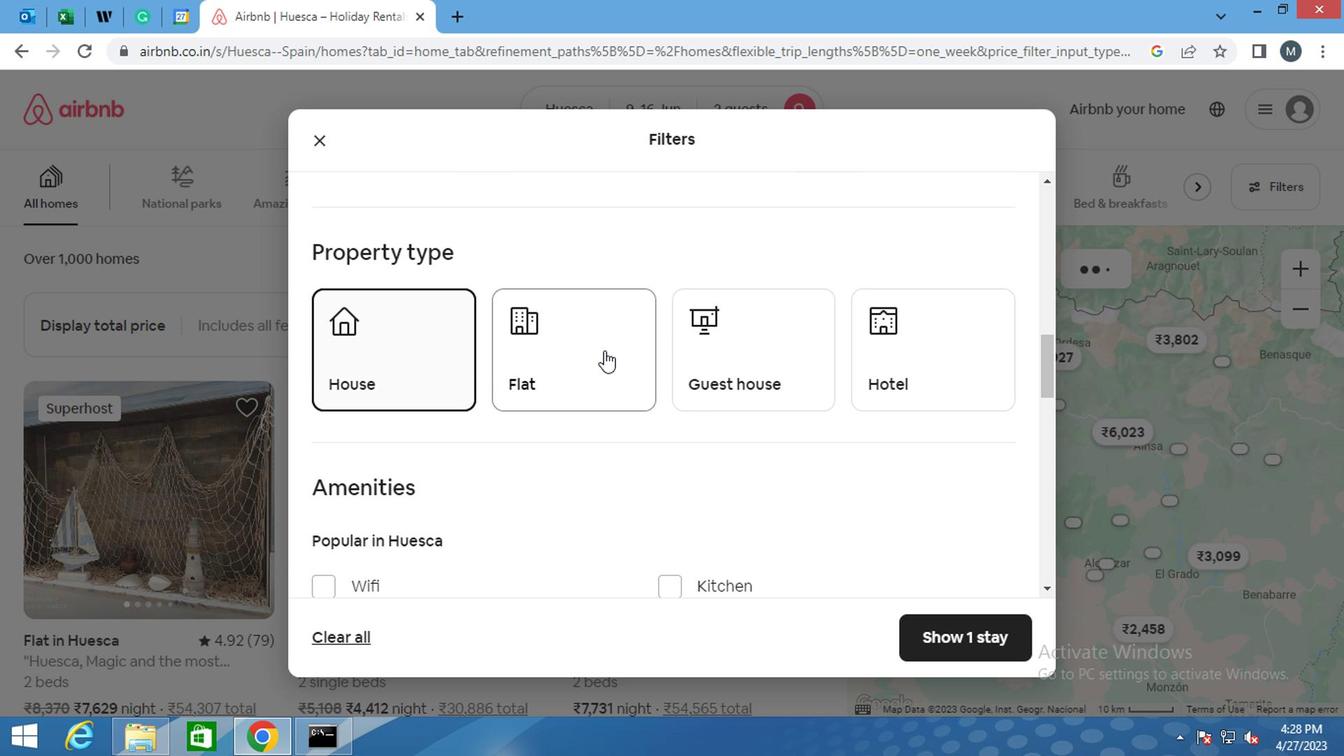 
Action: Mouse moved to (722, 345)
Screenshot: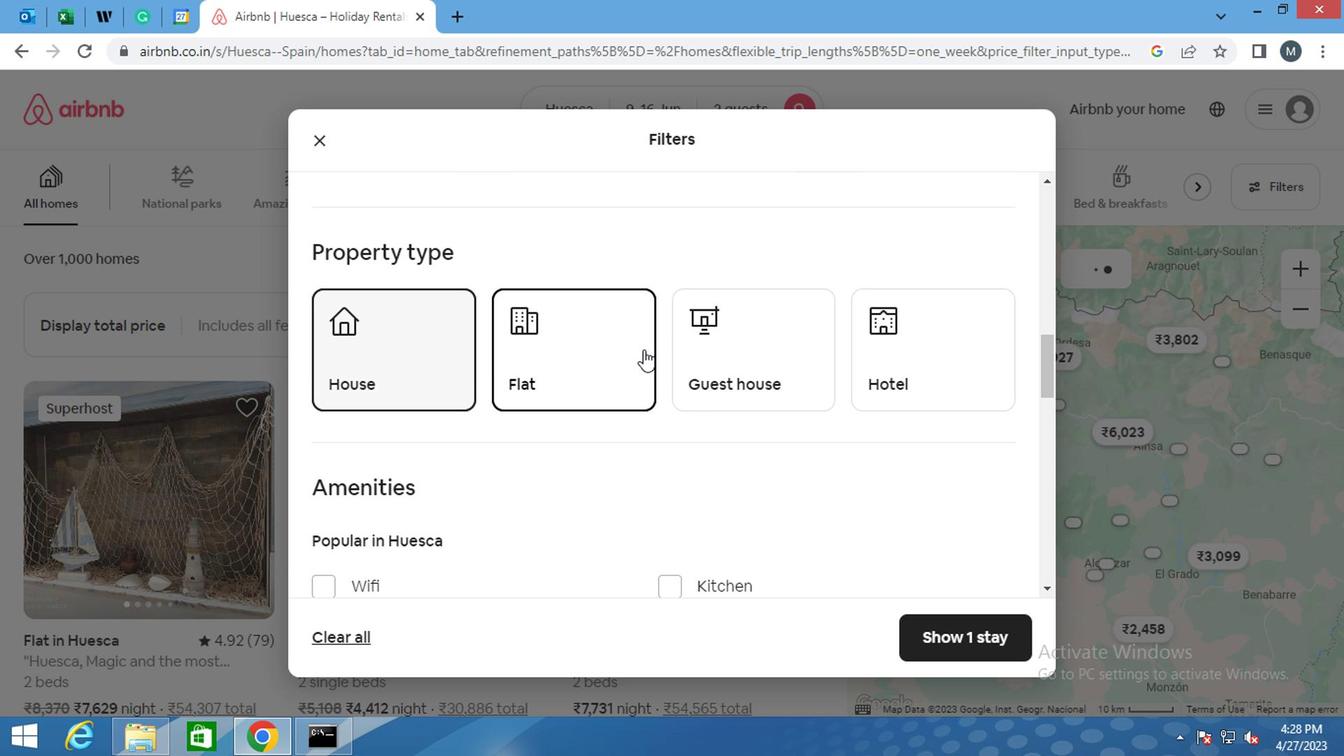 
Action: Mouse pressed left at (722, 345)
Screenshot: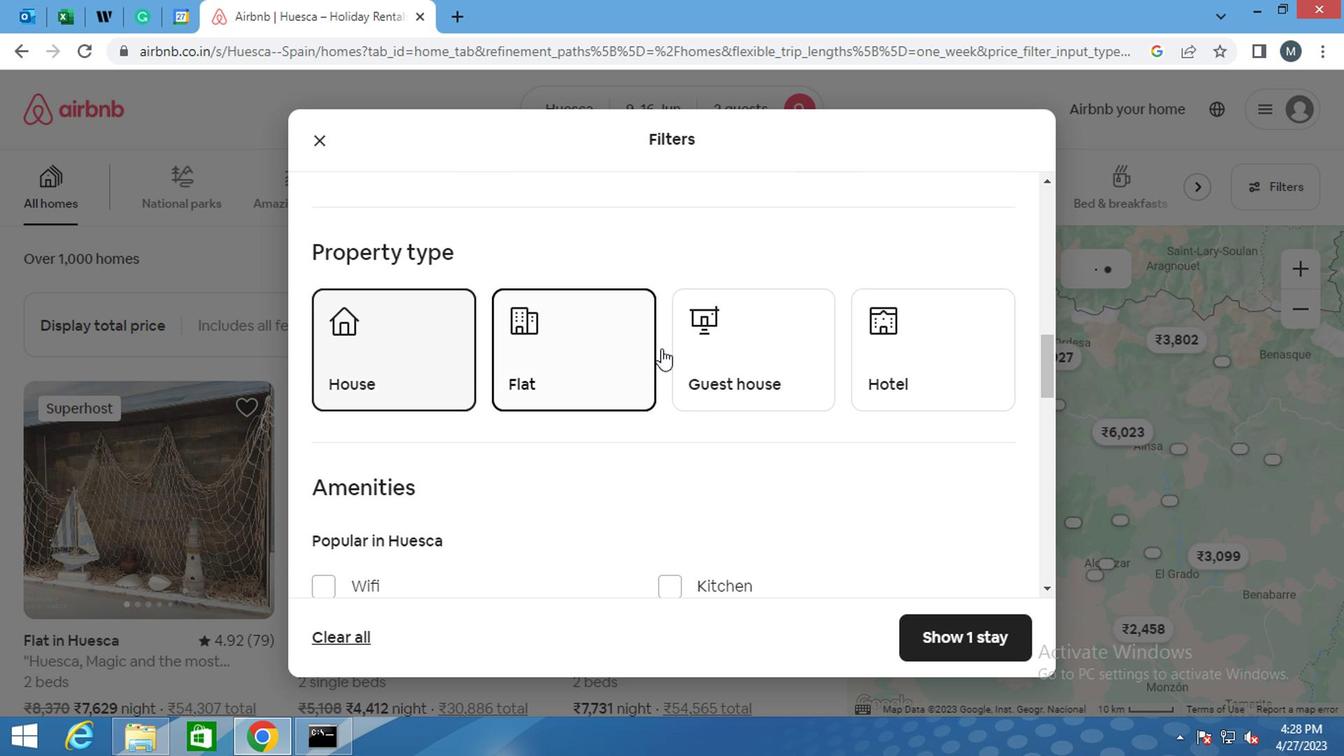 
Action: Mouse moved to (562, 356)
Screenshot: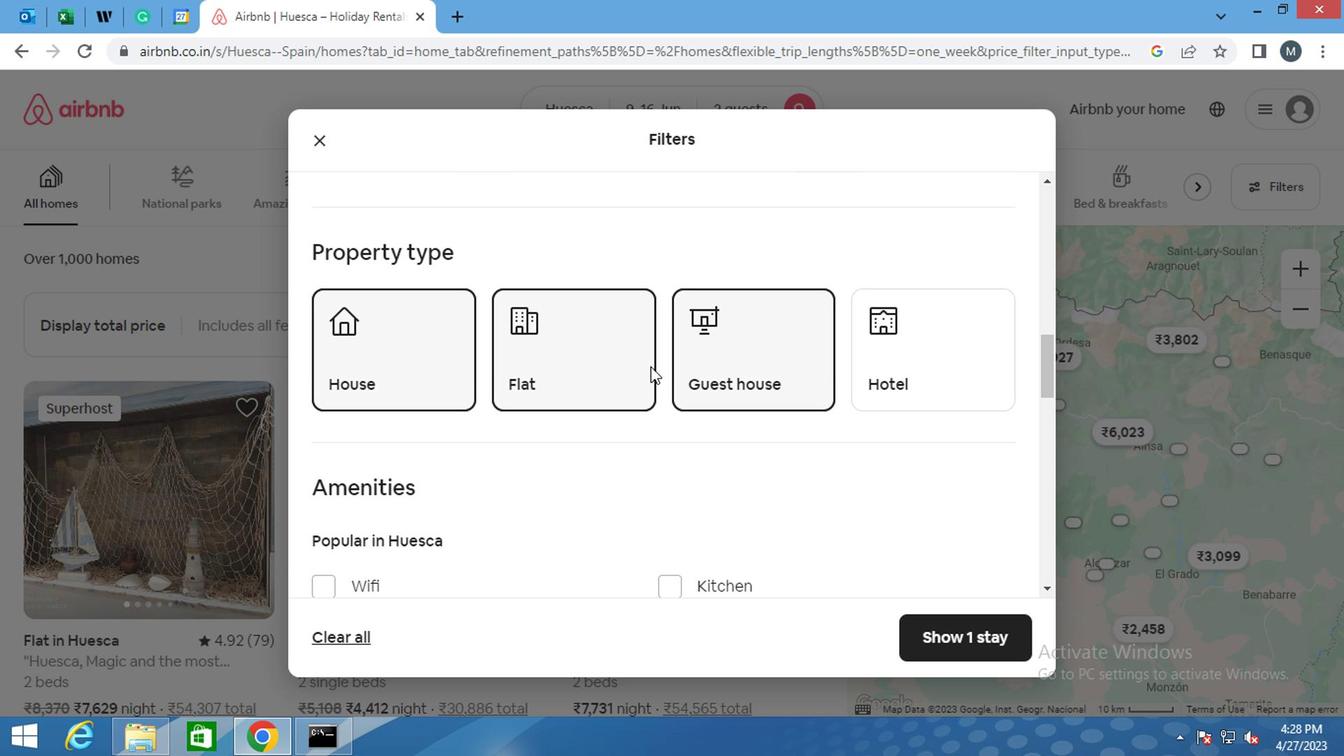 
Action: Mouse scrolled (562, 355) with delta (0, 0)
Screenshot: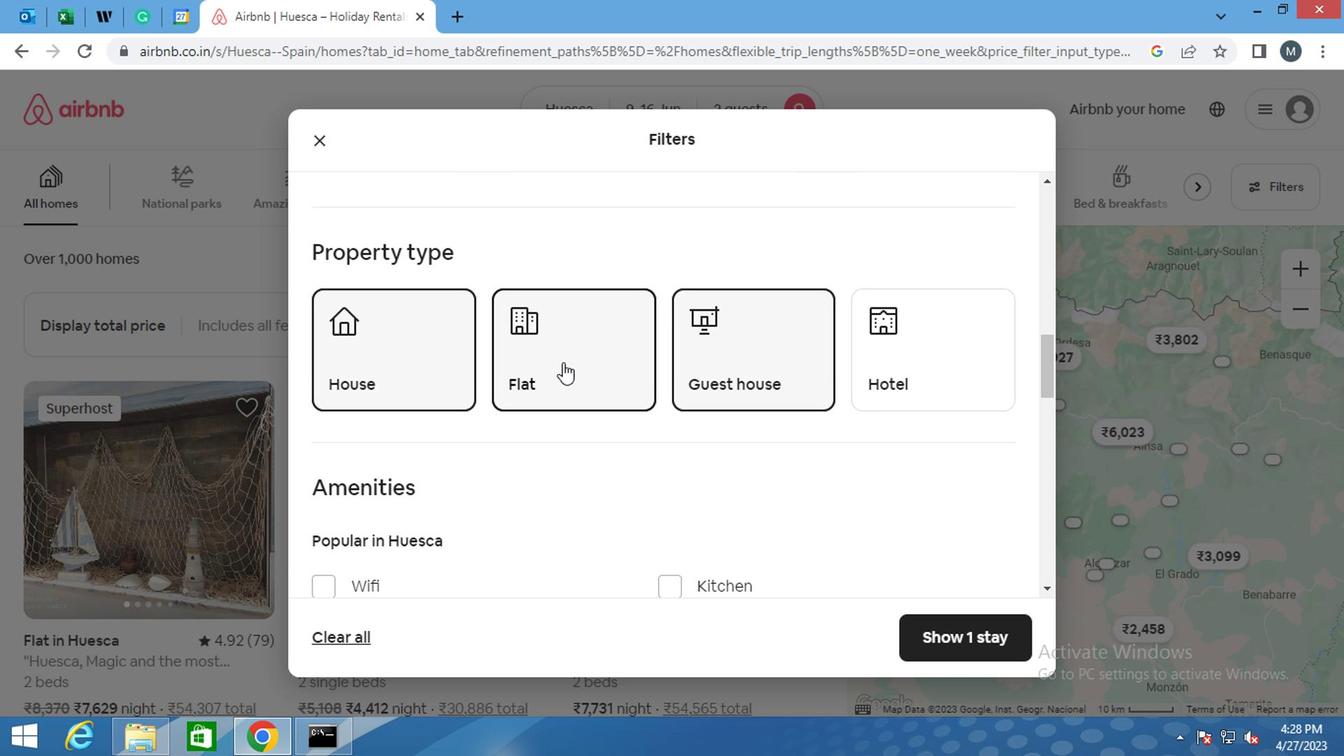 
Action: Mouse scrolled (562, 355) with delta (0, 0)
Screenshot: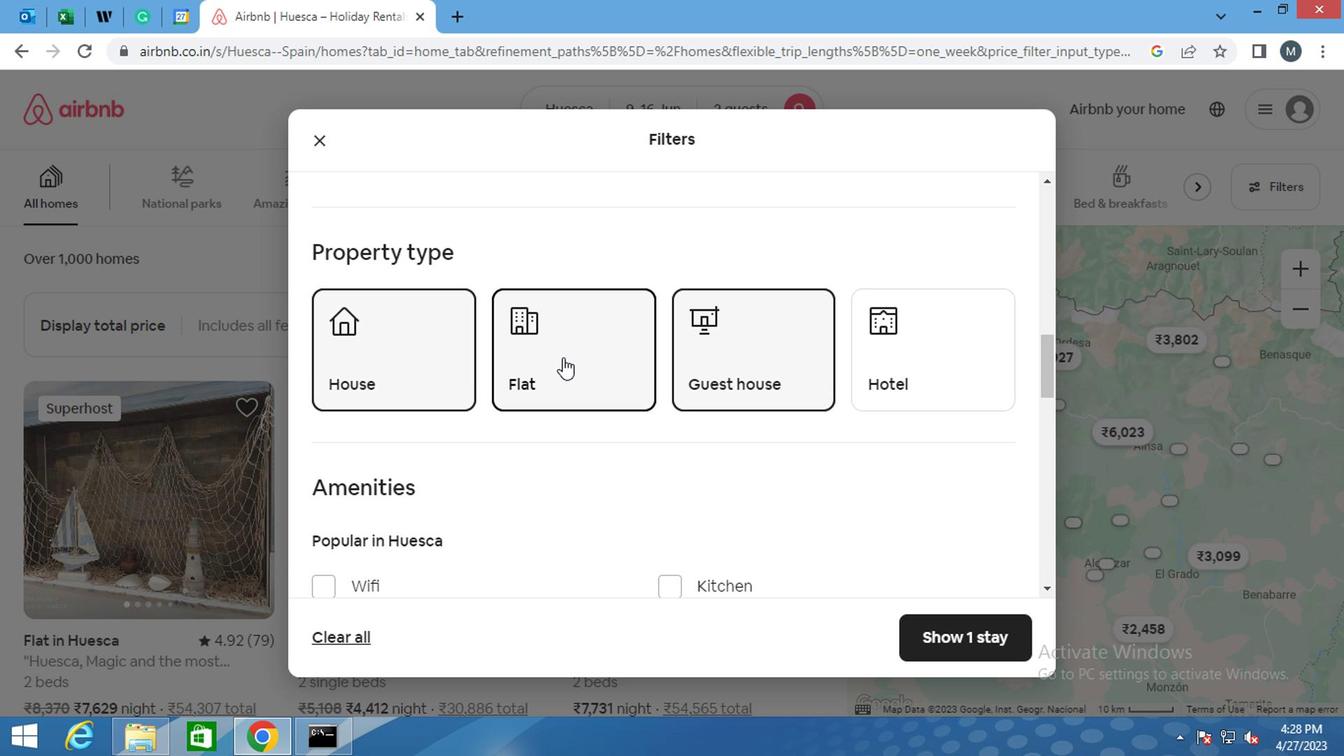 
Action: Mouse moved to (563, 356)
Screenshot: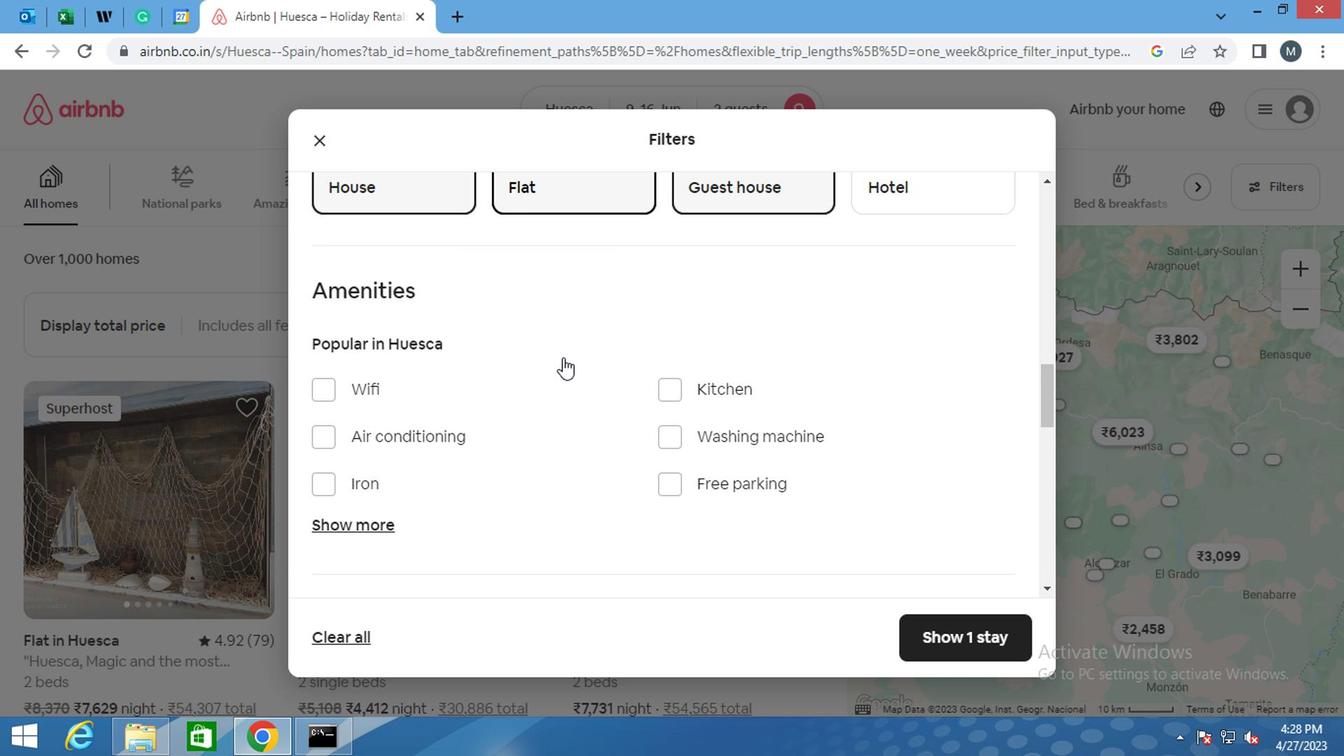 
Action: Mouse scrolled (563, 355) with delta (0, 0)
Screenshot: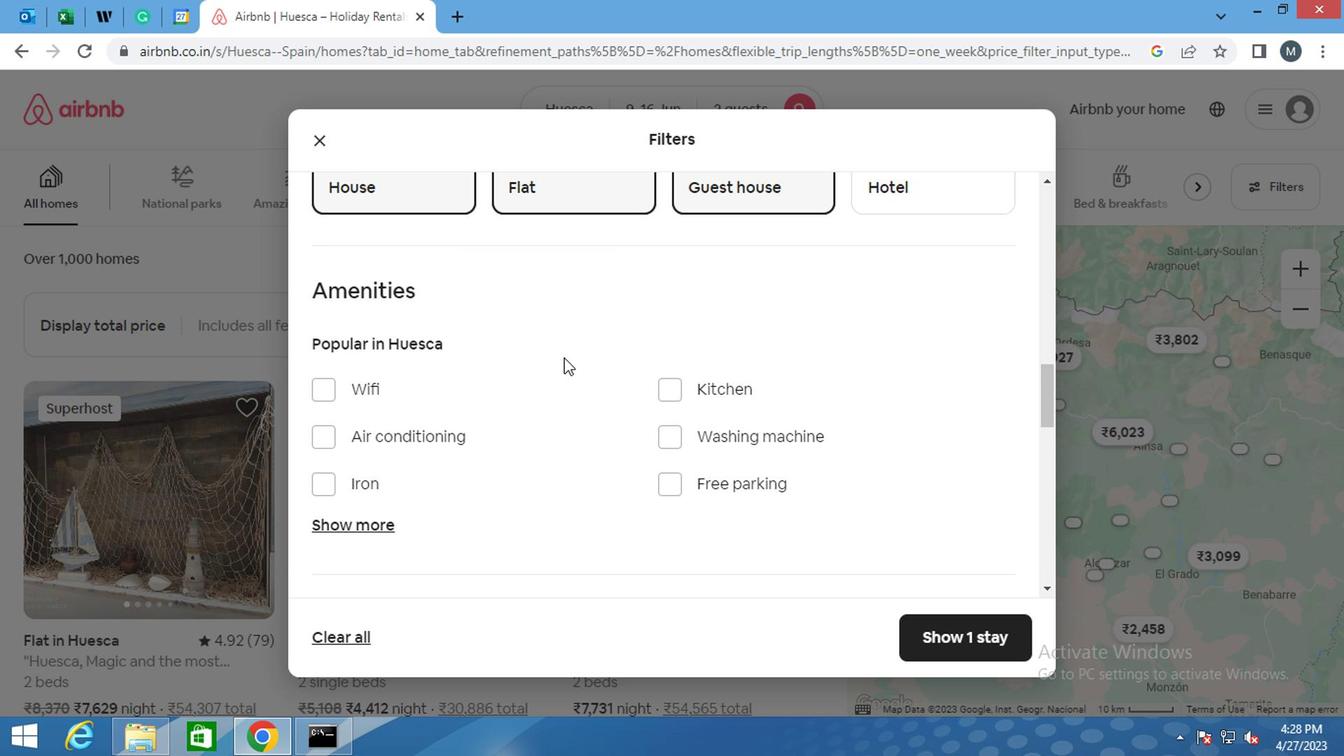 
Action: Mouse moved to (670, 334)
Screenshot: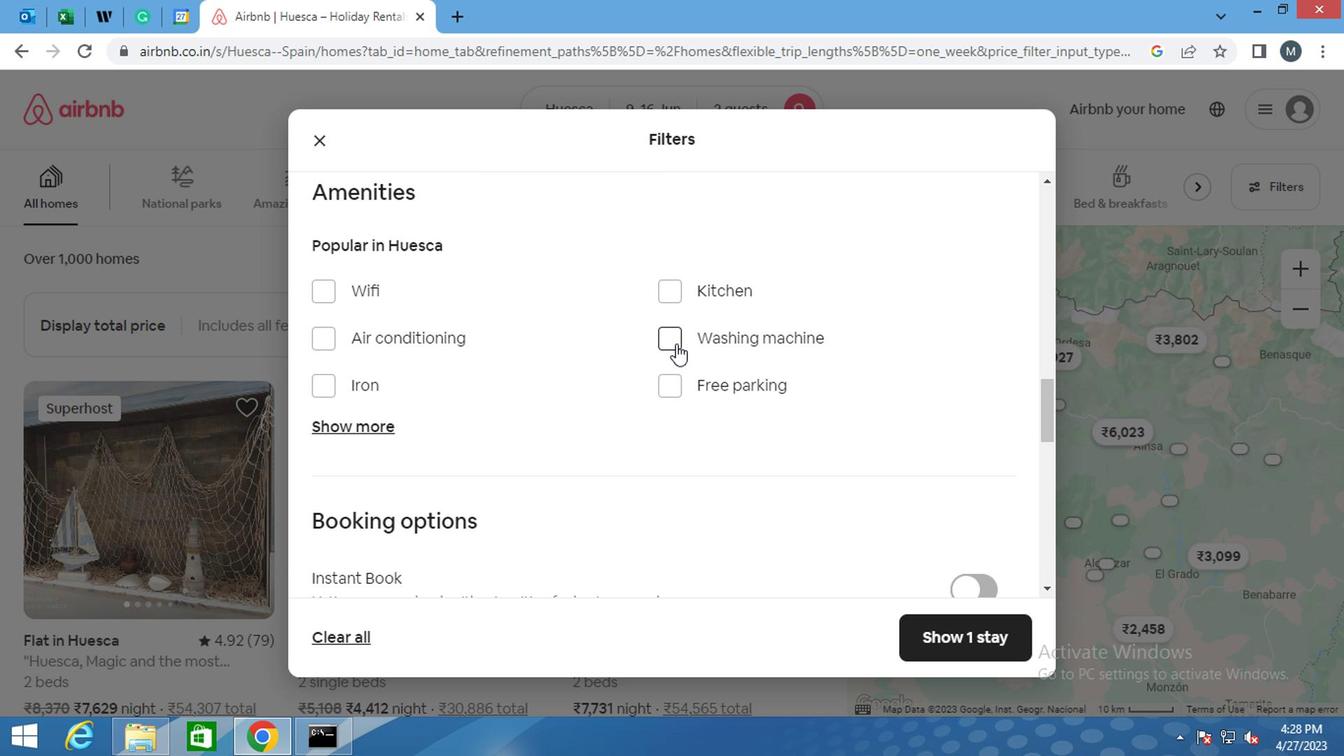 
Action: Mouse pressed left at (670, 334)
Screenshot: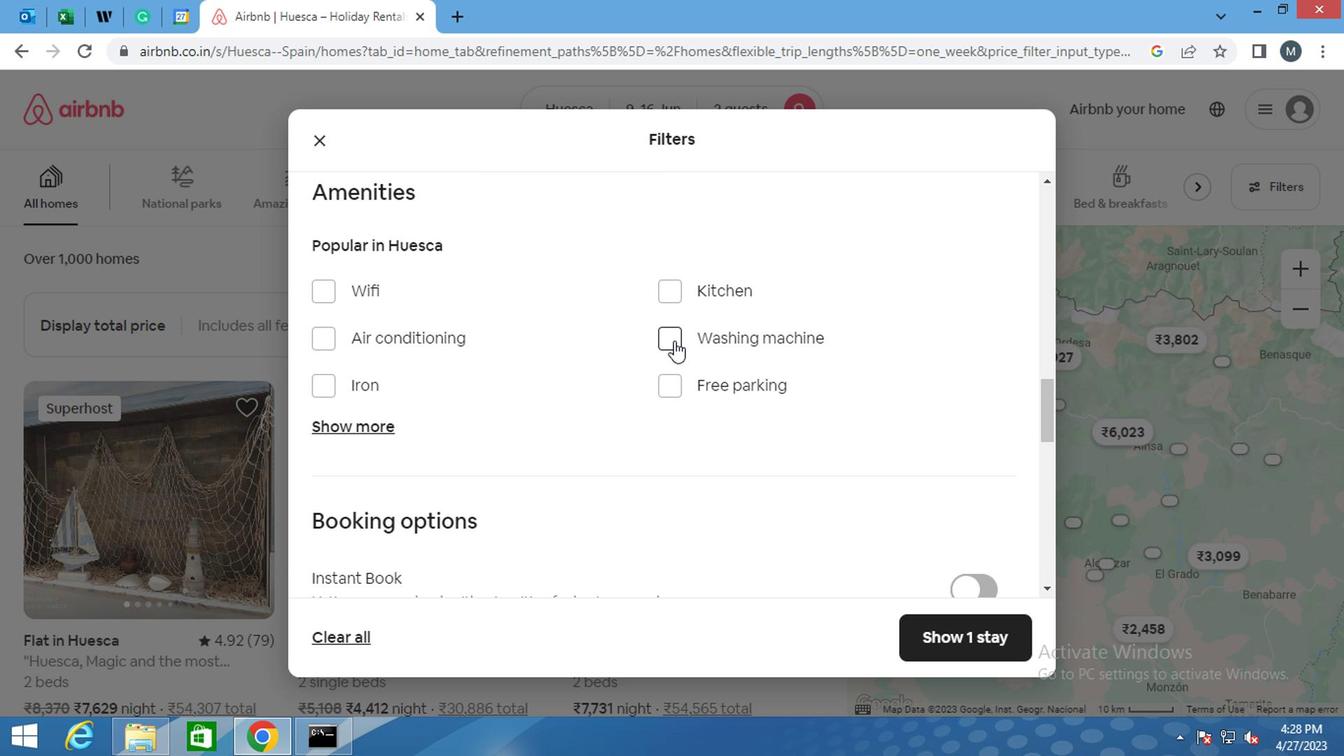 
Action: Mouse moved to (579, 364)
Screenshot: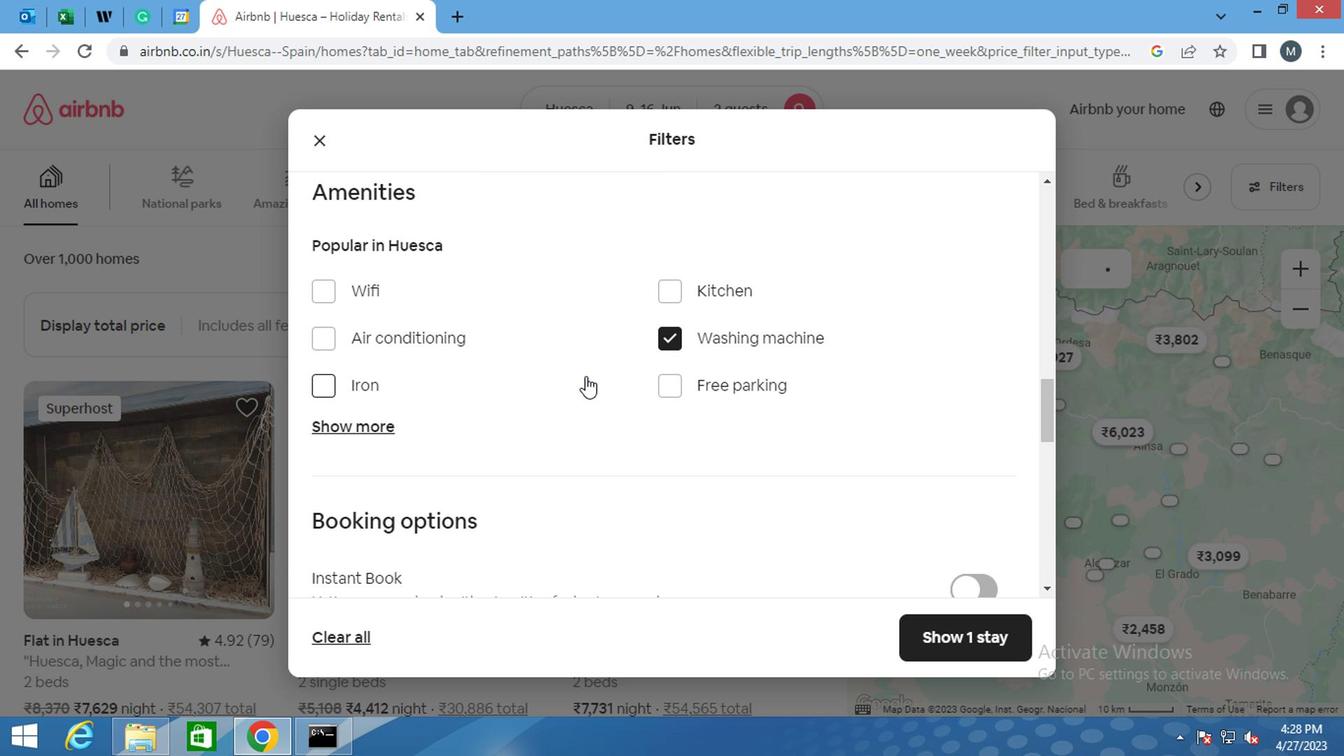 
Action: Mouse scrolled (579, 363) with delta (0, 0)
Screenshot: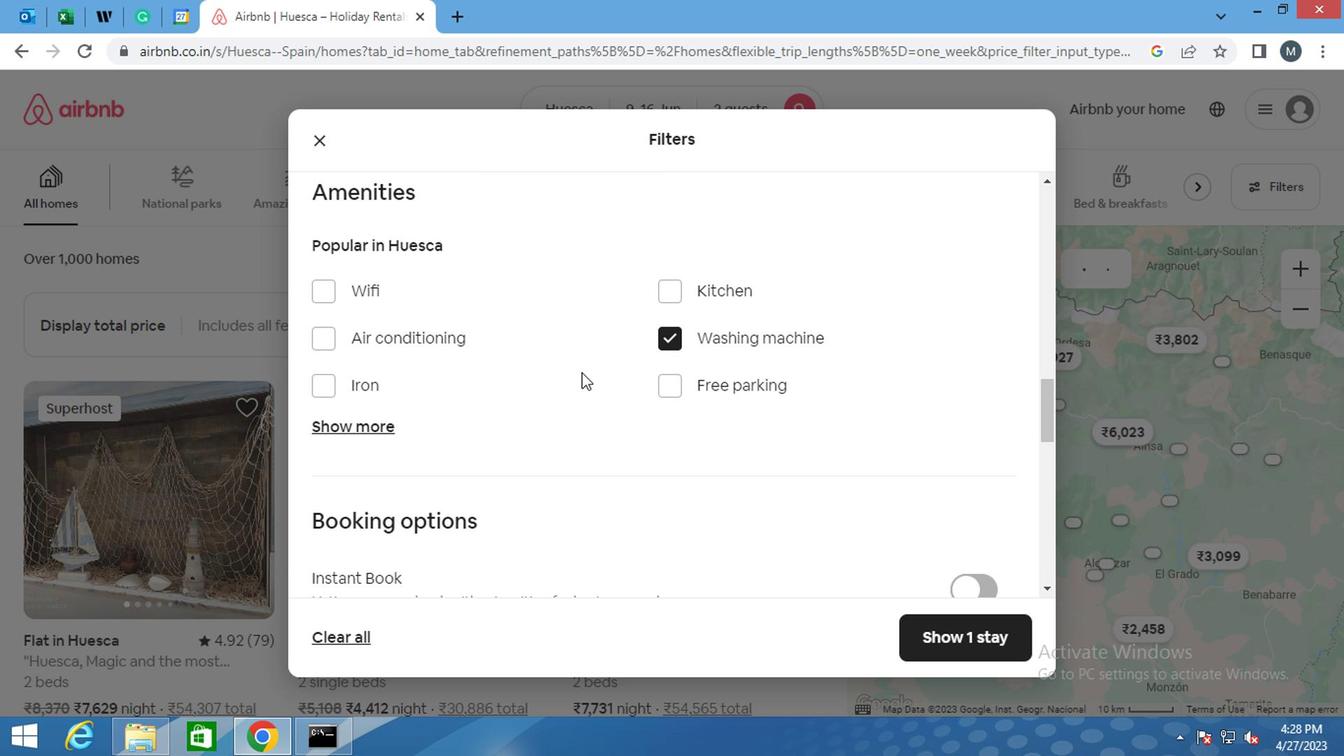 
Action: Mouse moved to (579, 364)
Screenshot: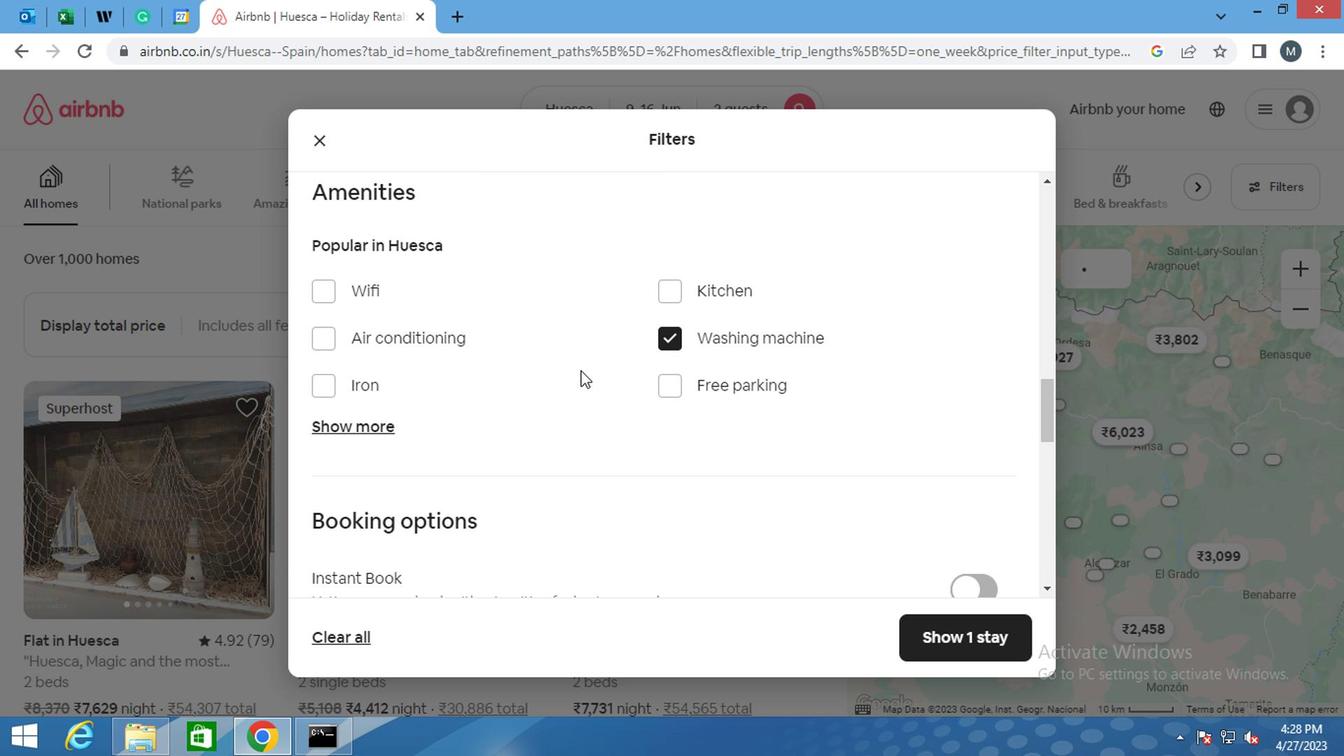 
Action: Mouse scrolled (579, 363) with delta (0, 0)
Screenshot: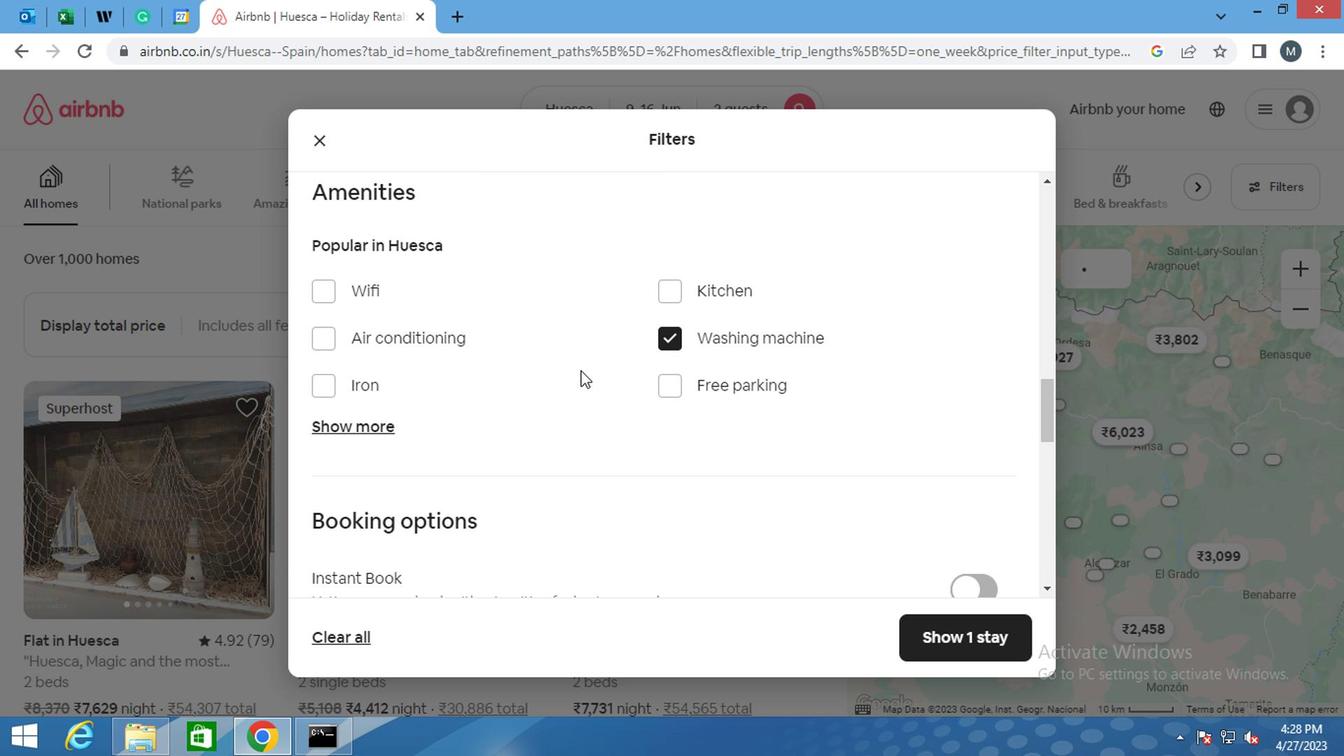 
Action: Mouse moved to (579, 362)
Screenshot: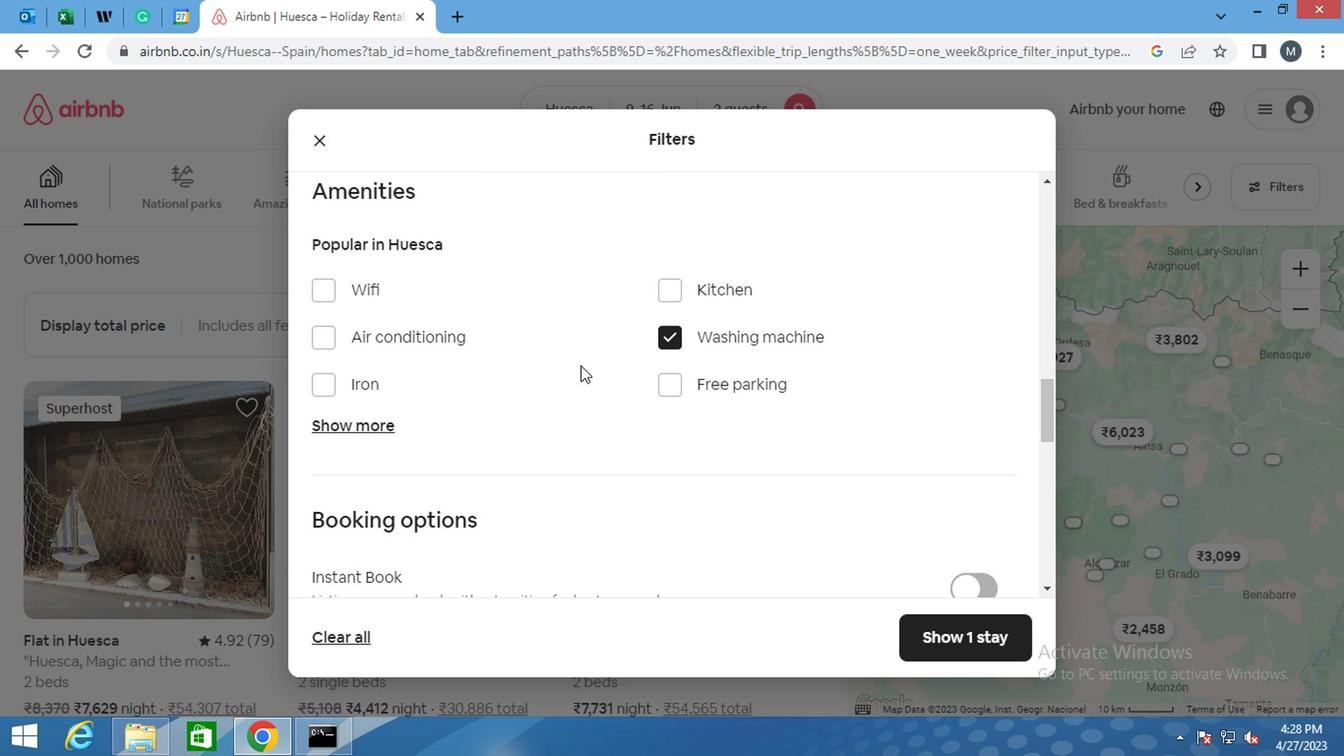 
Action: Mouse scrolled (579, 361) with delta (0, 0)
Screenshot: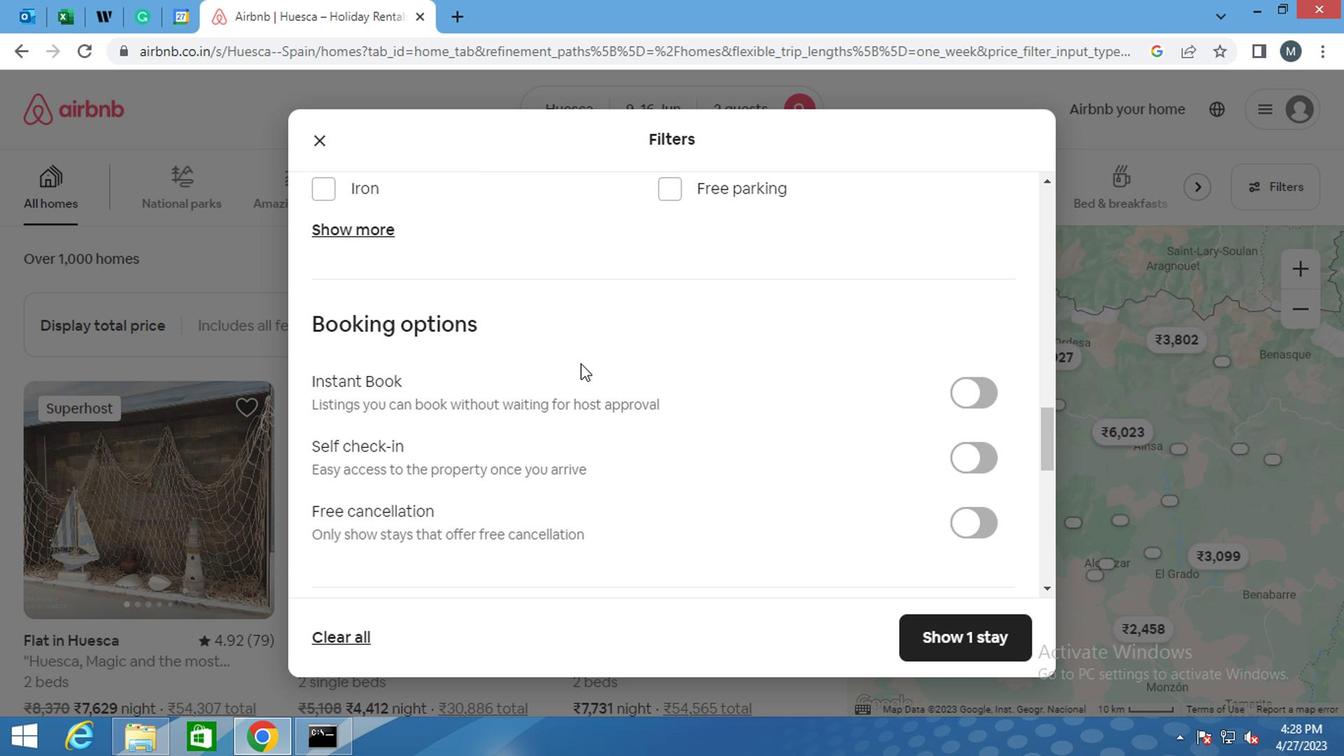 
Action: Mouse moved to (965, 359)
Screenshot: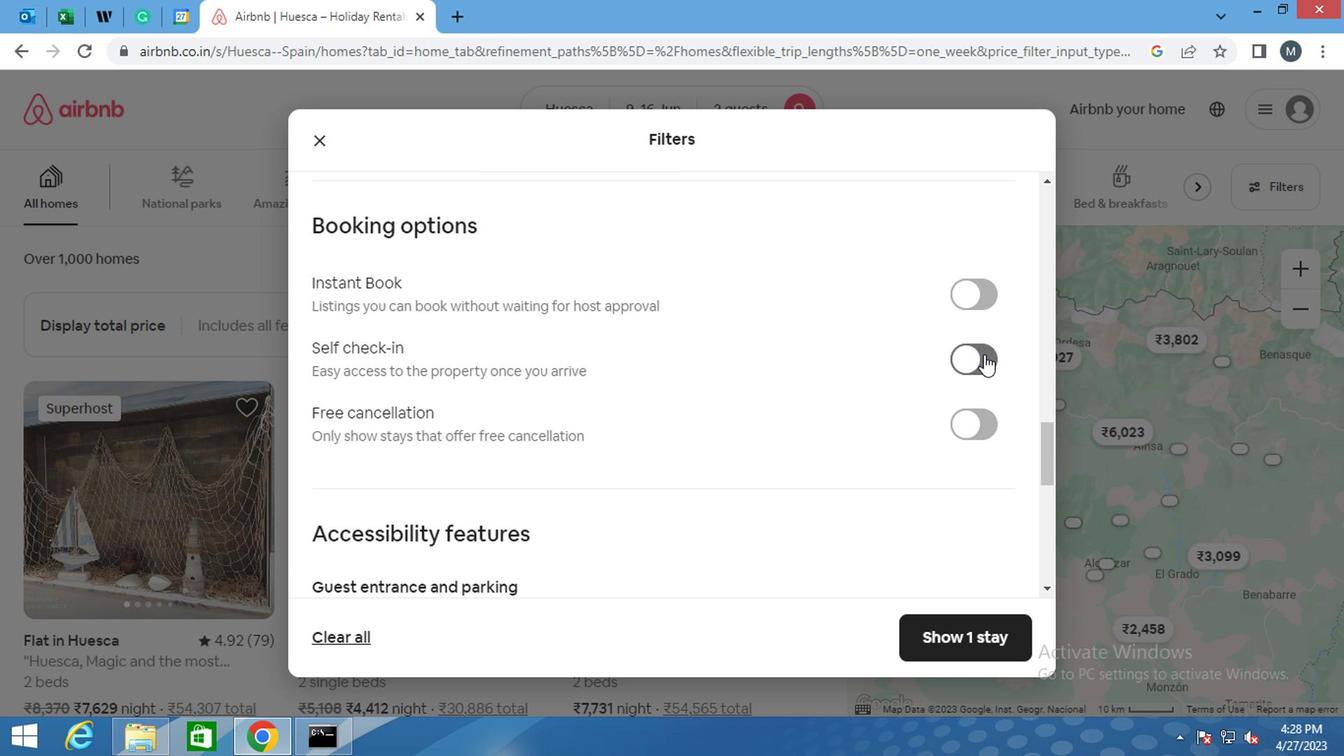 
Action: Mouse pressed left at (965, 359)
Screenshot: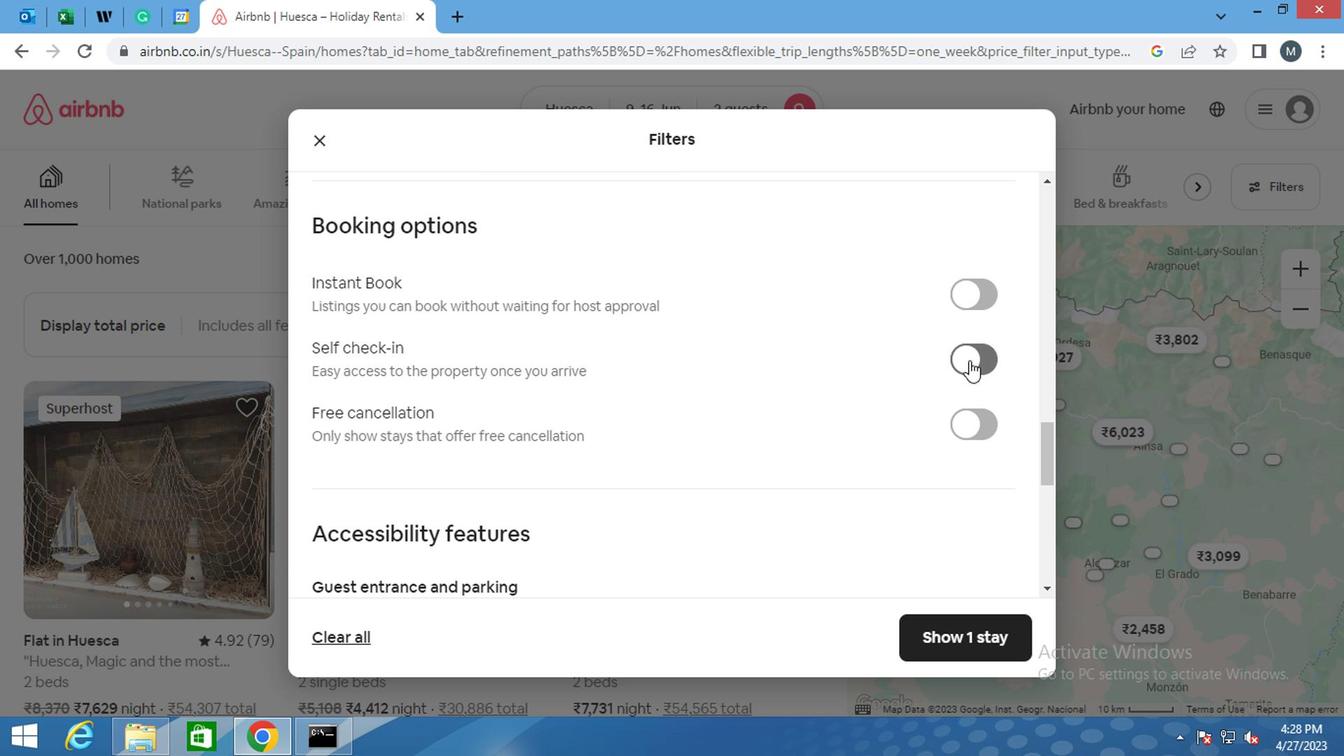 
Action: Mouse moved to (701, 362)
Screenshot: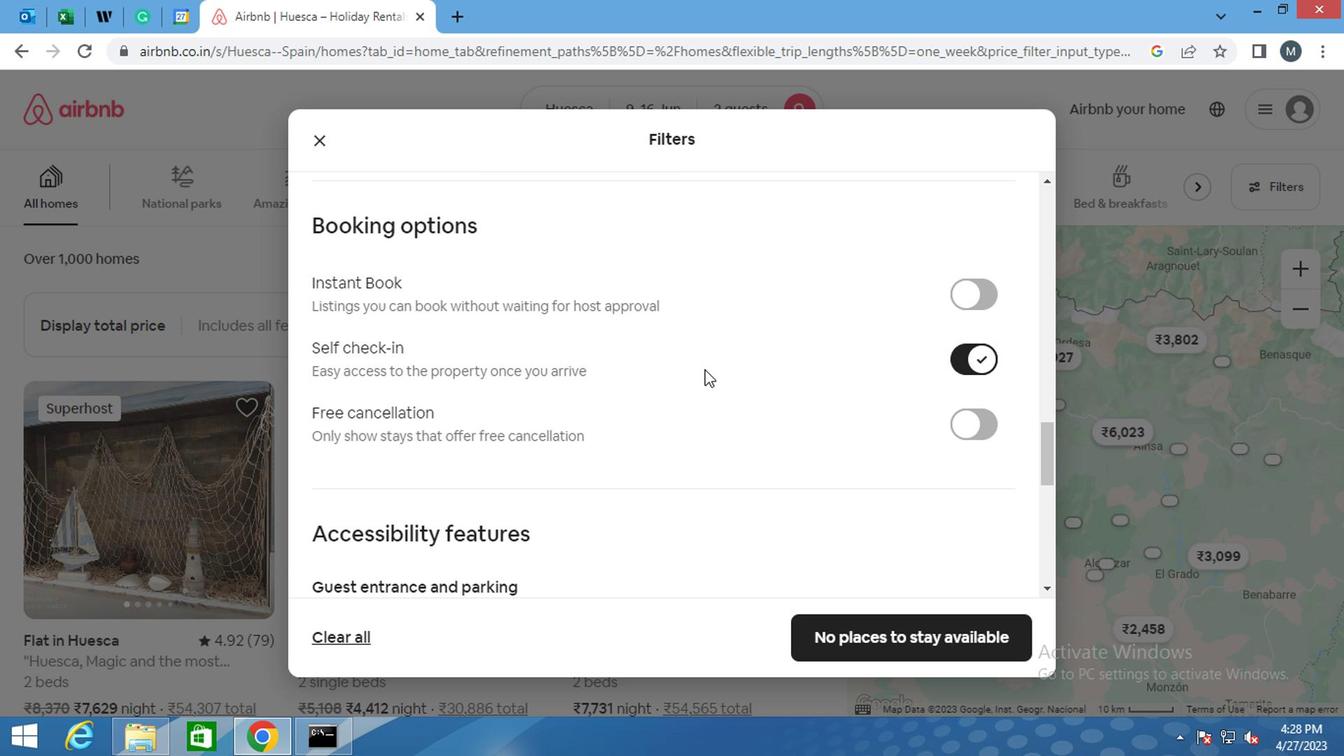 
Action: Mouse scrolled (701, 361) with delta (0, 0)
Screenshot: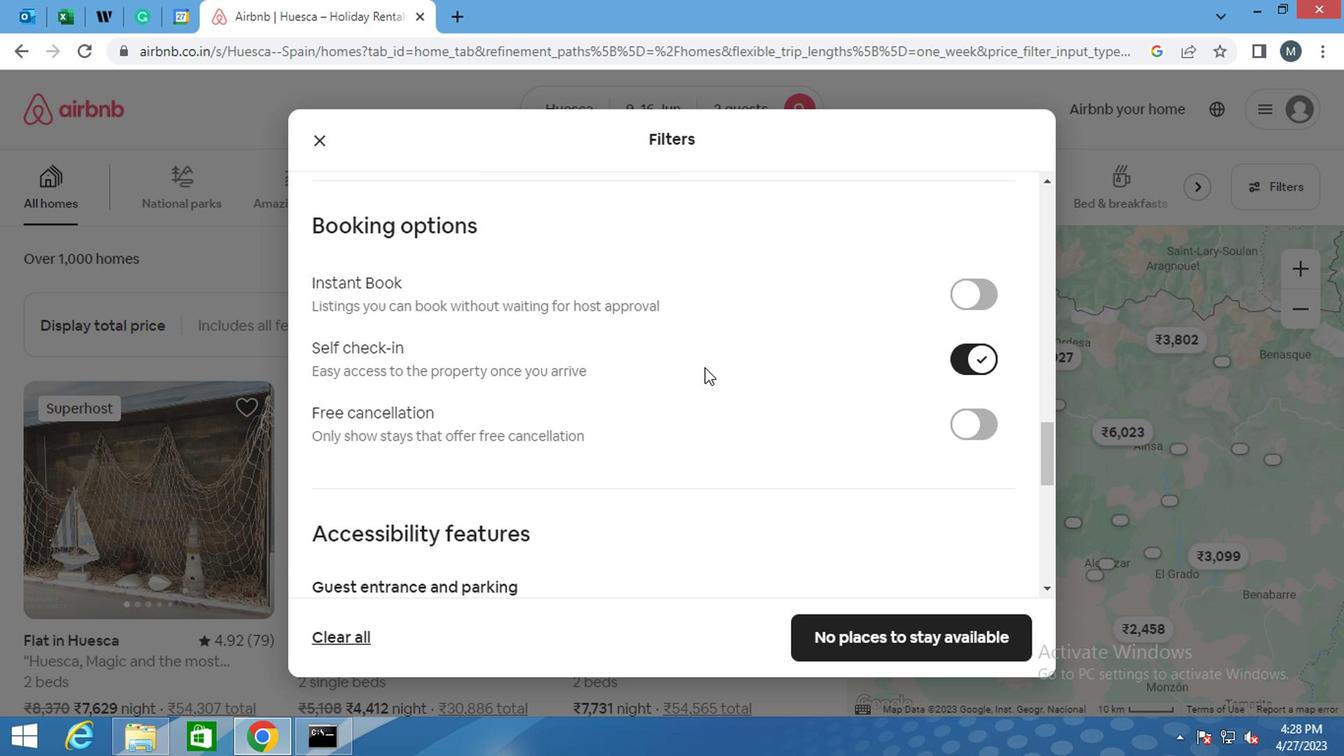 
Action: Mouse moved to (700, 362)
Screenshot: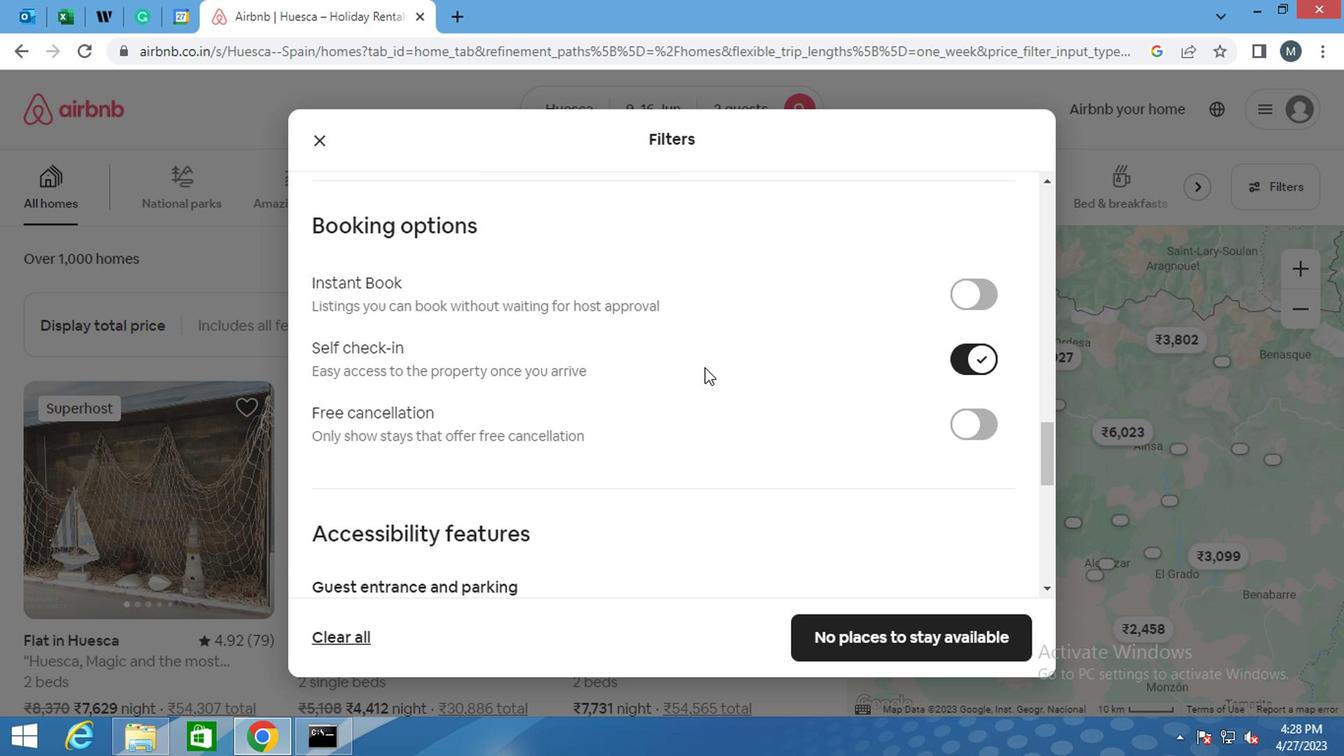 
Action: Mouse scrolled (700, 361) with delta (0, 0)
Screenshot: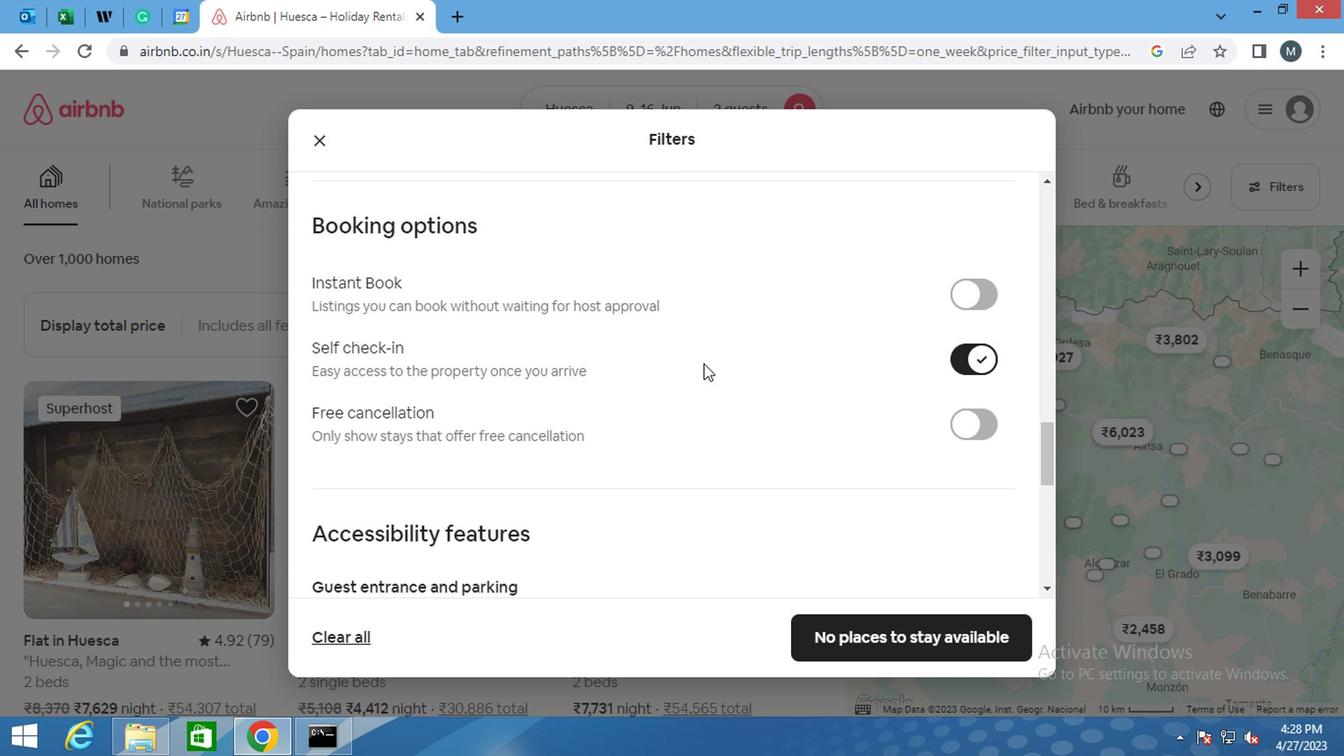 
Action: Mouse moved to (640, 358)
Screenshot: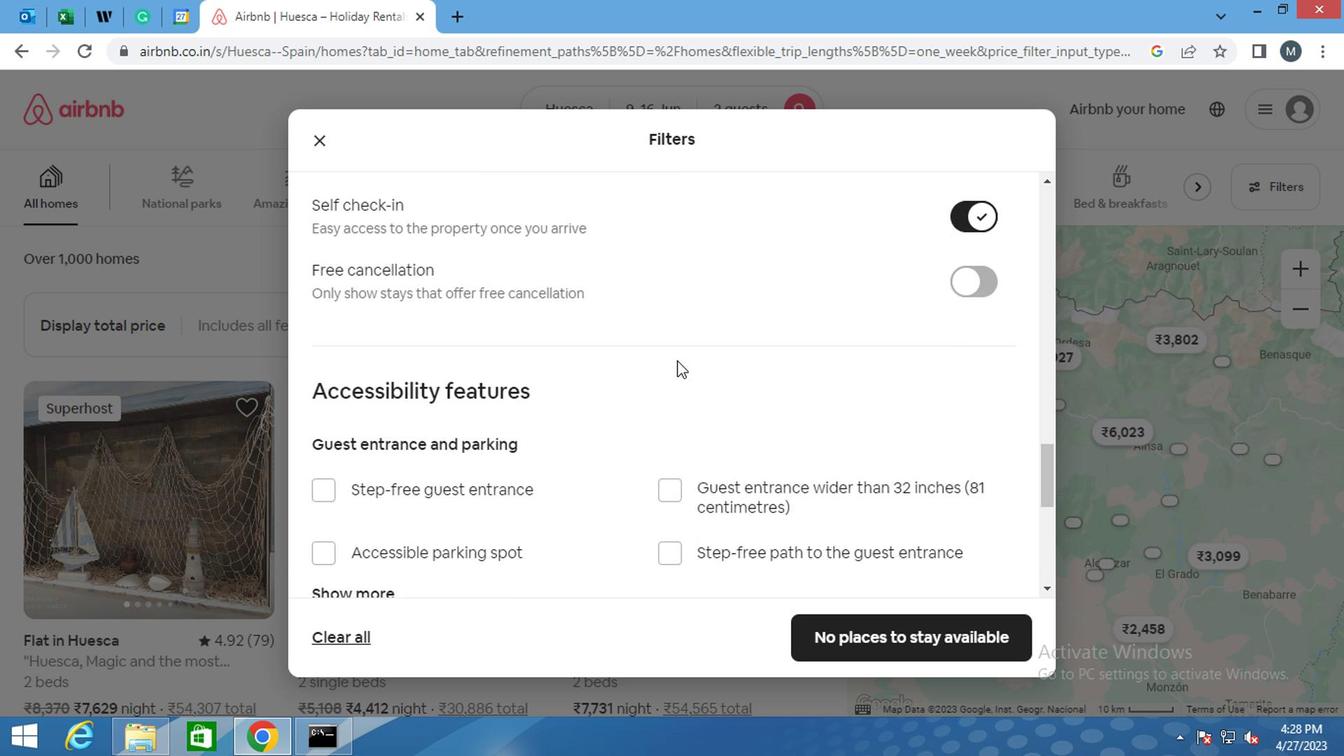 
Action: Mouse scrolled (640, 357) with delta (0, -1)
Screenshot: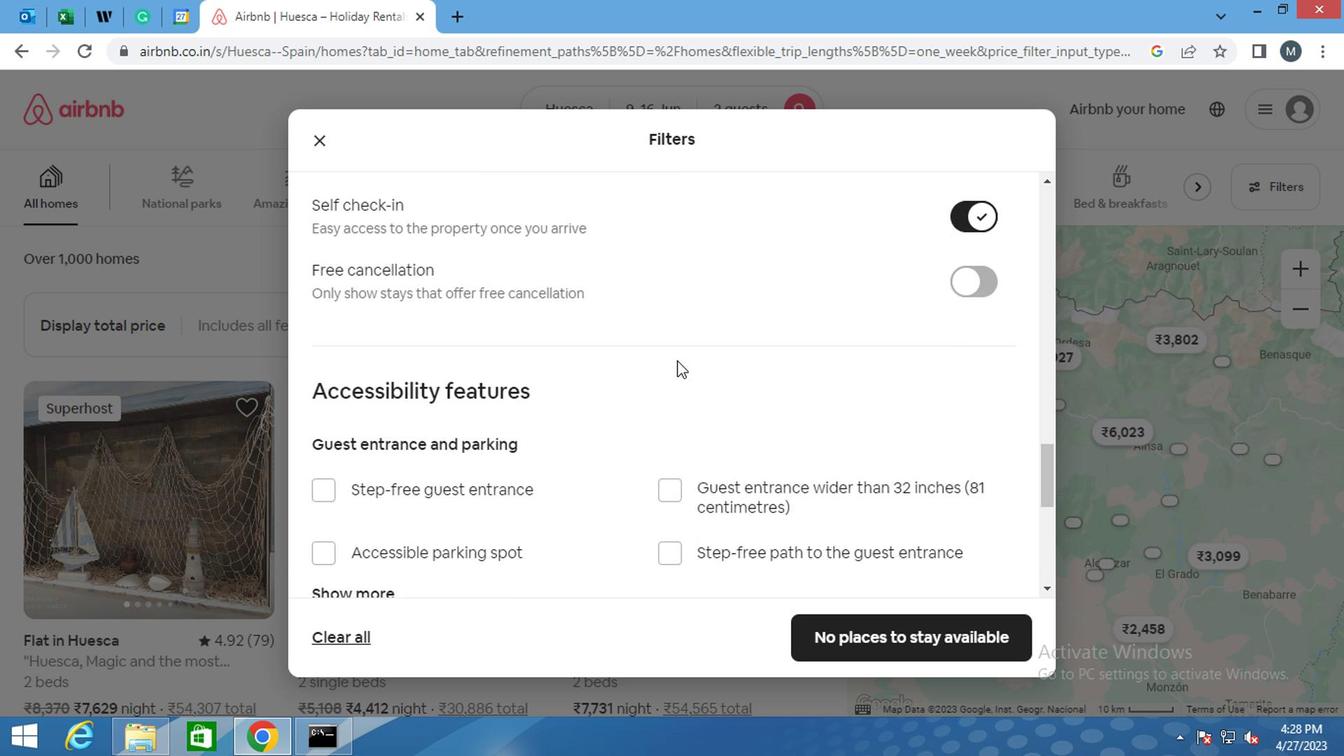 
Action: Mouse moved to (628, 362)
Screenshot: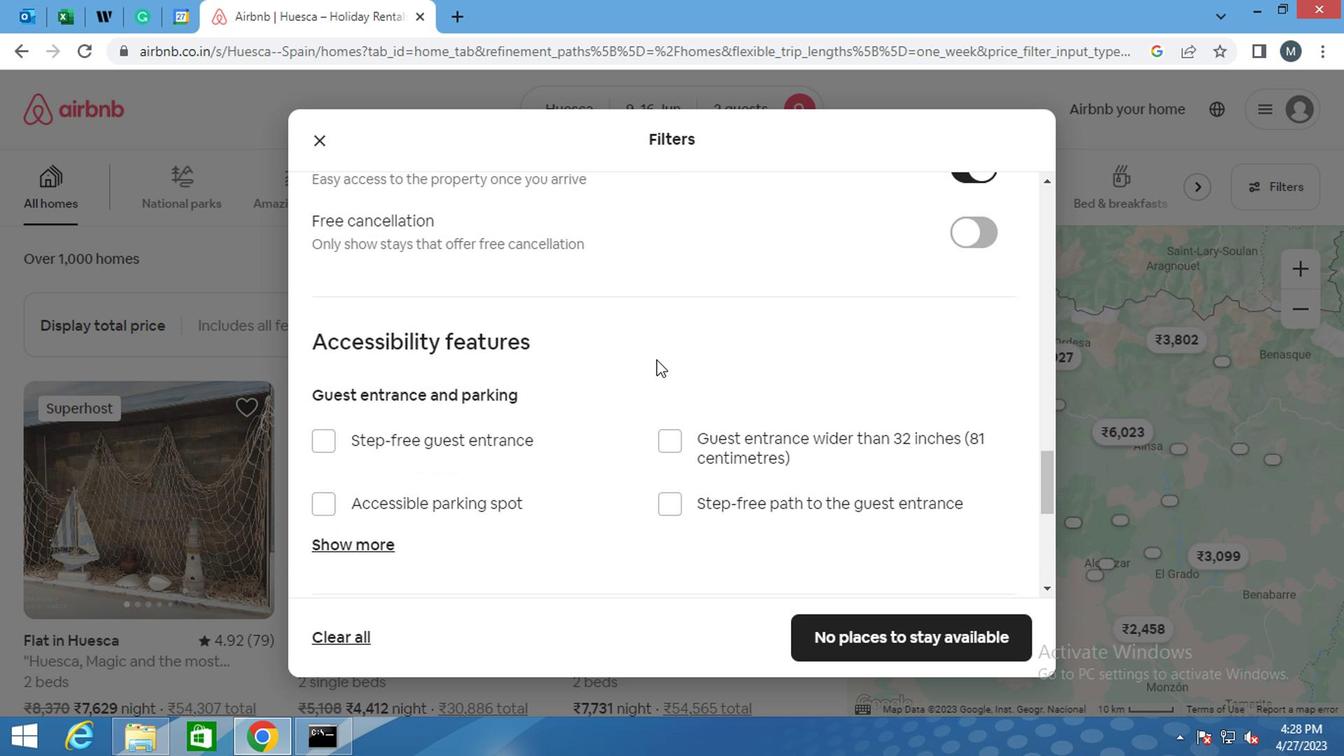 
Action: Mouse scrolled (628, 361) with delta (0, 0)
Screenshot: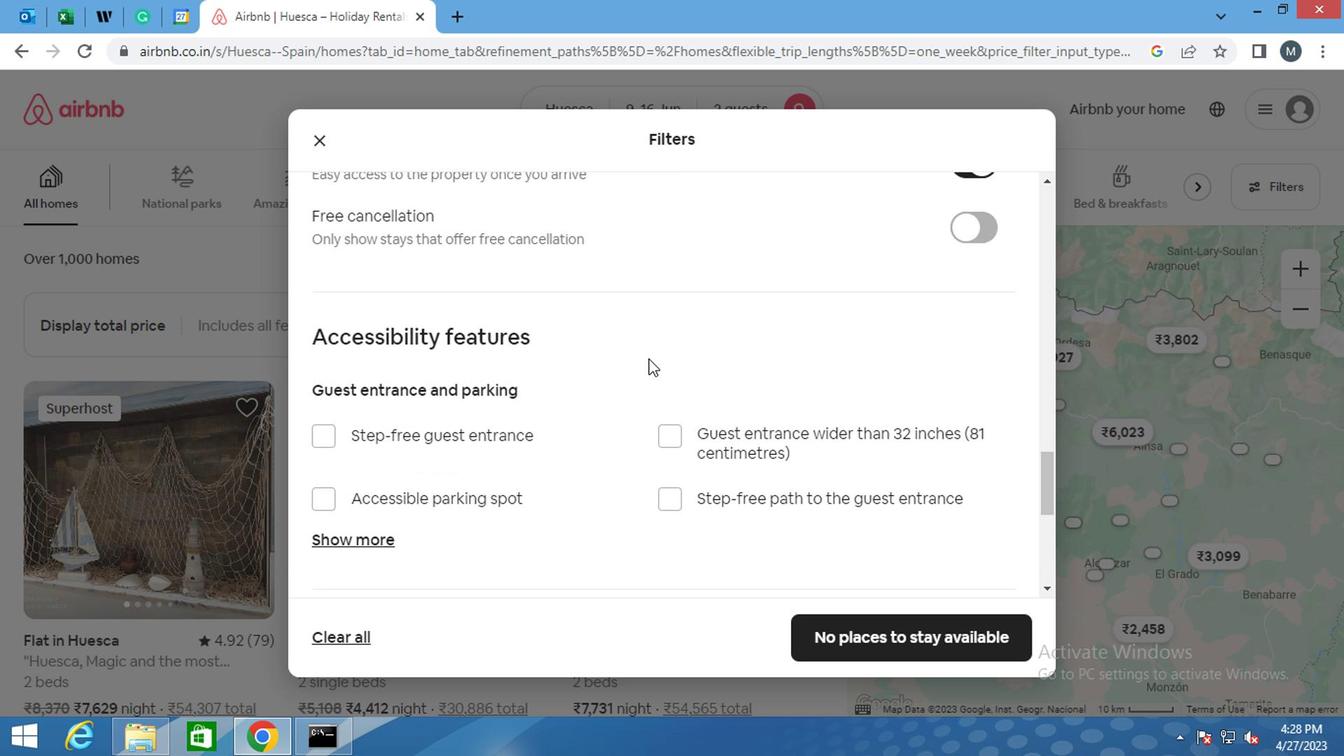 
Action: Mouse moved to (466, 378)
Screenshot: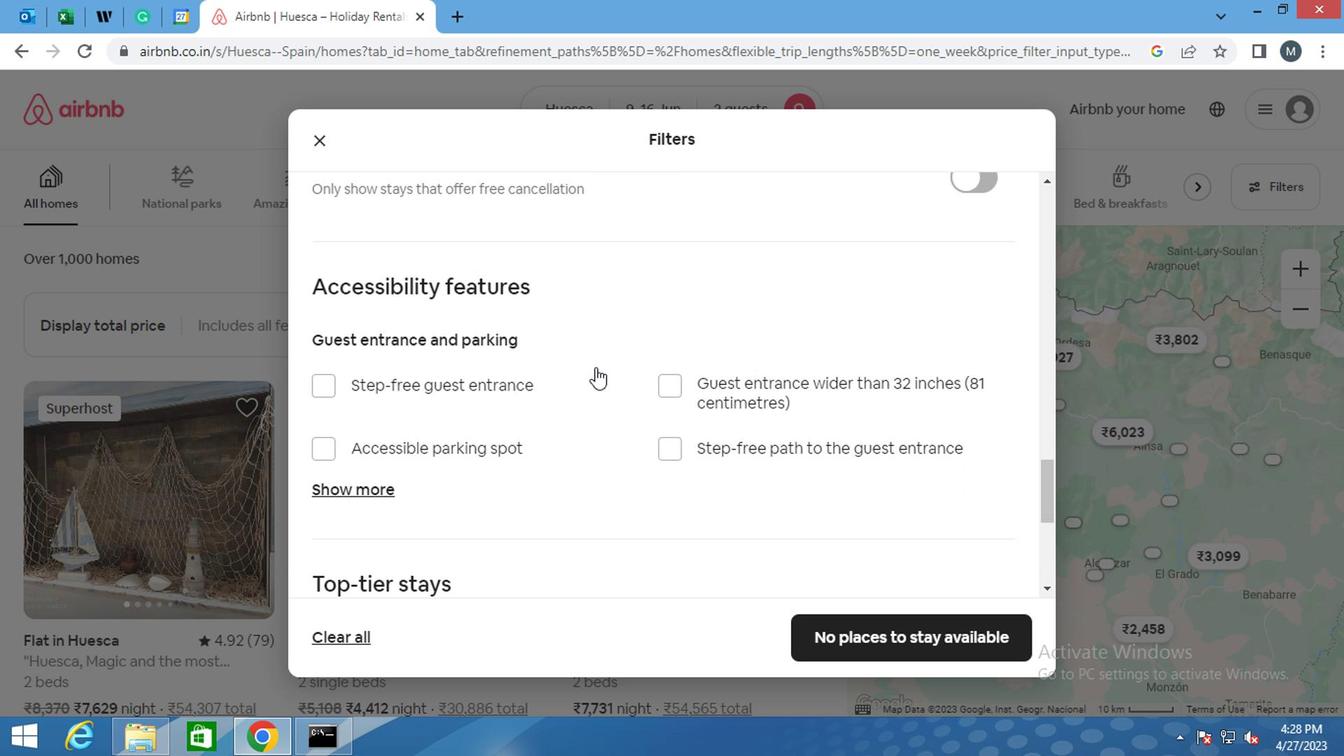 
Action: Mouse scrolled (466, 376) with delta (0, -1)
Screenshot: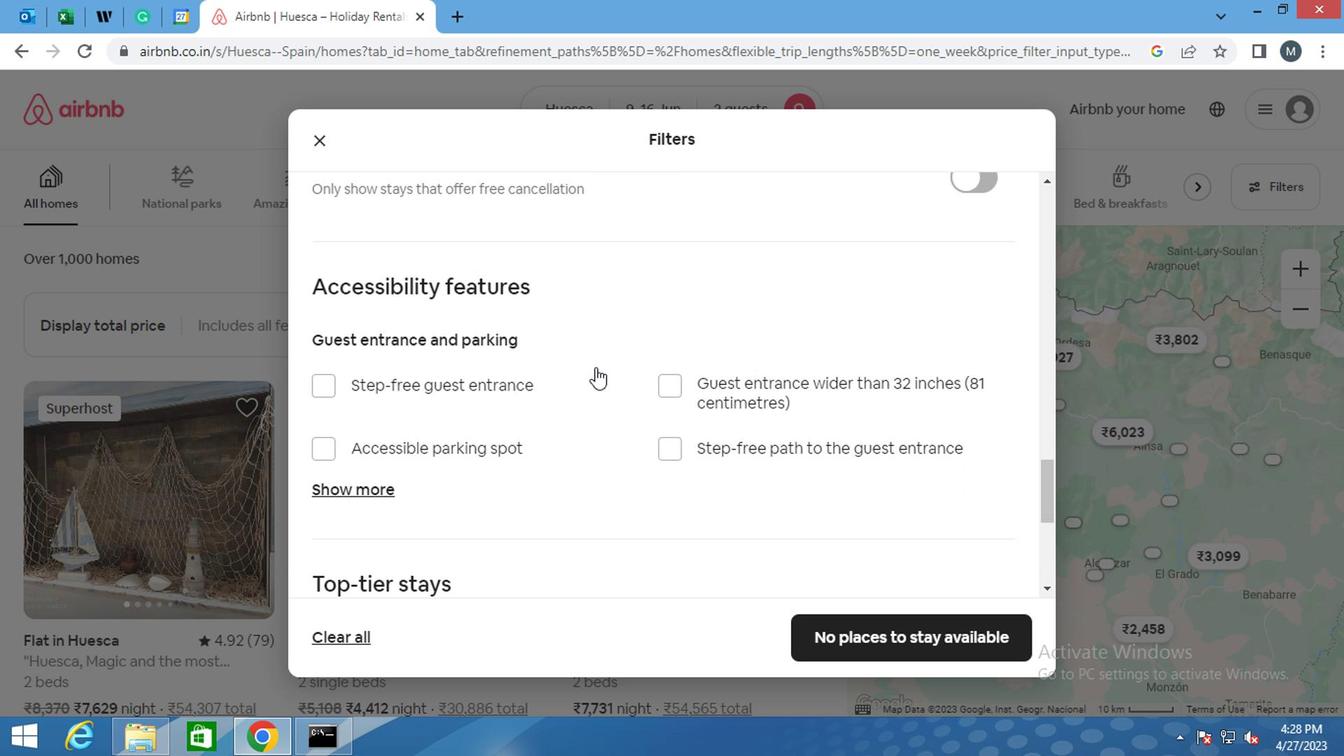 
Action: Mouse moved to (460, 380)
Screenshot: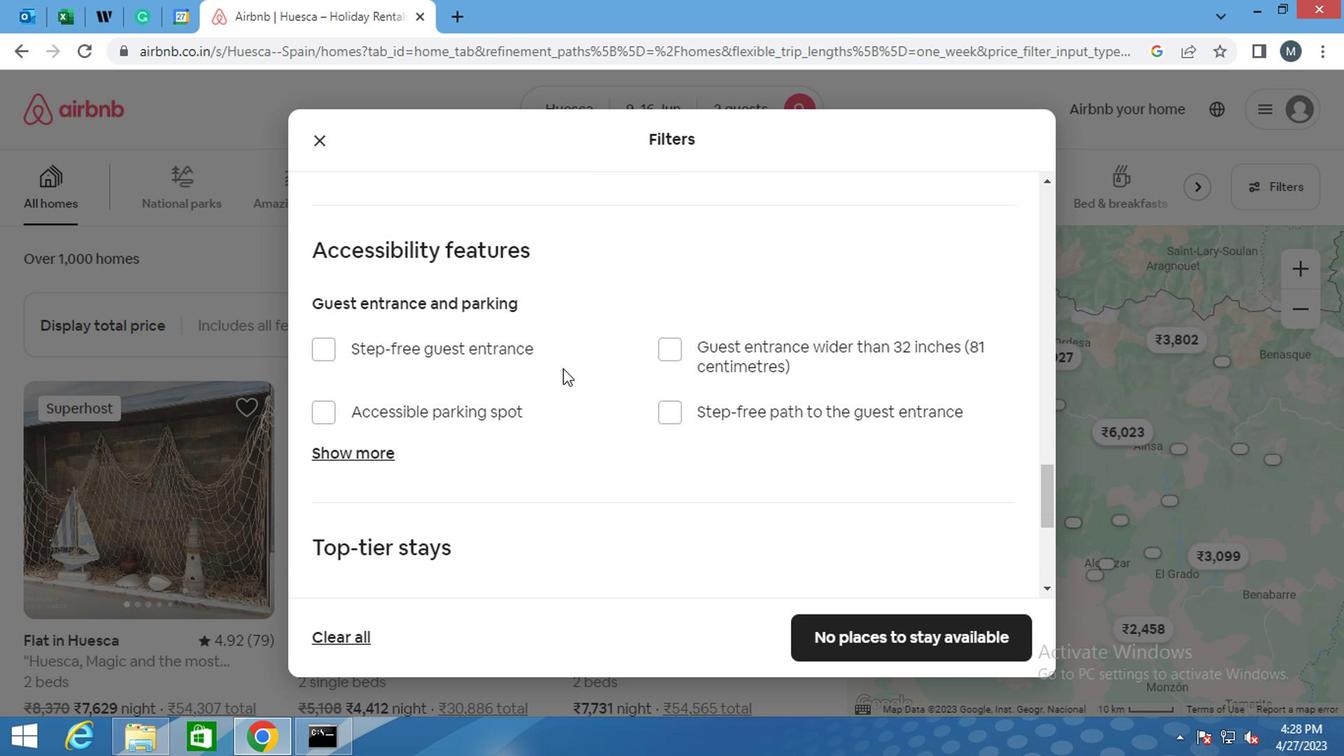 
Action: Mouse scrolled (460, 378) with delta (0, -1)
Screenshot: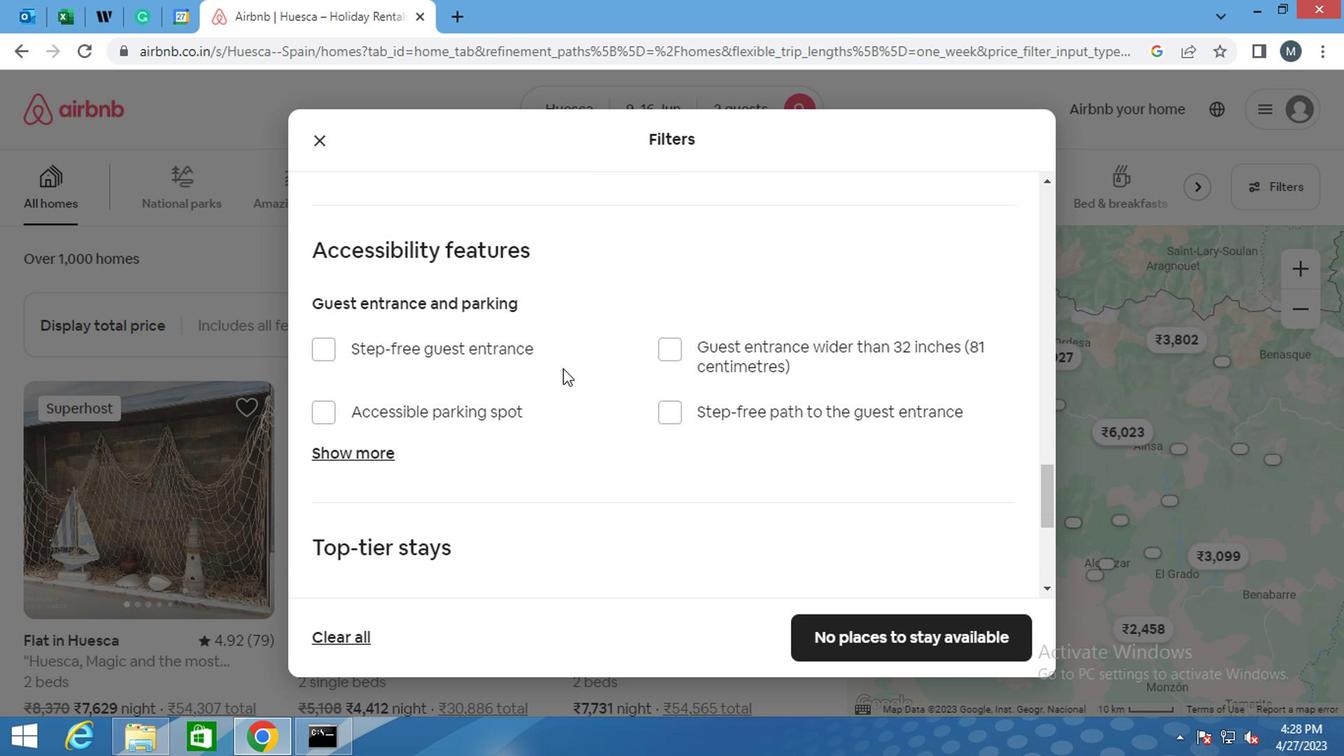 
Action: Mouse moved to (389, 412)
Screenshot: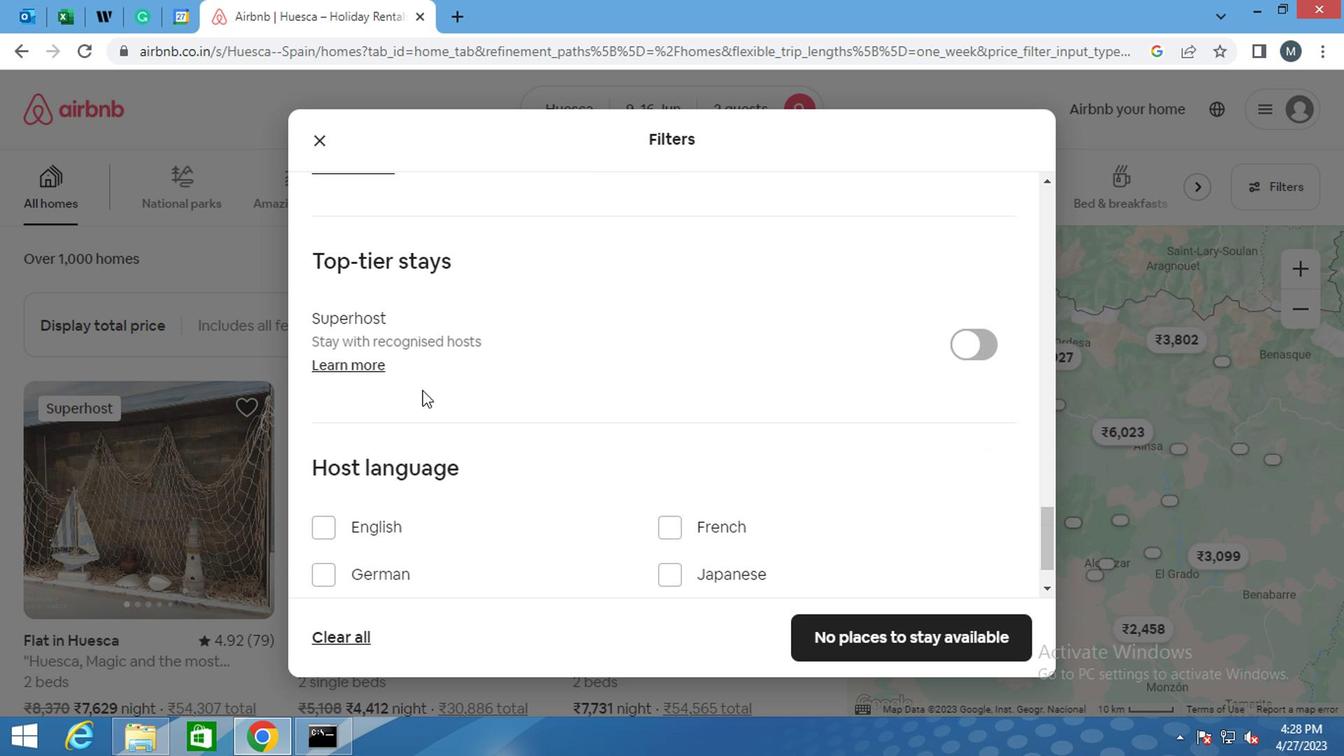 
Action: Mouse scrolled (389, 411) with delta (0, 0)
Screenshot: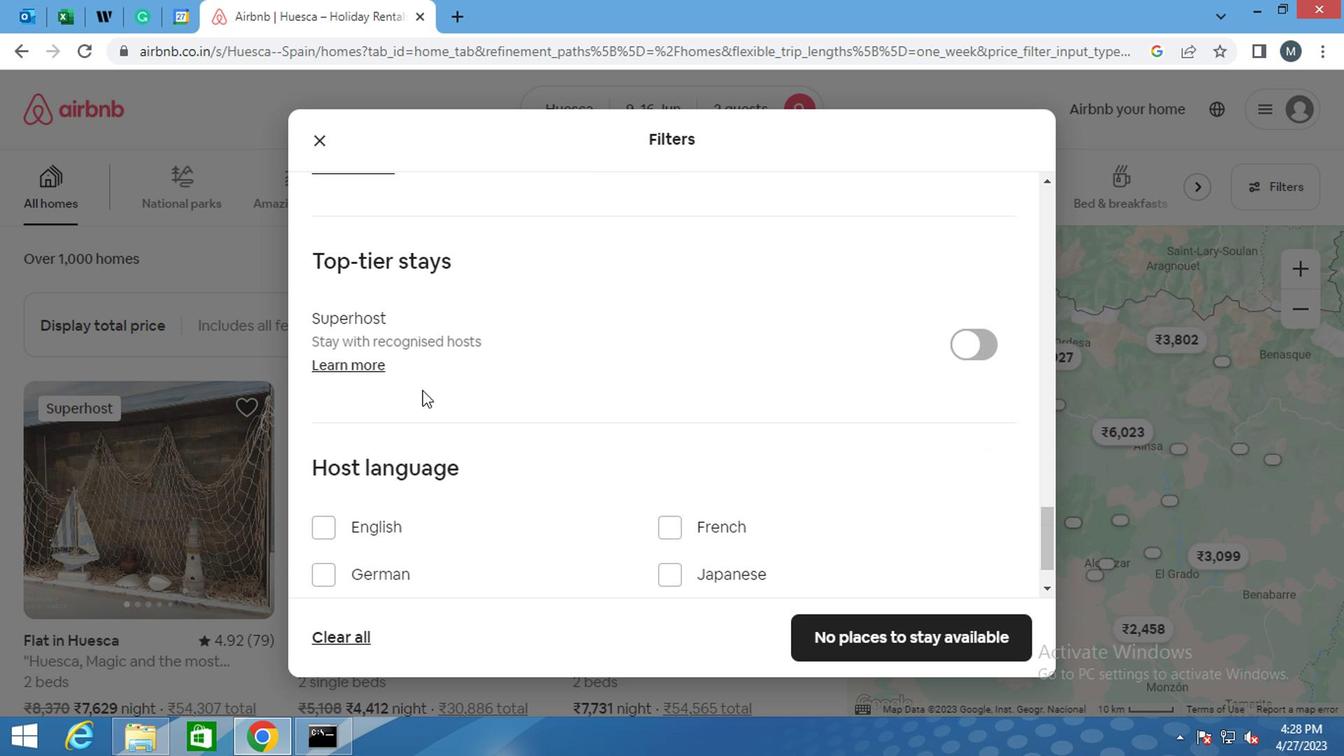 
Action: Mouse moved to (384, 420)
Screenshot: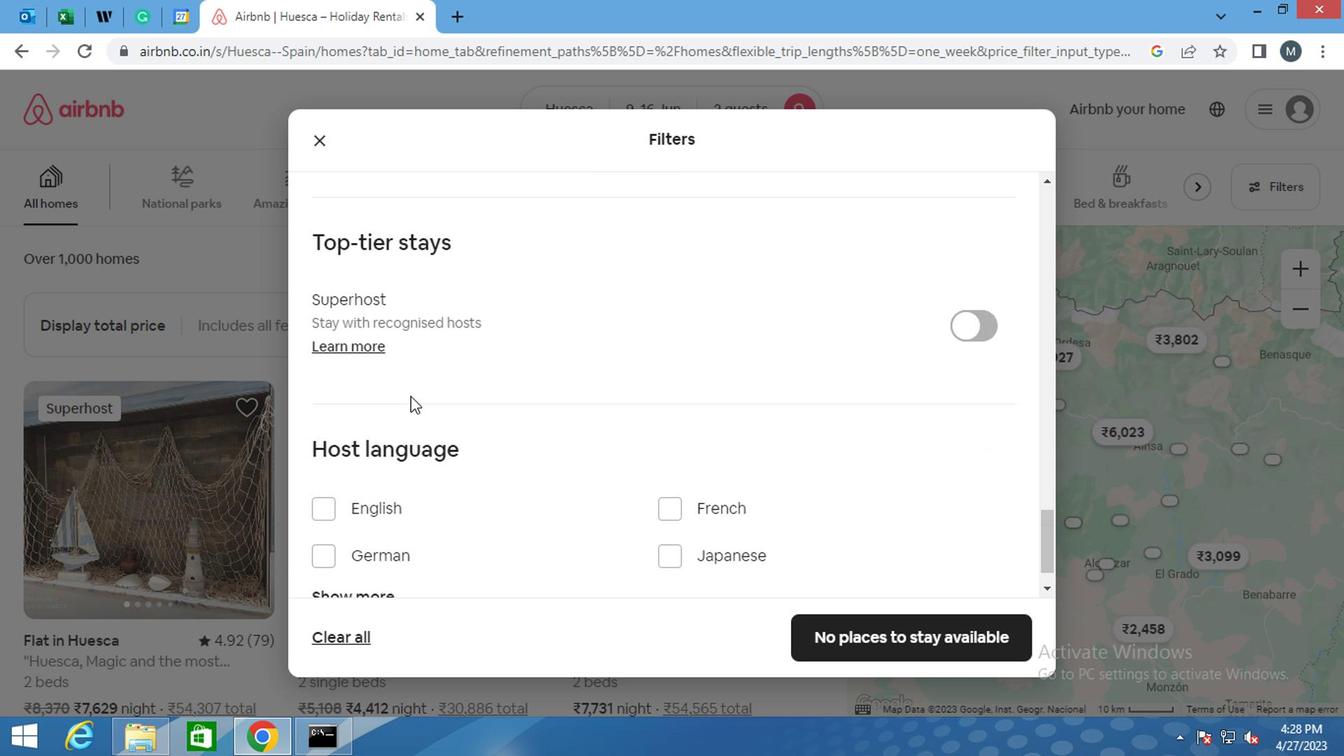 
Action: Mouse scrolled (384, 419) with delta (0, 0)
Screenshot: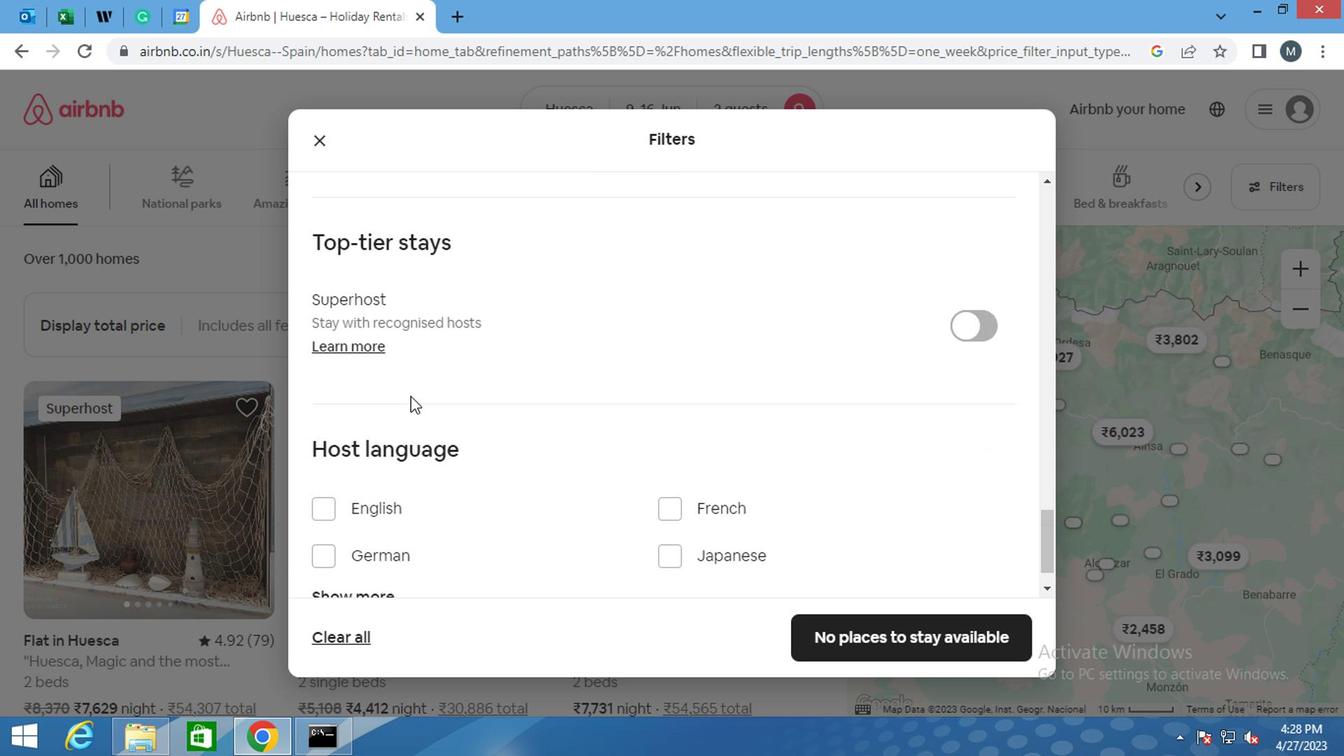 
Action: Mouse moved to (326, 455)
Screenshot: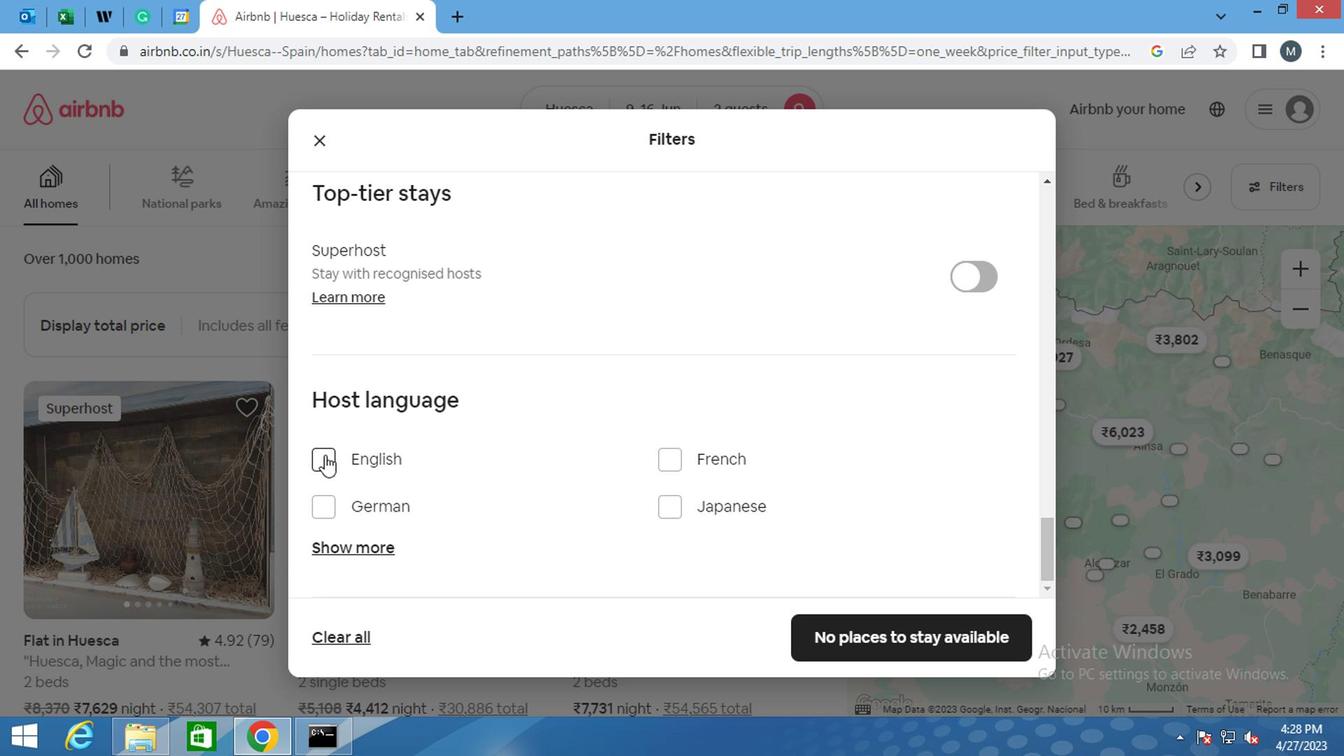 
Action: Mouse pressed left at (326, 455)
Screenshot: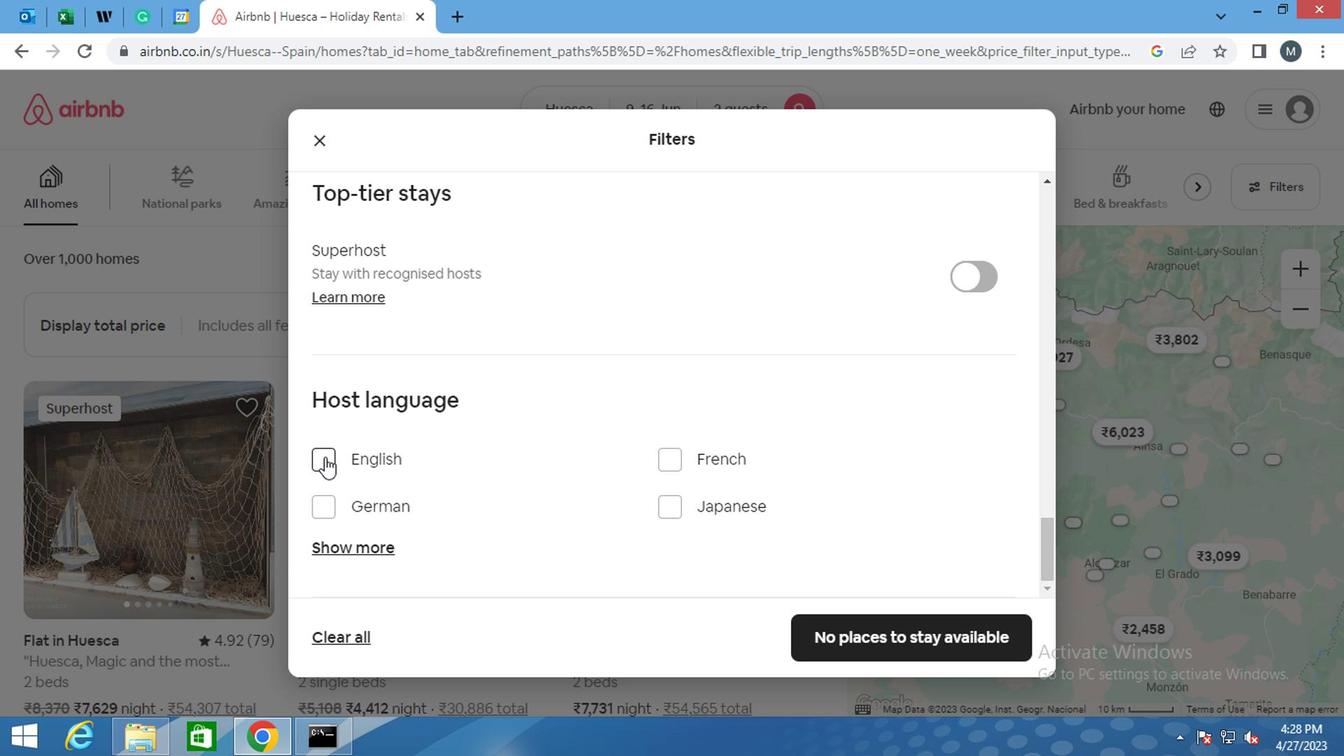
Action: Mouse moved to (843, 621)
Screenshot: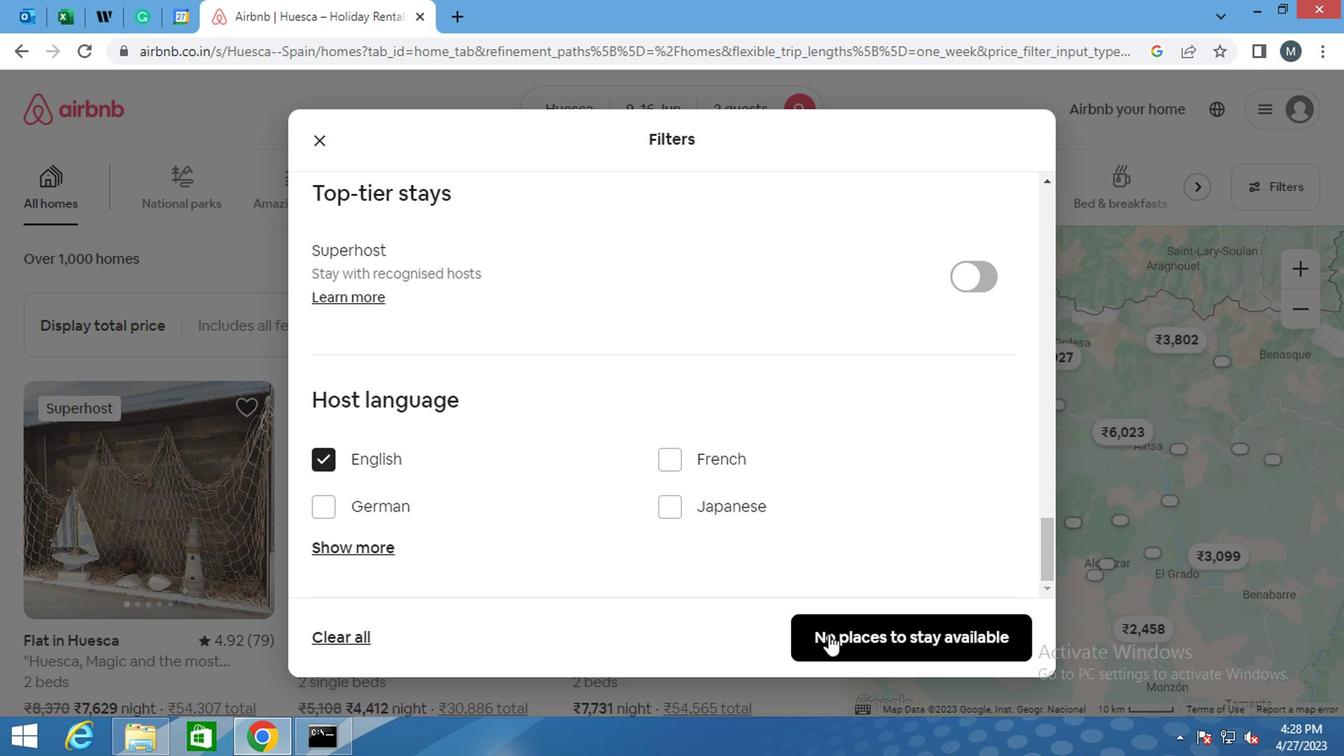 
Action: Mouse pressed left at (843, 621)
Screenshot: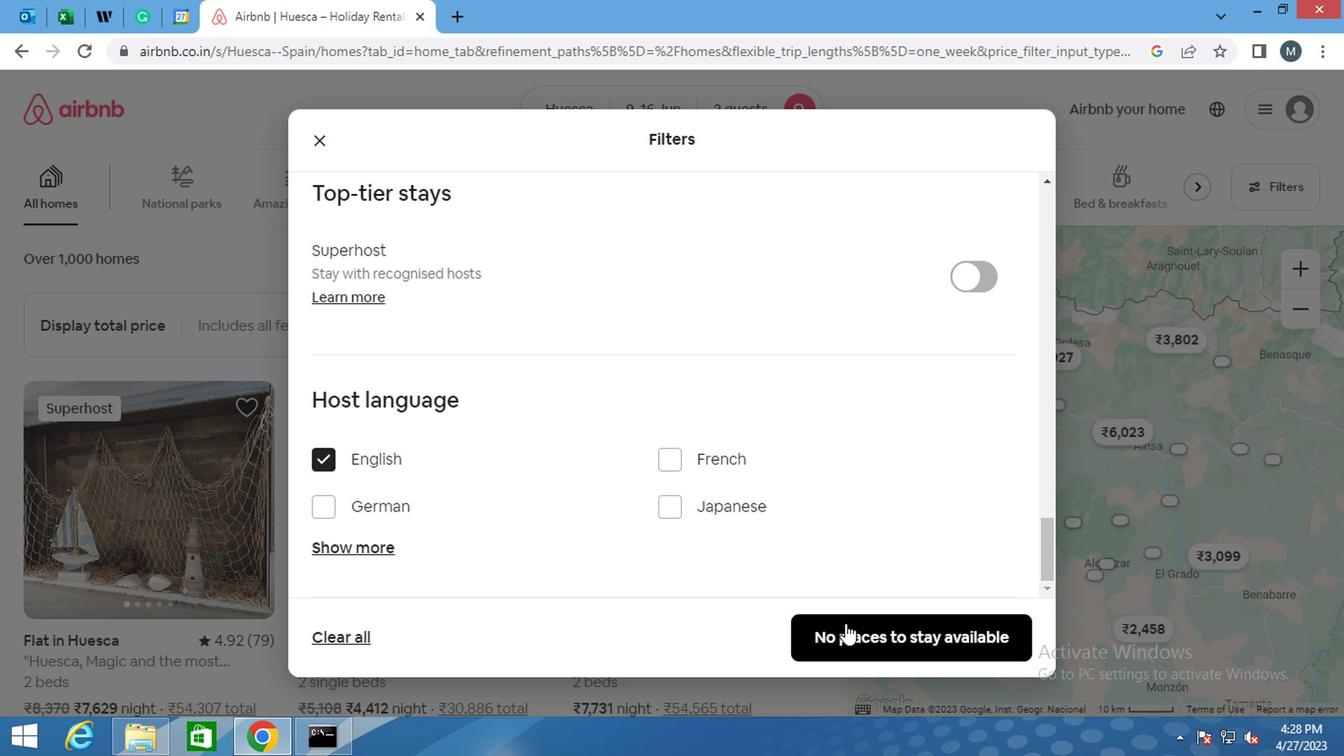 
Action: Mouse moved to (843, 621)
Screenshot: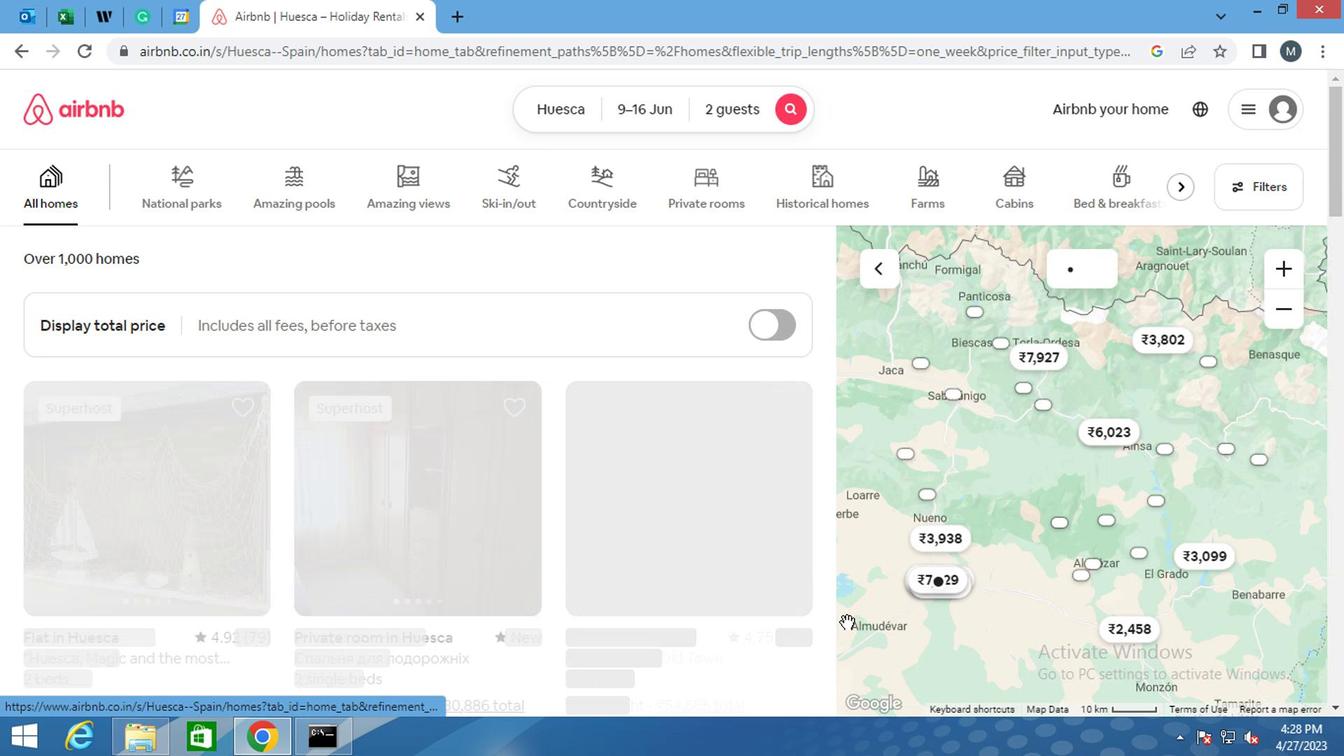 
